 Task: Open a blank google sheet and write heading  Make a employee details data  Add 10 employee name:-  'Ethan Reynolds, Olivia Thompson, Benjamin Martinez, Emma Davis, Alexander Mitchell, Ava Rodriguez, Daniel Anderson, Mia Lewis, Christopher Scott, Sophia Harris.' in April Last week sales are  1000 to 1010. Department:-  Sales, HR, Finance,  Marketing,  IT,  Operations, Finance, HR, Sales, Marketing. Position:-  Sales Manager, HR Manager, Accountant, Marketing Specialist, IT Specialist, Operations Manager, Financial Analyst, HR Assistant, Sales Representative, Marketing Assistant.Salary (USD):-  5000,4500,4000, 3800, 4200, 5200, 3800, 2800, 3200, 2500.Start Date:-  1/15/2020,7/1/2019, 3/10/2021,2/5/2022, 11/30/2018,6/15/2020, 9/1/2021,4/20/2022, 2/10/2019,9/5/2020. Save page auditingSalesByPromotion_2022
Action: Mouse moved to (54, 155)
Screenshot: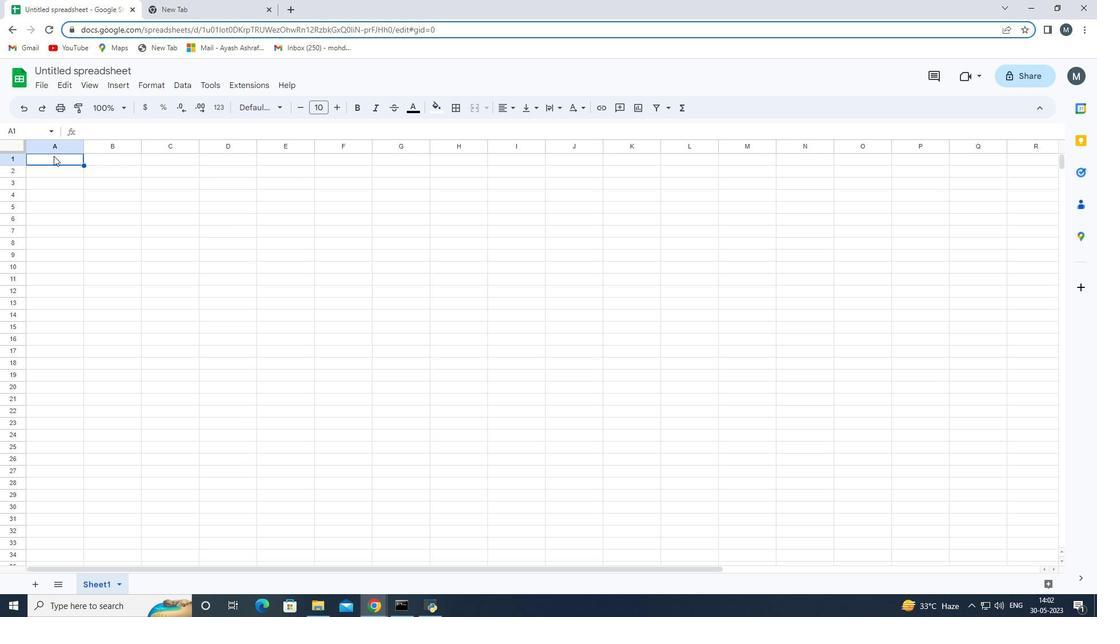 
Action: Mouse pressed left at (54, 155)
Screenshot: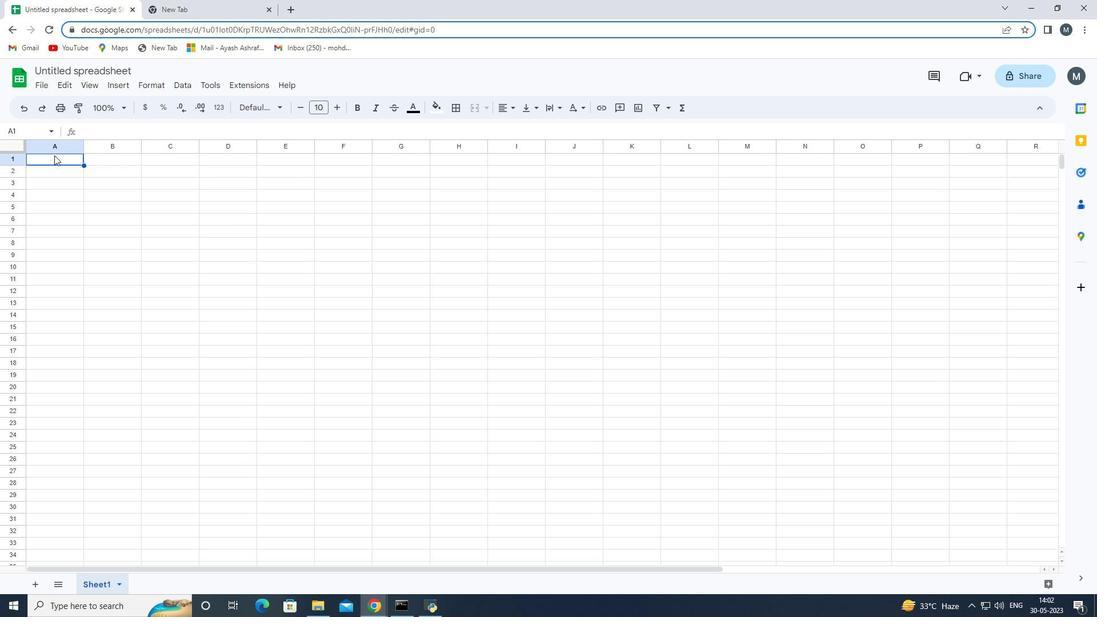 
Action: Mouse pressed left at (54, 155)
Screenshot: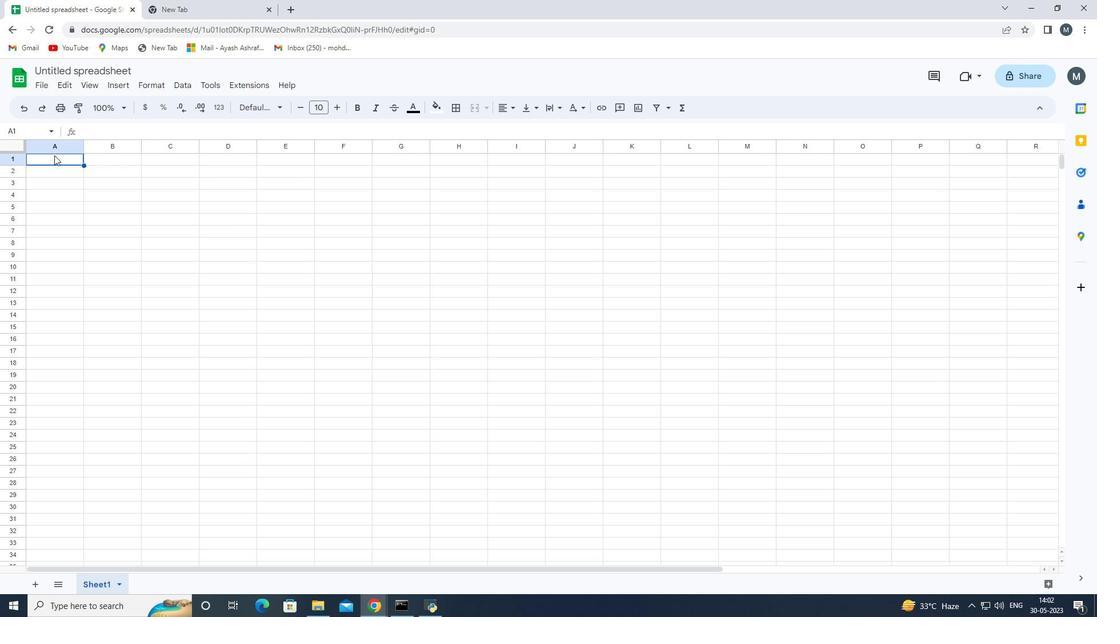 
Action: Key pressed <Key.shift><Key.shift><Key.shift><Key.shift>Employee<Key.space><Key.shift>Details<Key.space><Key.backspace><Key.backspace><Key.backspace><Key.backspace><Key.backspace><Key.backspace><Key.backspace><Key.backspace><Key.backspace><Key.backspace><Key.backspace><Key.backspace><Key.backspace><Key.backspace><Key.backspace><Key.backspace><Key.backspace><Key.backspace><Key.backspace><Key.backspace><Key.backspace><Key.backspace><Key.backspace><Key.backspace><Key.backspace><Key.backspace><Key.backspace><Key.backspace><Key.backspace><Key.backspace><Key.shift>Male<Key.space><Key.backspace><Key.backspace><Key.backspace>ke<Key.space>a<Key.space><Key.shift>Employee<Key.space><Key.shift>Details<Key.space><Key.shift>DAta<Key.space><Key.backspace><Key.backspace><Key.backspace><Key.backspace>ata<Key.enter><Key.shift>BA<Key.backspace><Key.backspace><Key.shift>NAme<Key.backspace><Key.backspace><Key.backspace>me<Key.enter><Key.up><Key.shift>Name<Key.enter><Key.shift>Ethan<Key.space><Key.shift><Key.shift><Key.shift><Key.shift><Key.shift><Key.shift><Key.shift><Key.shift><Key.shift><Key.shift><Key.shift><Key.shift><Key.shift><Key.shift><Key.shift><Key.shift><Key.shift><Key.shift>Reyolds<Key.enter><Key.shift_r><Key.shift_r><Key.shift_r><Key.shift_r><Key.shift_r><Key.shift_r><Key.shift_r><Key.shift_r><Key.shift_r><Key.shift_r>Olivia<Key.space><Key.shift><Key.shift><Key.shift><Key.shift><Key.shift>Thompson<Key.space><Key.enter><Key.shift_r><Key.shift_r><Key.shift_r><Key.shift_r><Key.shift_r><Key.shift_r><Key.shift_r><Key.shift_r><Key.shift_r><Key.shift_r><Key.shift_r><Key.shift_r><Key.shift_r><Key.shift_r><Key.shift_r><Key.shift_r><Key.shift_r><Key.shift_r><Key.shift_r><Key.shift_r><Key.shift_r><Key.shift_r><Key.shift_r><Key.shift_r><Key.shift_r>Benjamin<Key.space><Key.shift_r>Martinez<Key.space><Key.enter><Key.shift><Key.shift>Emma<Key.space><Key.shift>Davis<Key.enter><Key.shift>Alexander<Key.space><Key.shift_r>Mitchell<Key.enter><Key.shift>Ava<Key.space><Key.shift>Rodriguez<Key.enter><Key.shift>Daniel<Key.space><Key.shift>Anderson<Key.space><Key.enter><Key.shift_r><Key.shift_r><Key.shift_r><Key.shift_r>Mia<Key.space><Key.shift_r>Lewis<Key.enter><Key.shift_r><Key.shift_r><Key.shift_r><Key.shift_r><Key.shift_r><Key.shift_r><Key.shift_r><Key.shift_r><Key.shift_r><Key.shift_r><Key.shift_r><Key.shift_r><Key.shift_r><Key.shift_r><Key.shift_r><Key.shift_r><Key.shift><Key.shift><Key.shift><Key.shift><Key.shift><Key.shift><Key.shift><Key.shift><Key.shift><Key.shift><Key.shift><Key.shift><Key.shift><Key.shift><Key.shift><Key.shift><Key.shift>Christopher<Key.space><Key.shift>Scott<Key.enter><Key.shift>Sophia<Key.space><Key.shift><Key.shift><Key.shift><Key.shift><Key.shift><Key.shift><Key.shift><Key.shift><Key.shift><Key.shift><Key.shift><Key.shift><Key.shift>Harrr<Key.backspace>is<Key.enter>
Screenshot: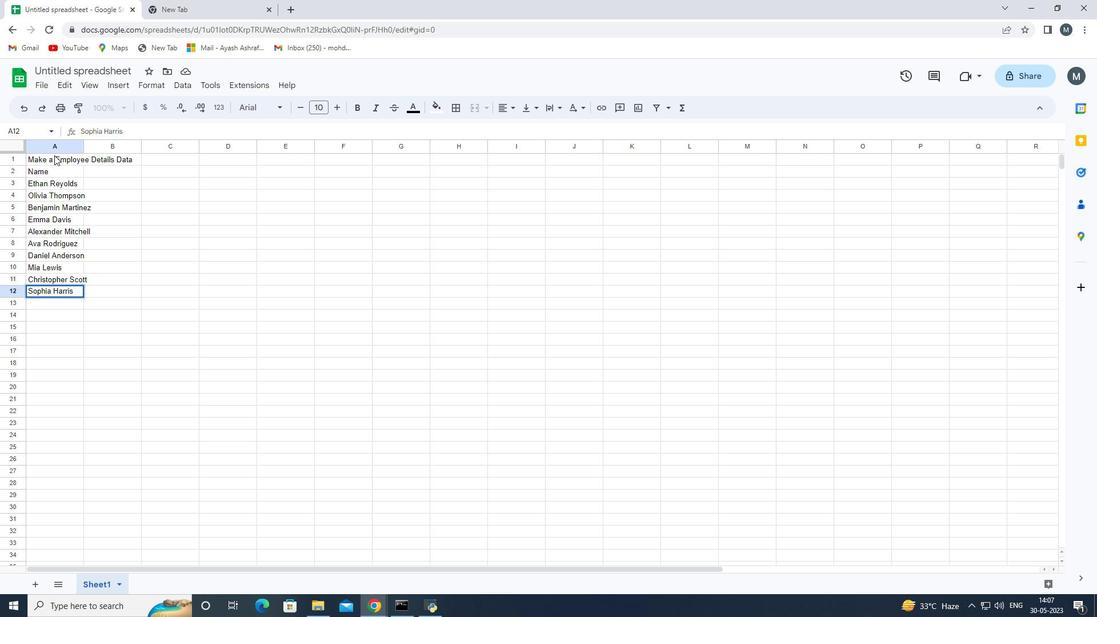 
Action: Mouse moved to (83, 147)
Screenshot: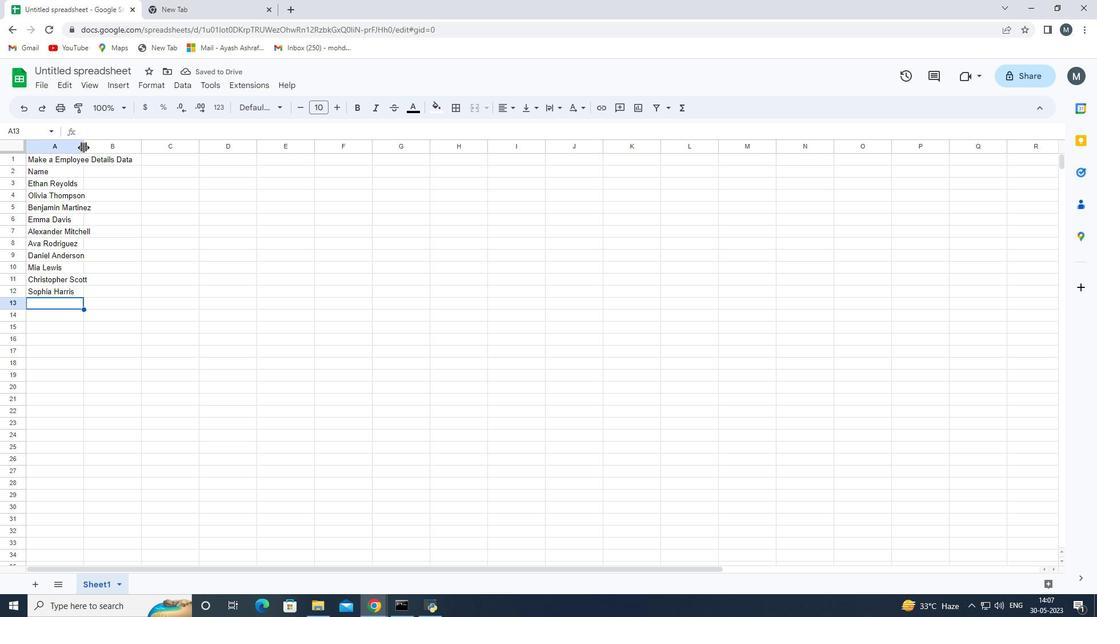 
Action: Mouse pressed left at (83, 147)
Screenshot: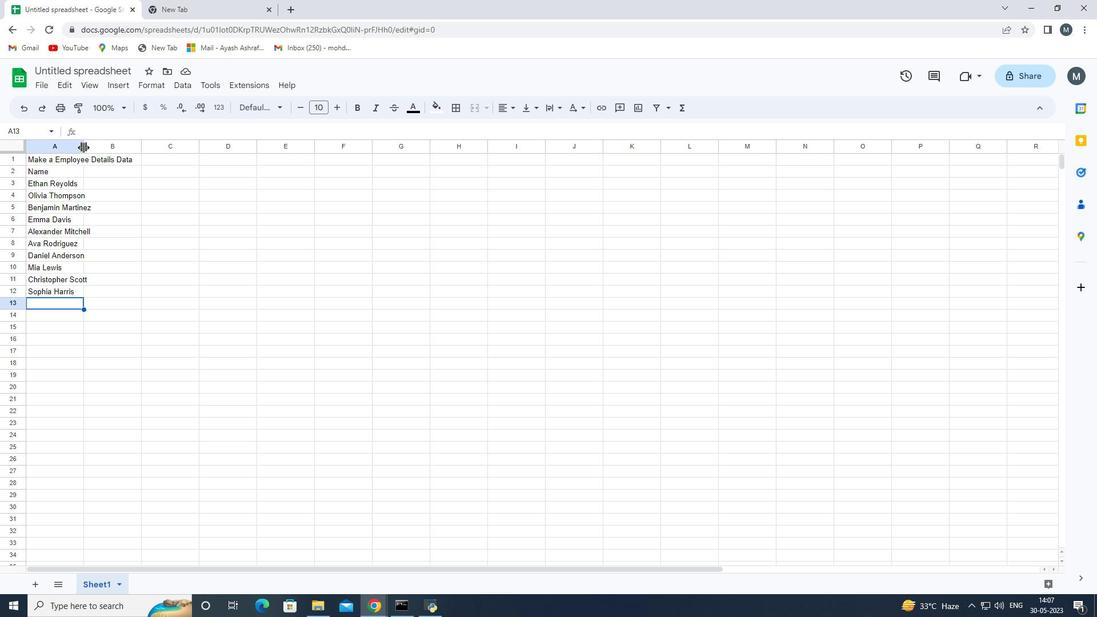 
Action: Mouse moved to (128, 172)
Screenshot: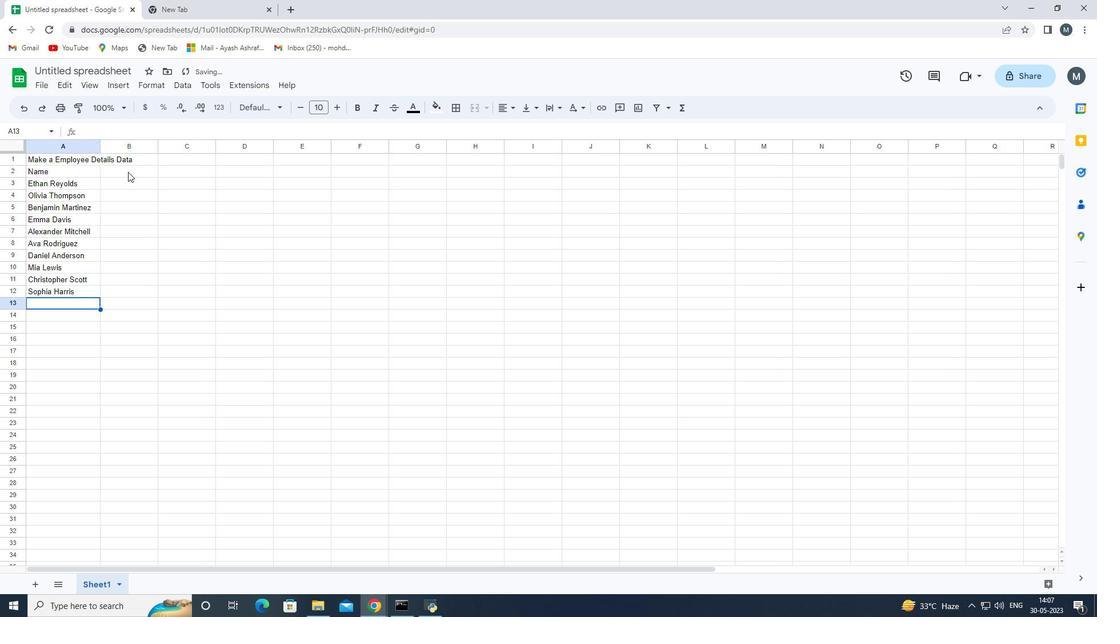 
Action: Mouse pressed left at (128, 172)
Screenshot: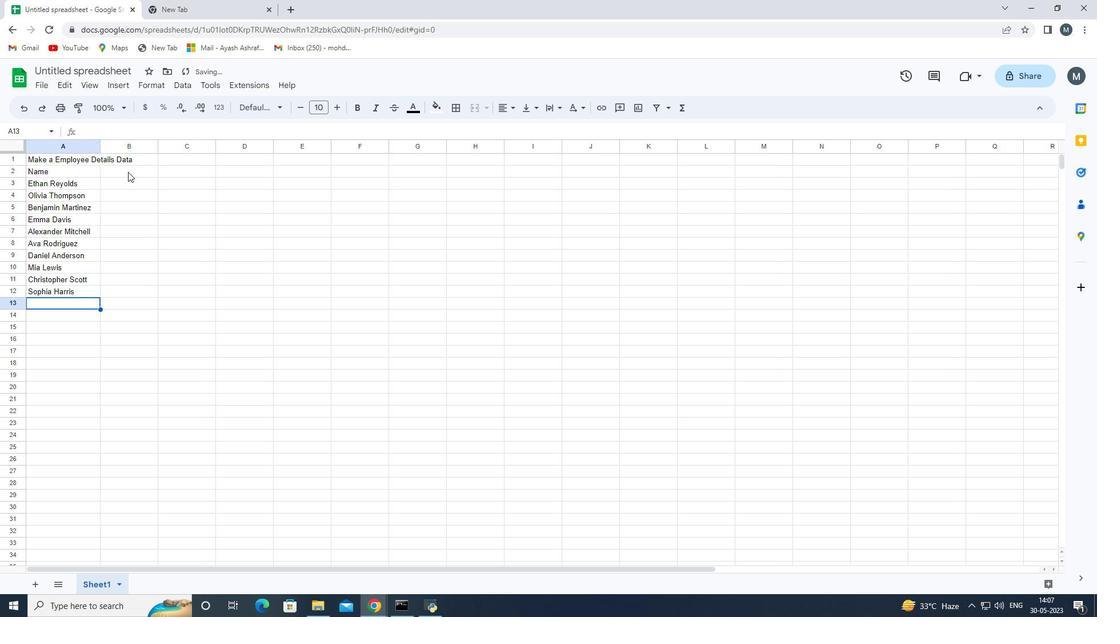 
Action: Mouse moved to (133, 167)
Screenshot: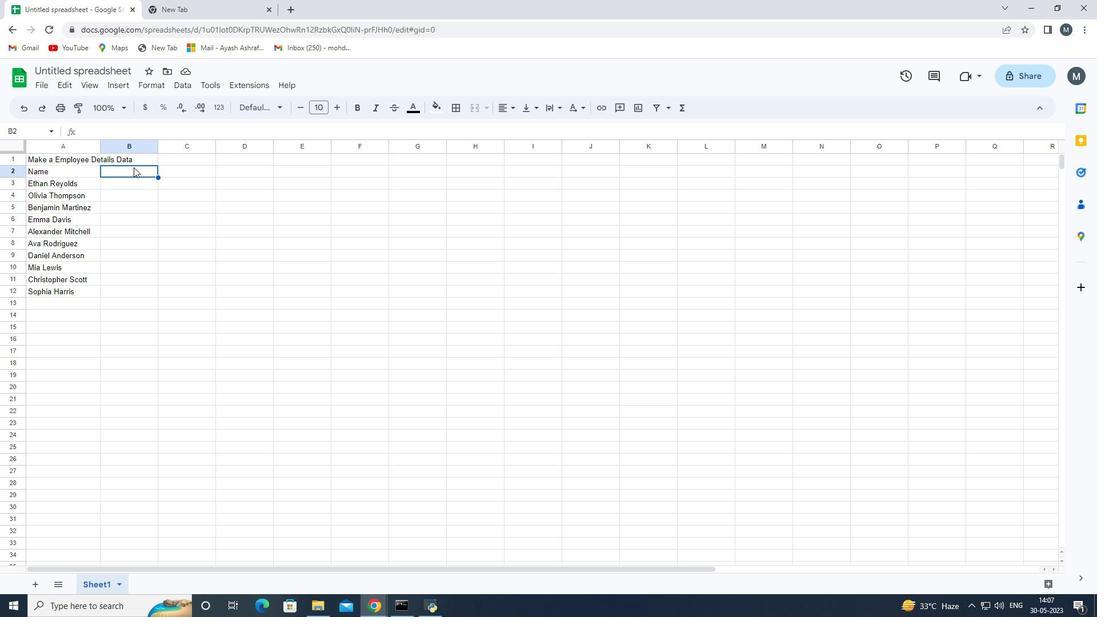 
Action: Mouse pressed left at (133, 167)
Screenshot: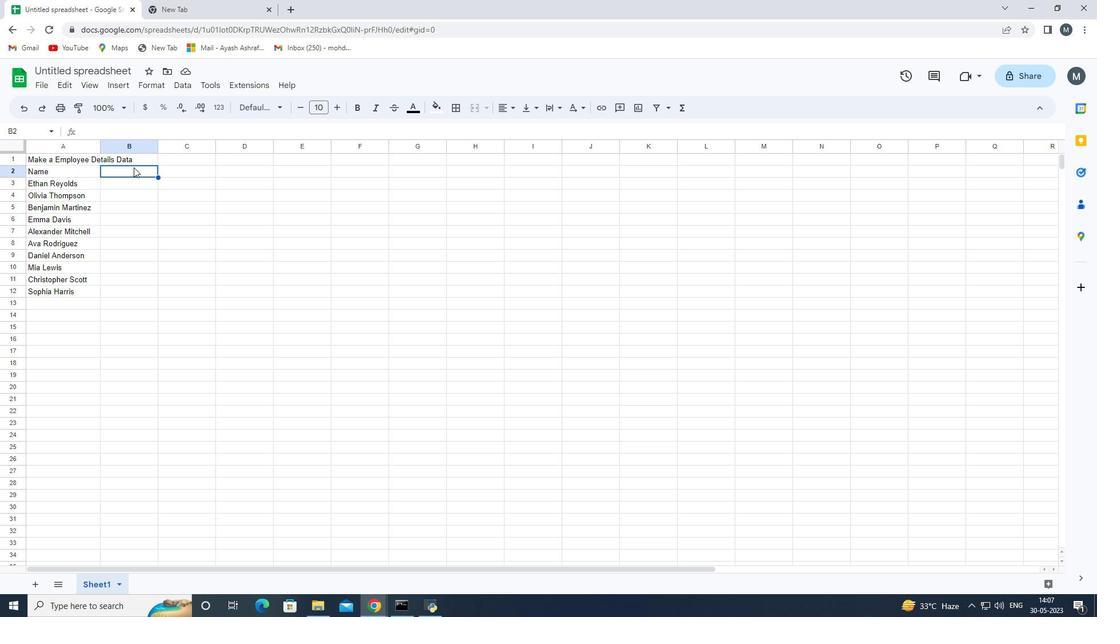 
Action: Mouse pressed left at (133, 167)
Screenshot: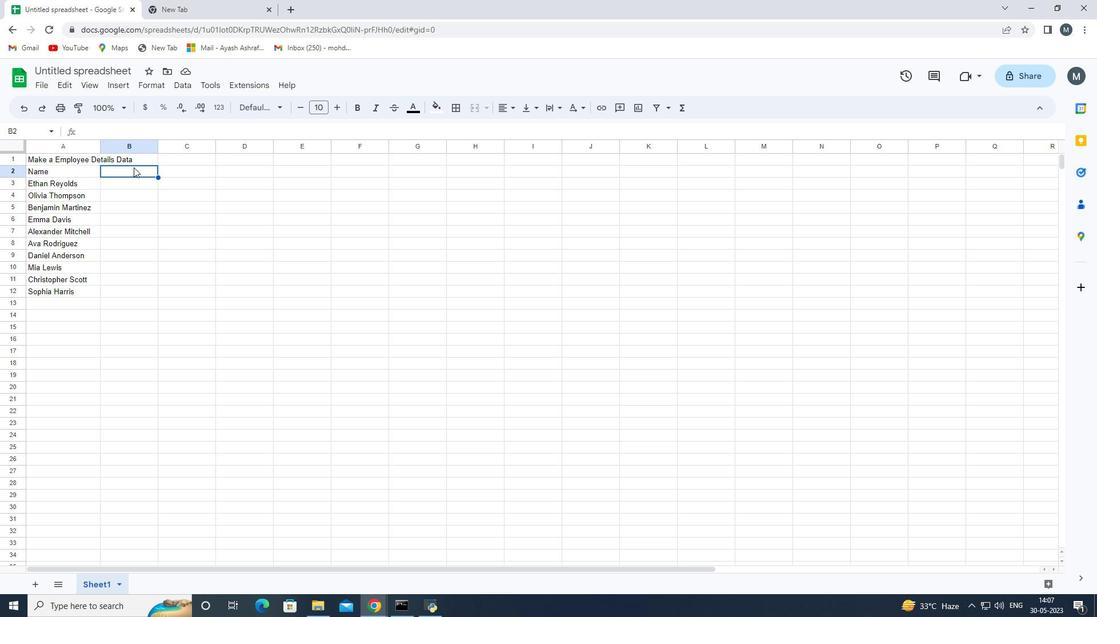 
Action: Key pressed <Key.shift>April<Key.space><Key.shift>Lat<Key.space><Key.backspace><Key.backspace>st<Key.space><Key.shift>week<Key.space><Key.enter>
Screenshot: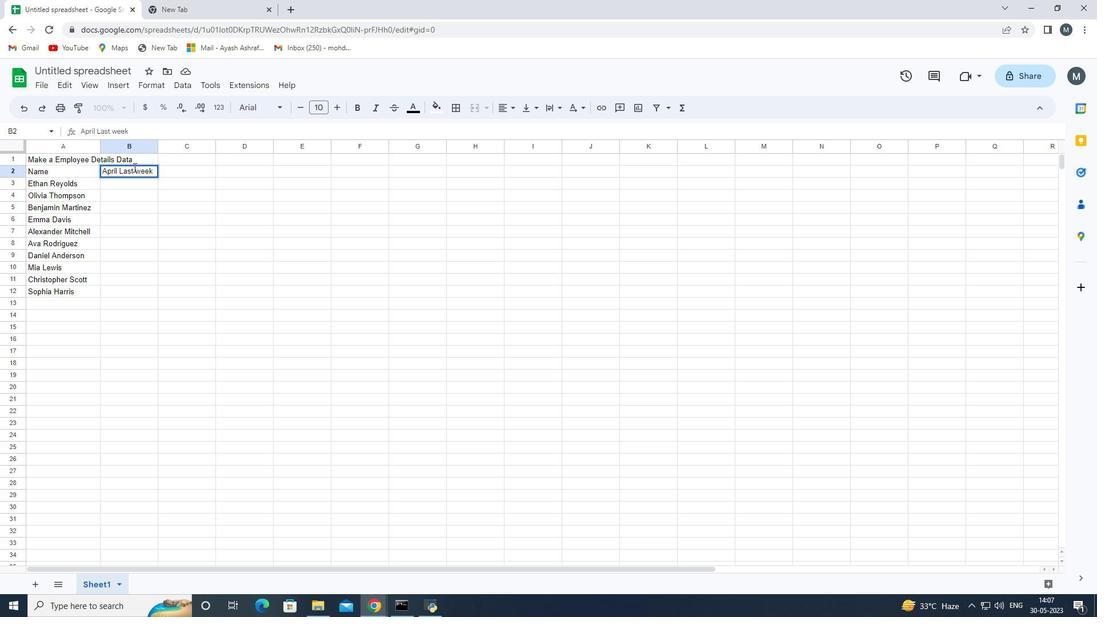 
Action: Mouse moved to (147, 173)
Screenshot: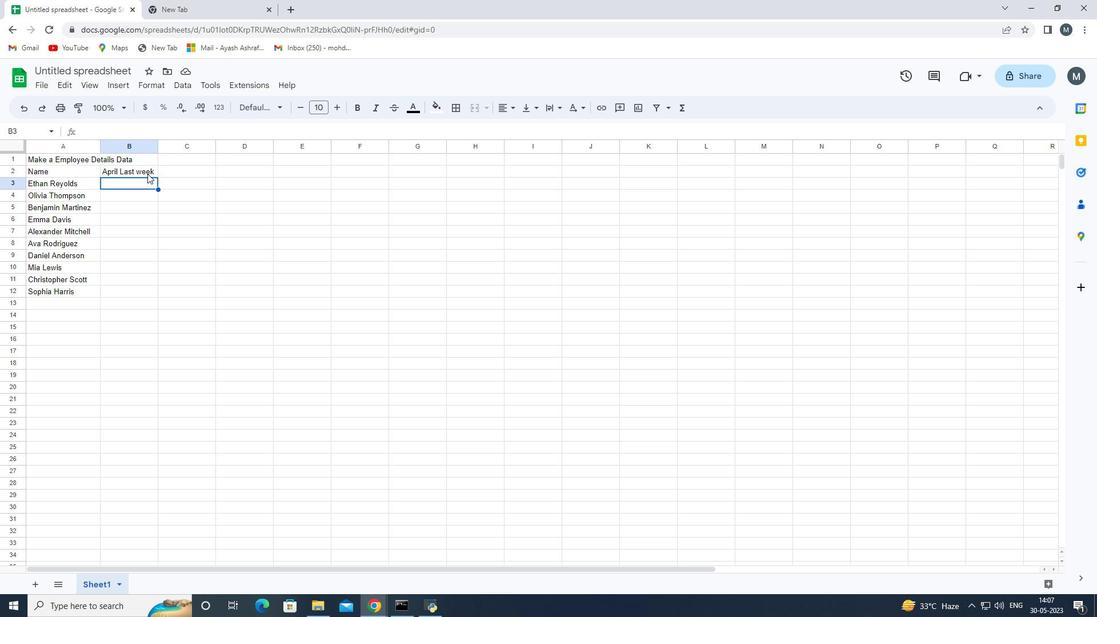 
Action: Mouse pressed left at (147, 173)
Screenshot: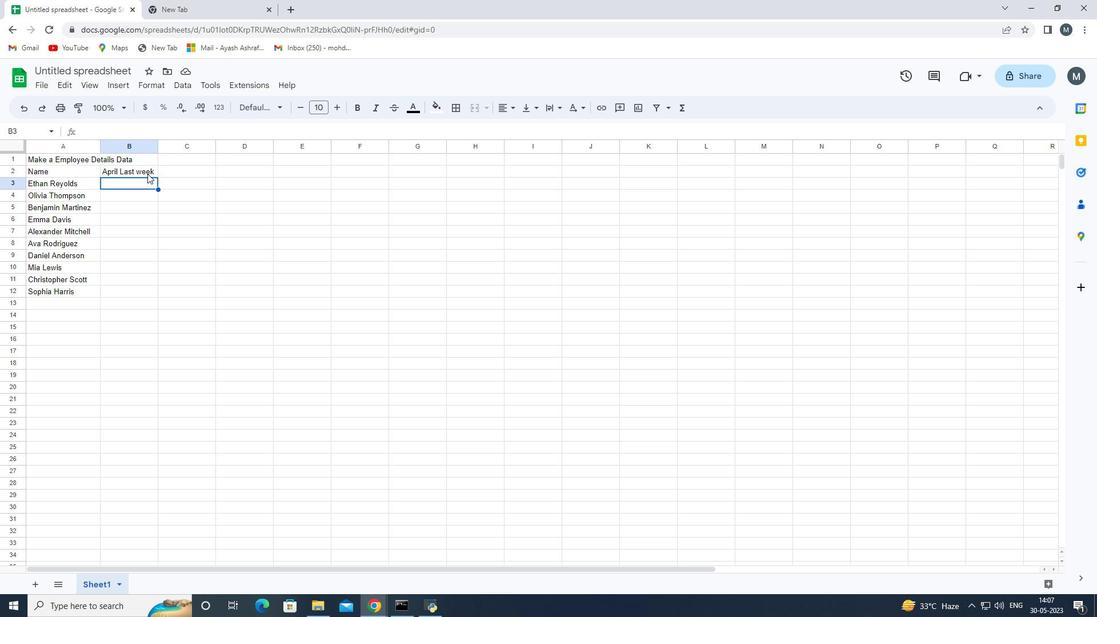 
Action: Mouse pressed left at (147, 173)
Screenshot: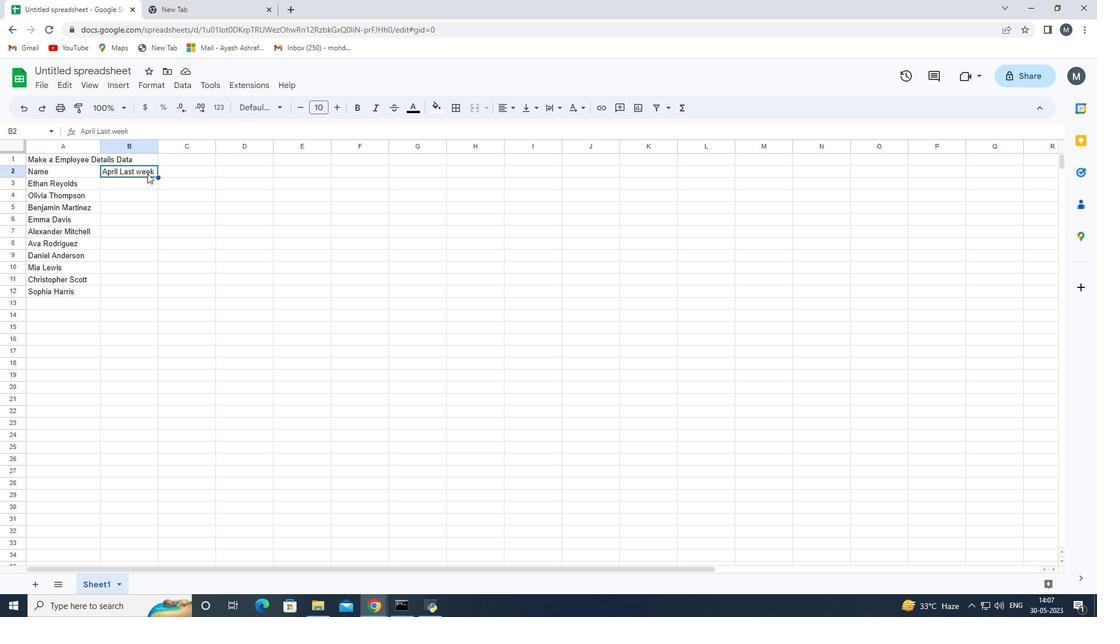 
Action: Mouse moved to (157, 173)
Screenshot: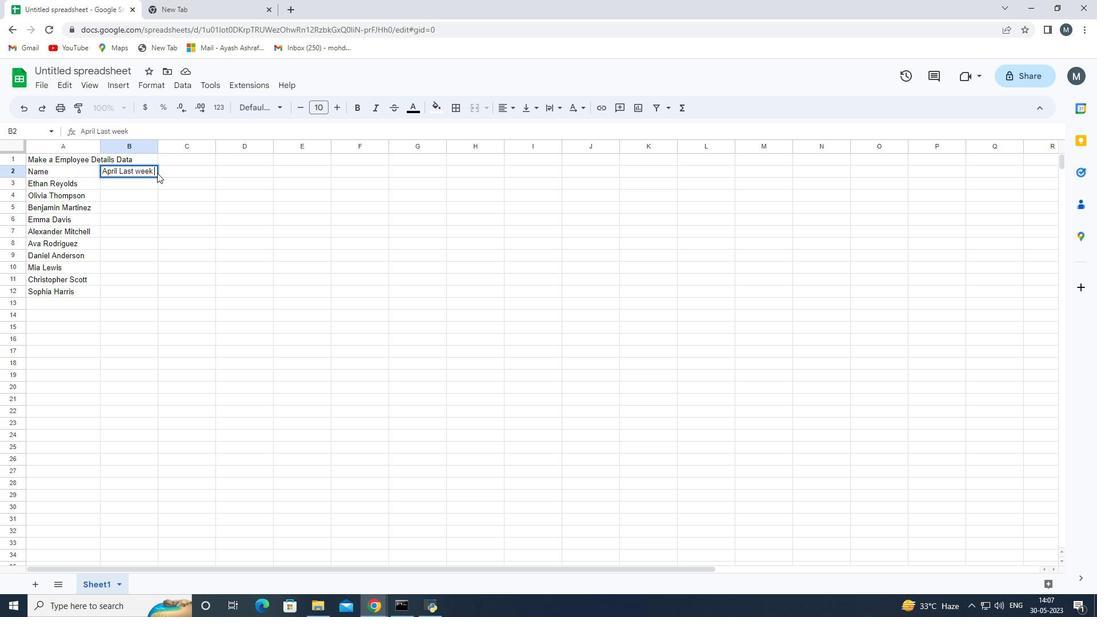 
Action: Key pressed <Key.shift>Sales<Key.enter>
Screenshot: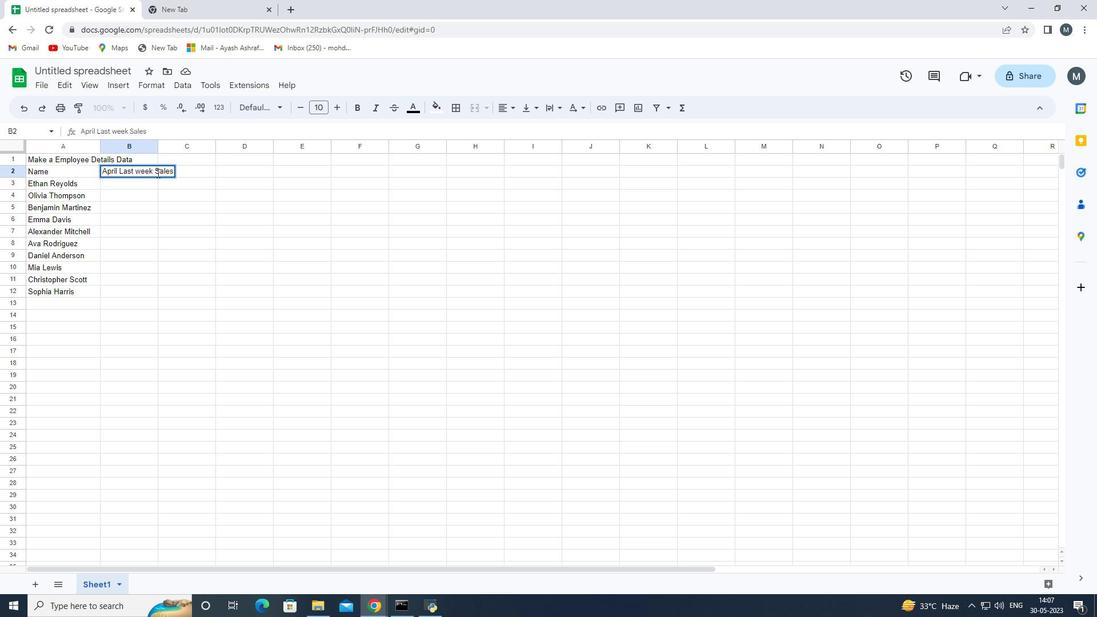 
Action: Mouse moved to (378, 162)
Screenshot: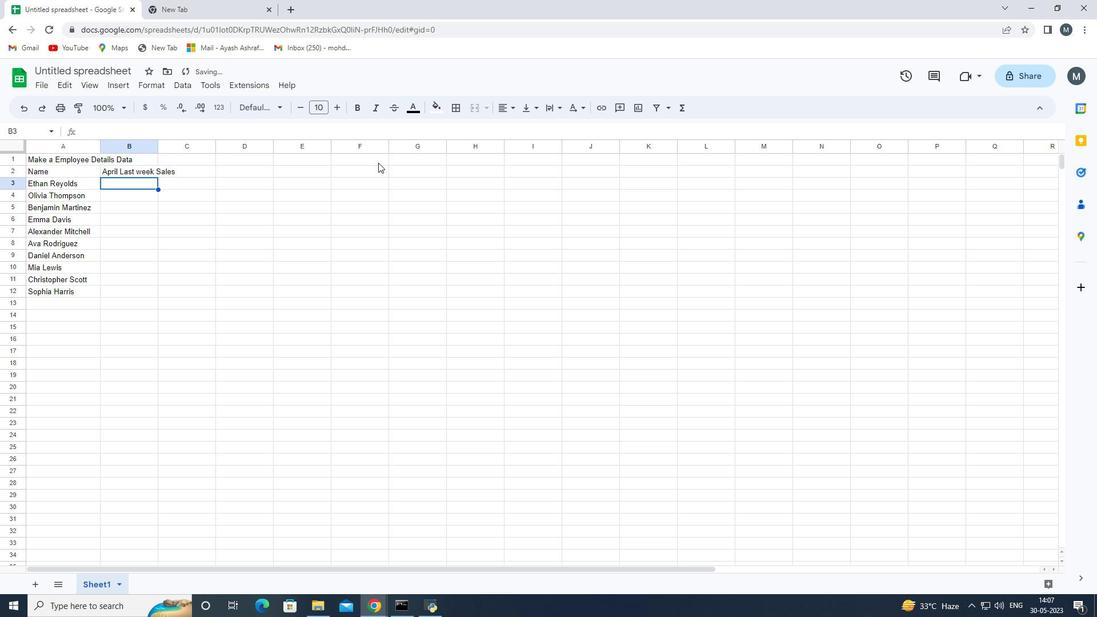 
Action: Key pressed 1000<Key.enter>
Screenshot: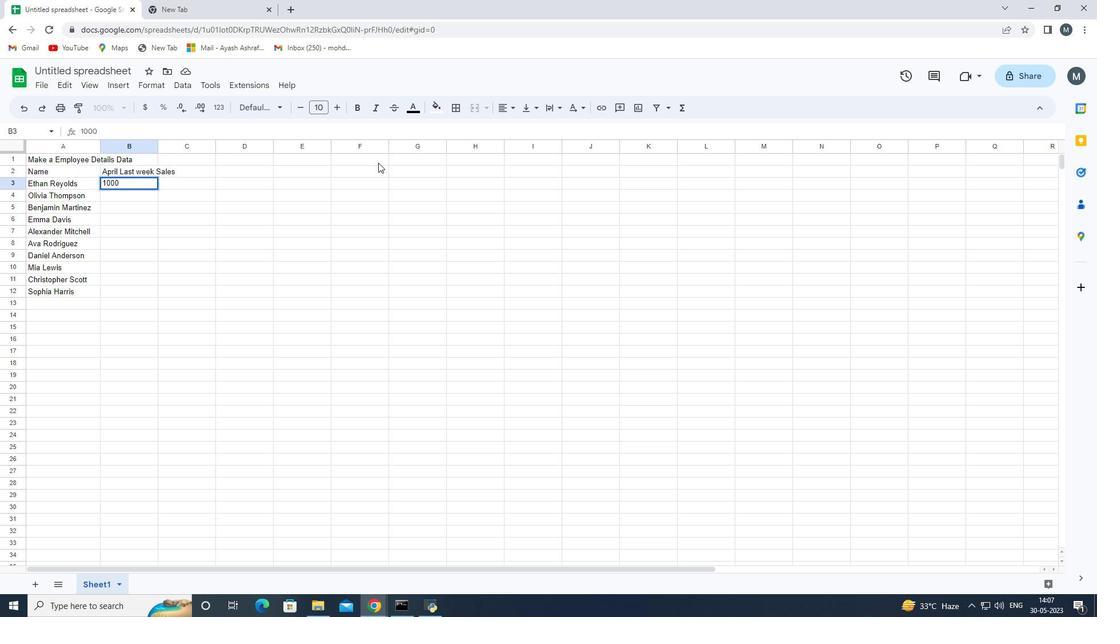 
Action: Mouse moved to (410, 176)
Screenshot: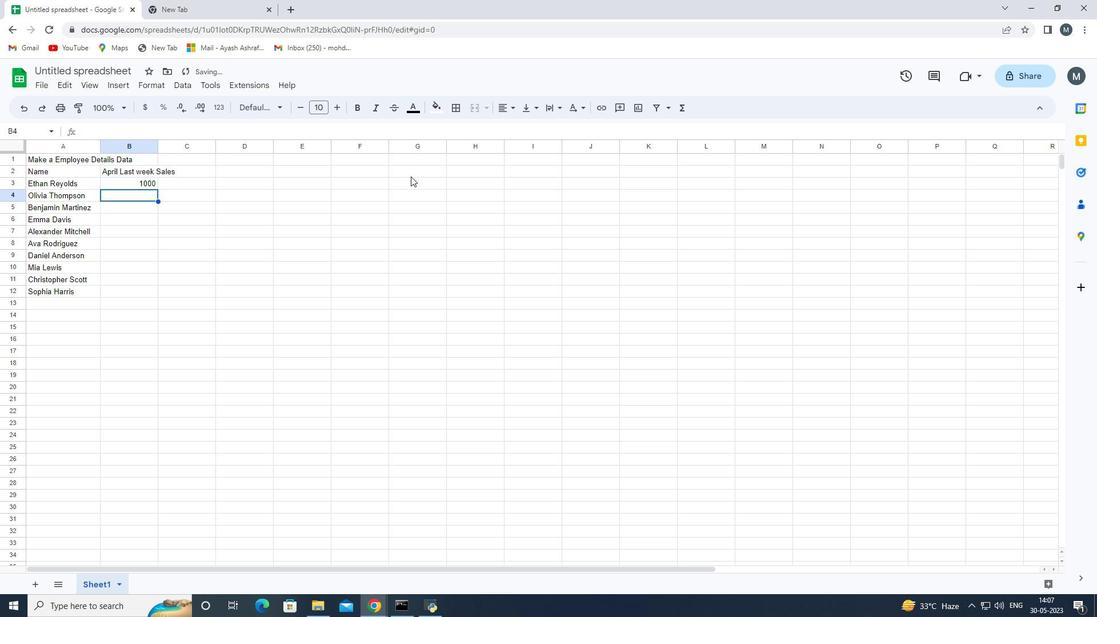 
Action: Key pressed 101<Key.backspace>01<Key.enter>
Screenshot: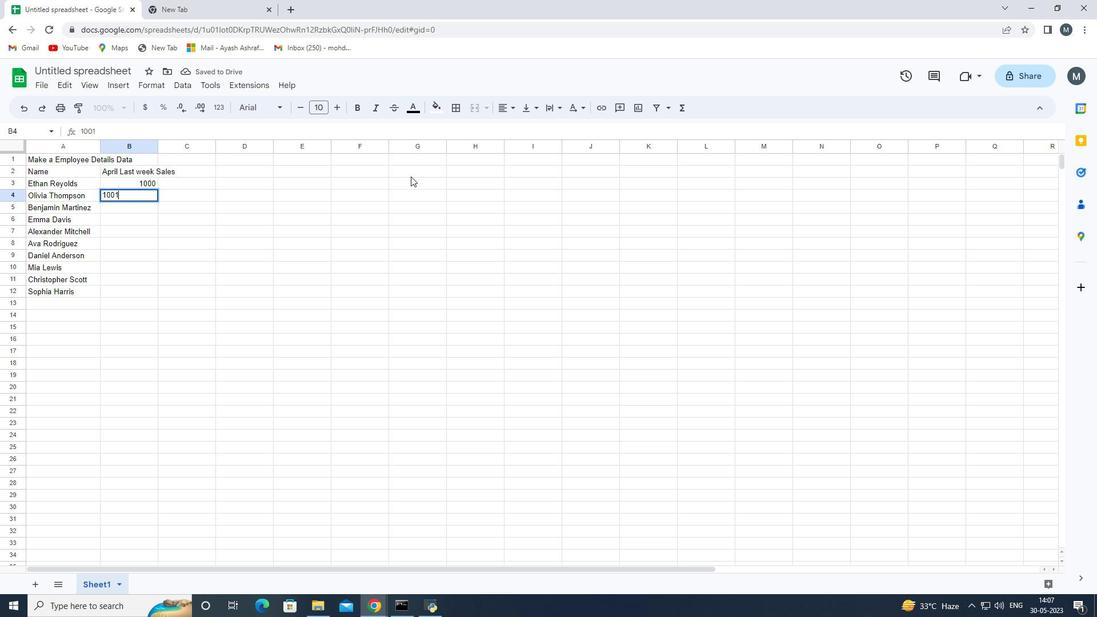 
Action: Mouse moved to (136, 192)
Screenshot: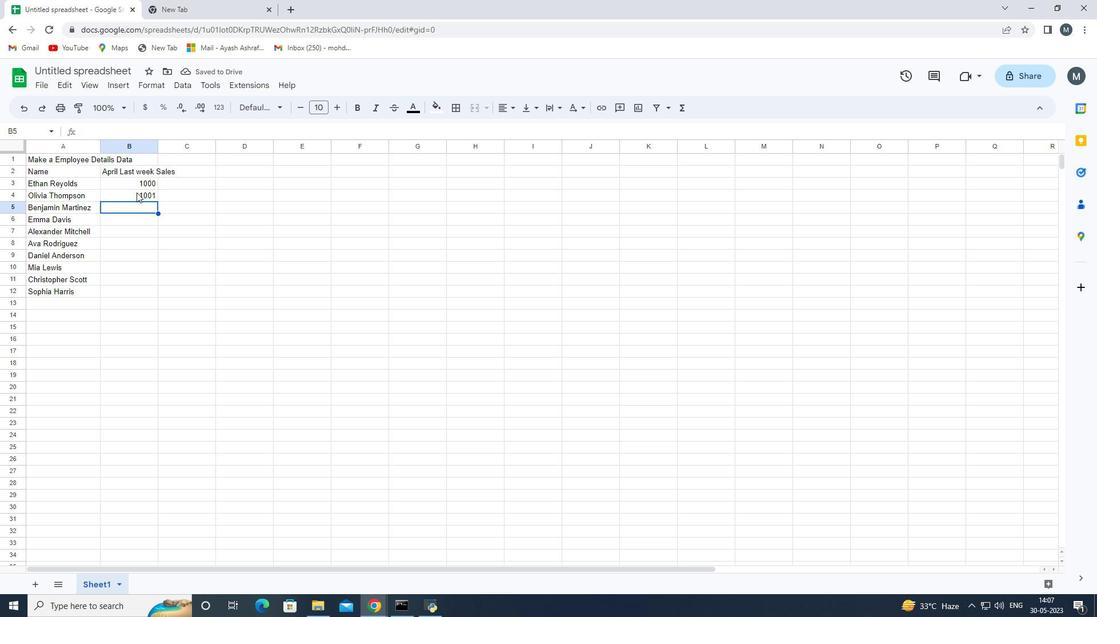 
Action: Mouse pressed left at (136, 192)
Screenshot: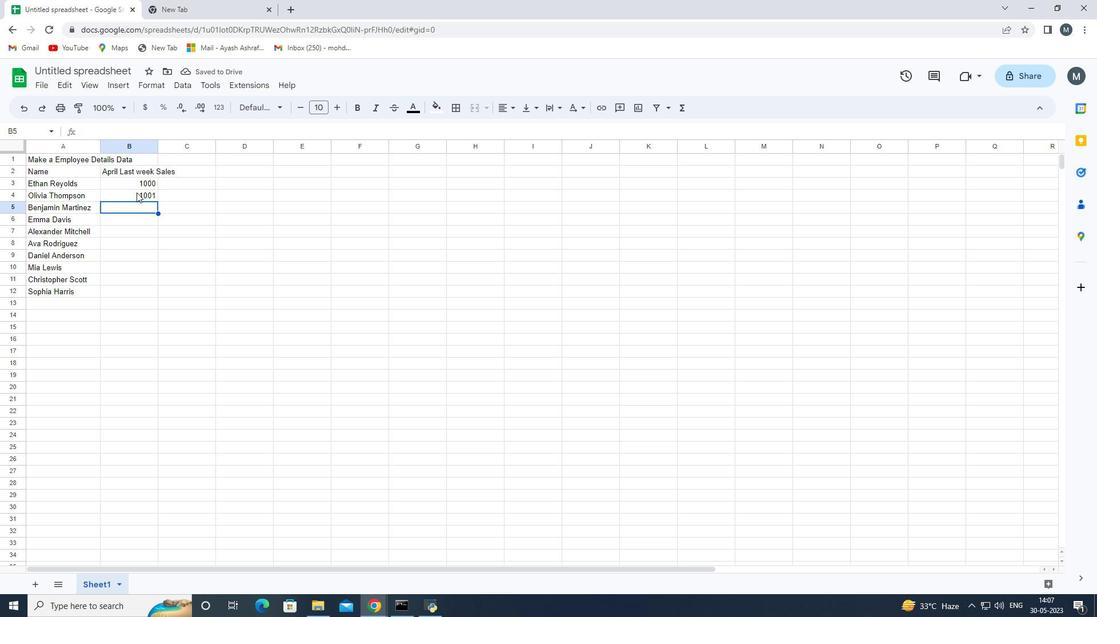 
Action: Mouse moved to (157, 200)
Screenshot: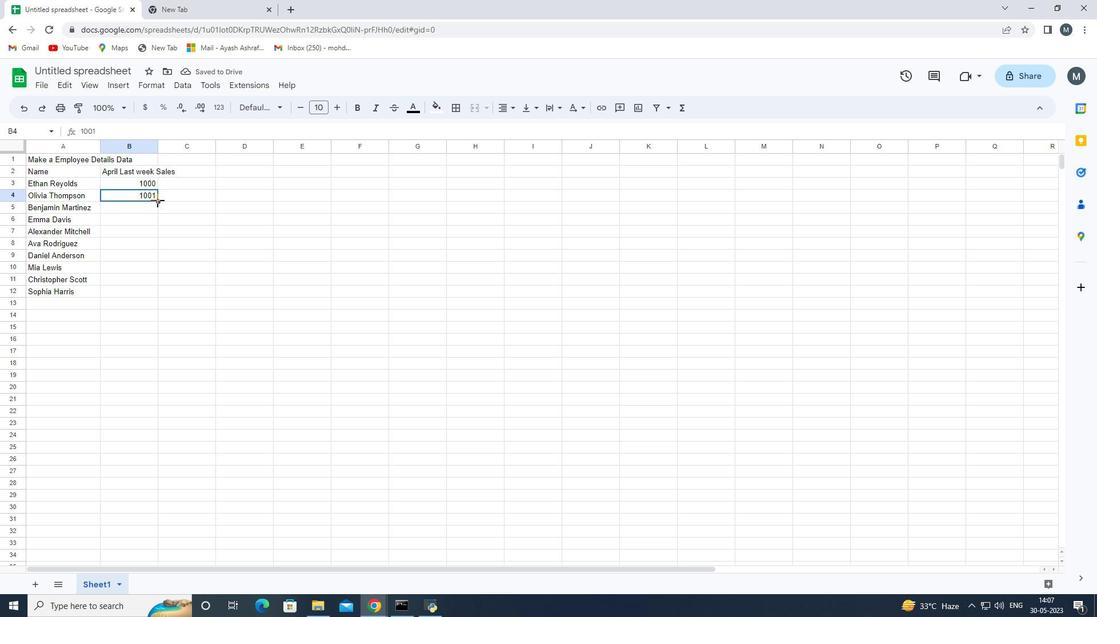 
Action: Mouse pressed left at (157, 200)
Screenshot: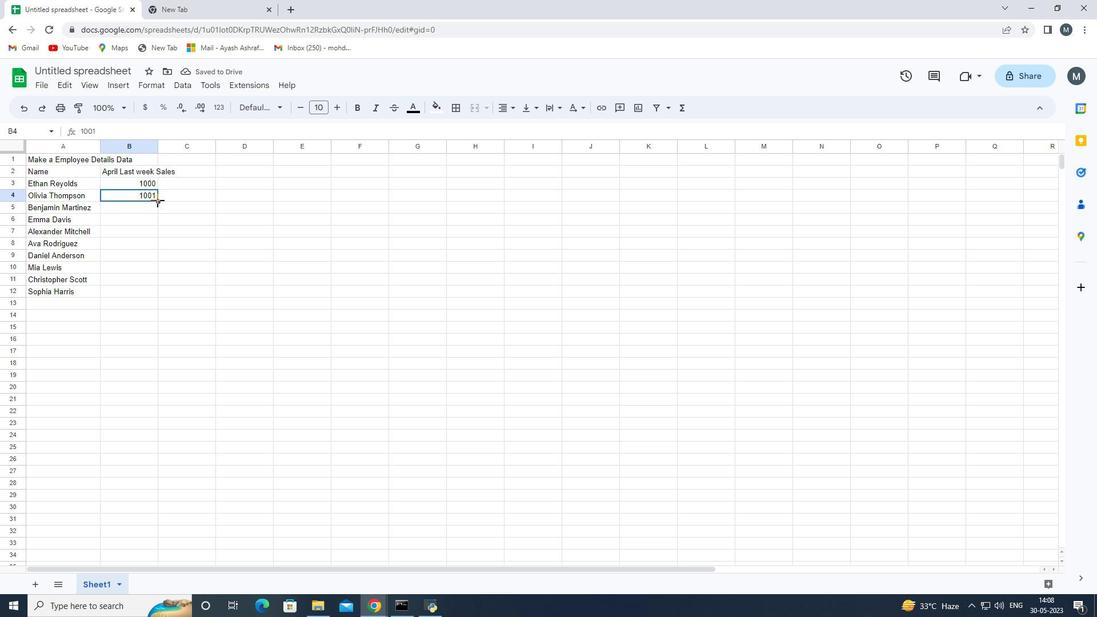 
Action: Mouse moved to (156, 290)
Screenshot: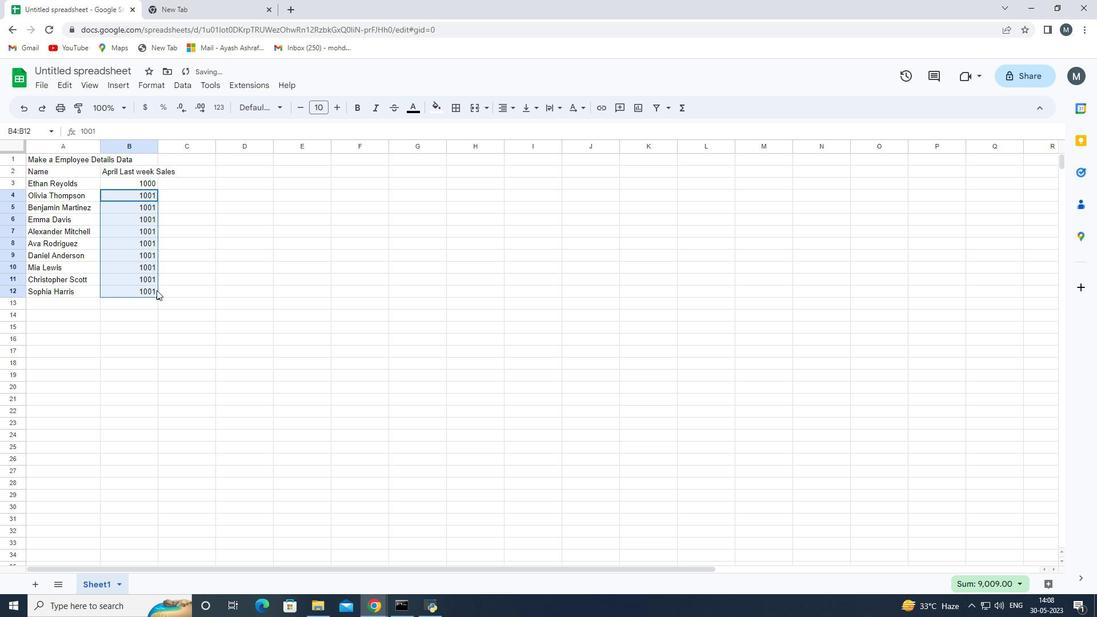 
Action: Key pressed ctrl+Z
Screenshot: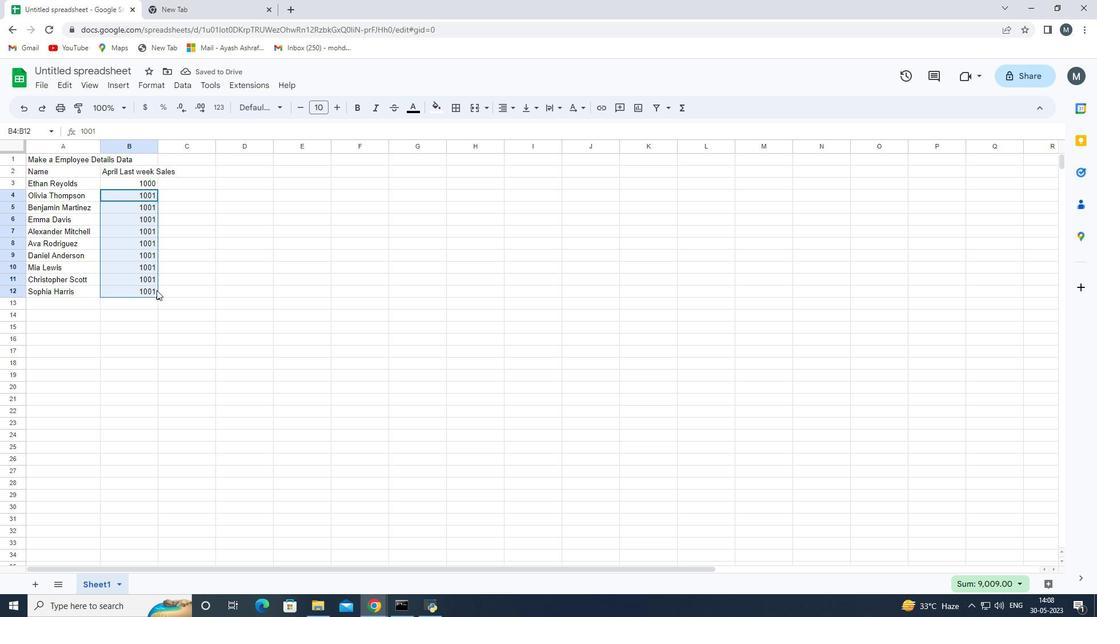 
Action: Mouse moved to (134, 196)
Screenshot: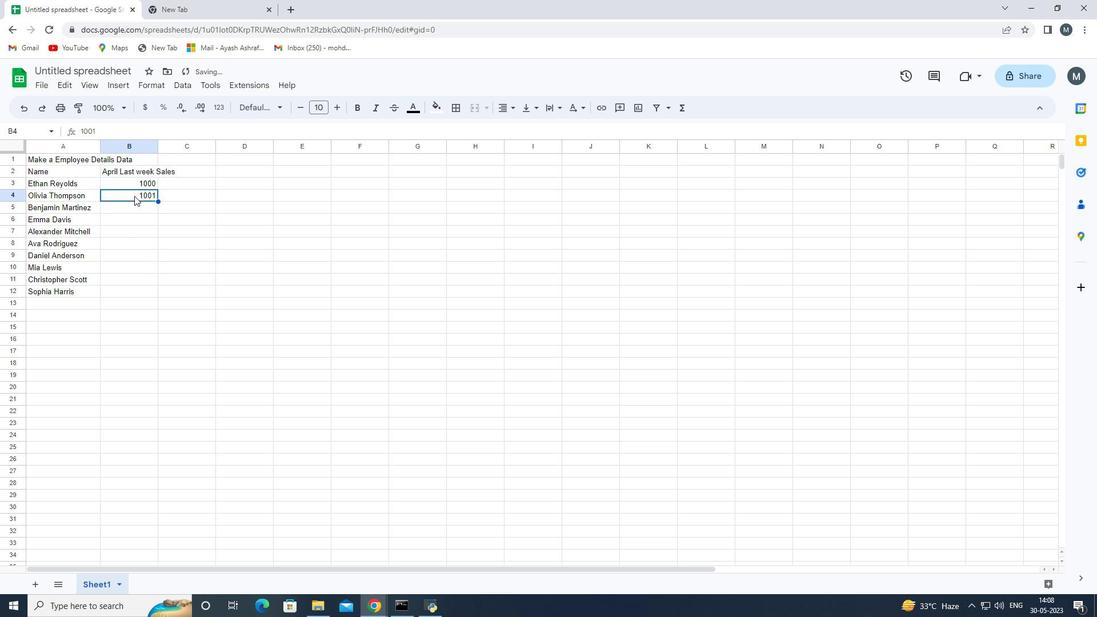 
Action: Mouse pressed left at (134, 196)
Screenshot: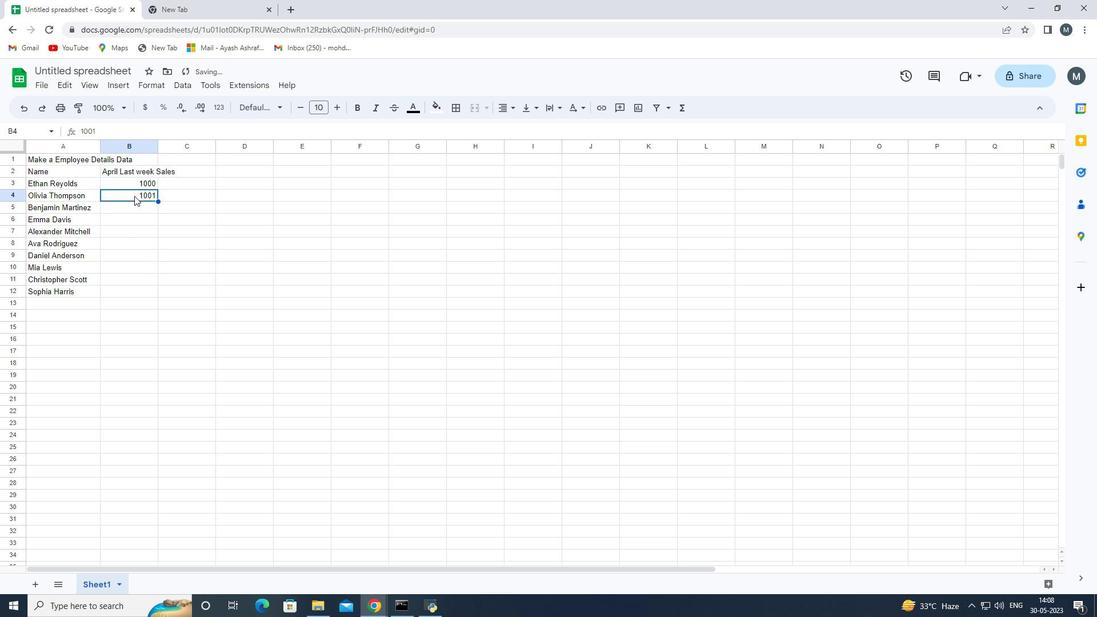 
Action: Key pressed <Key.shift_r><Key.down><Key.down><Key.down><Key.down><Key.down><Key.down><Key.down><Key.down><Key.down><Key.down><Key.down><Key.down><Key.down><Key.shift_r><Key.up><Key.up><Key.up><Key.up><Key.up><Key.enter><Key.enter>
Screenshot: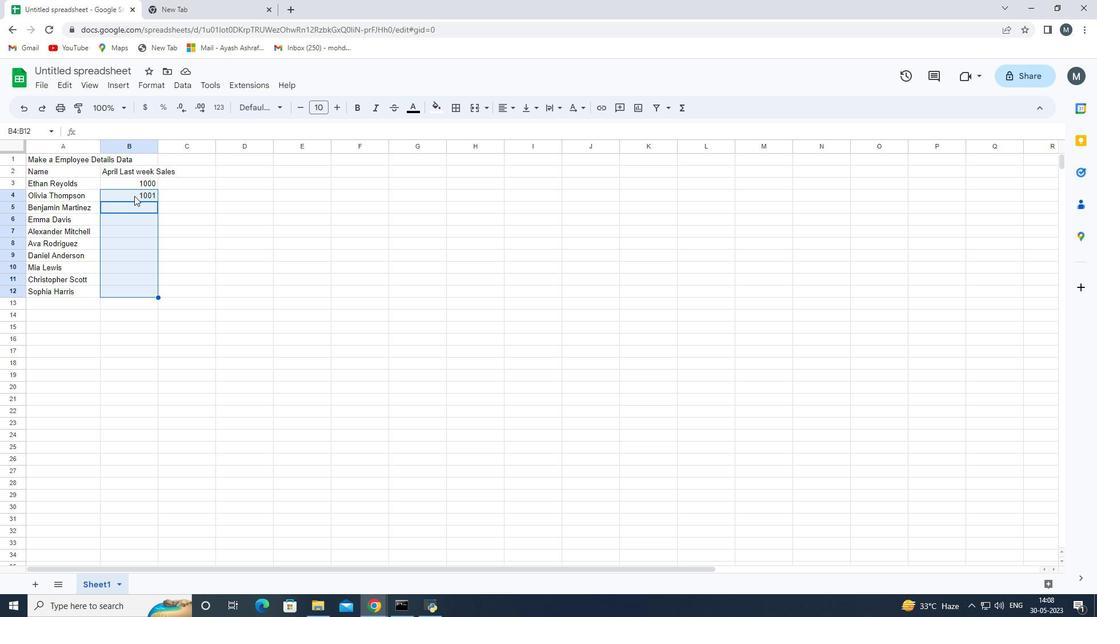 
Action: Mouse moved to (152, 309)
Screenshot: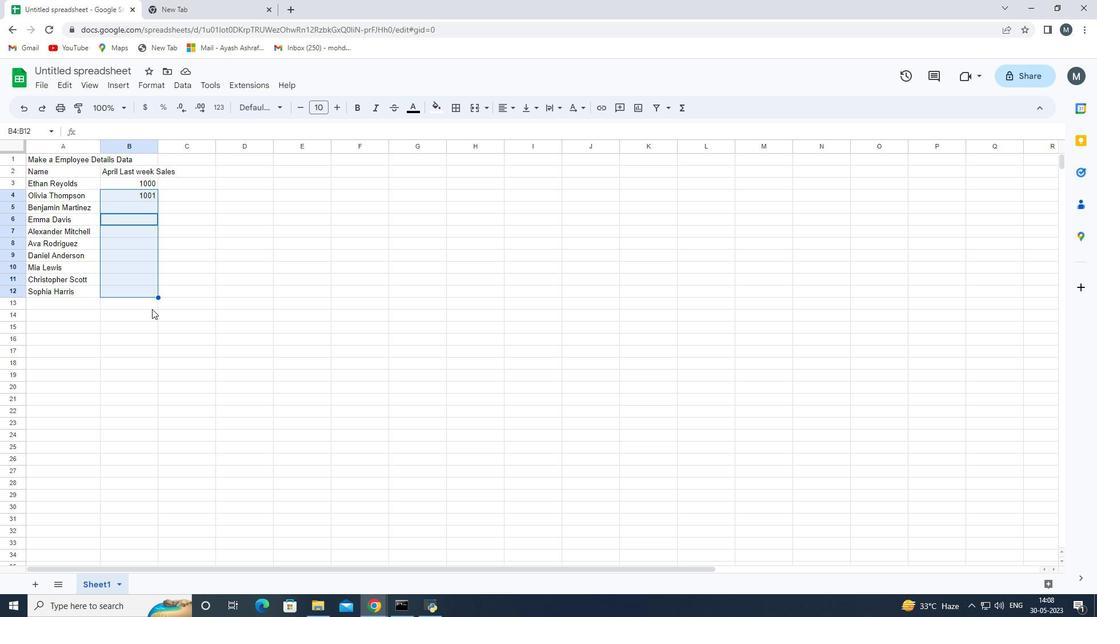 
Action: Mouse pressed left at (152, 309)
Screenshot: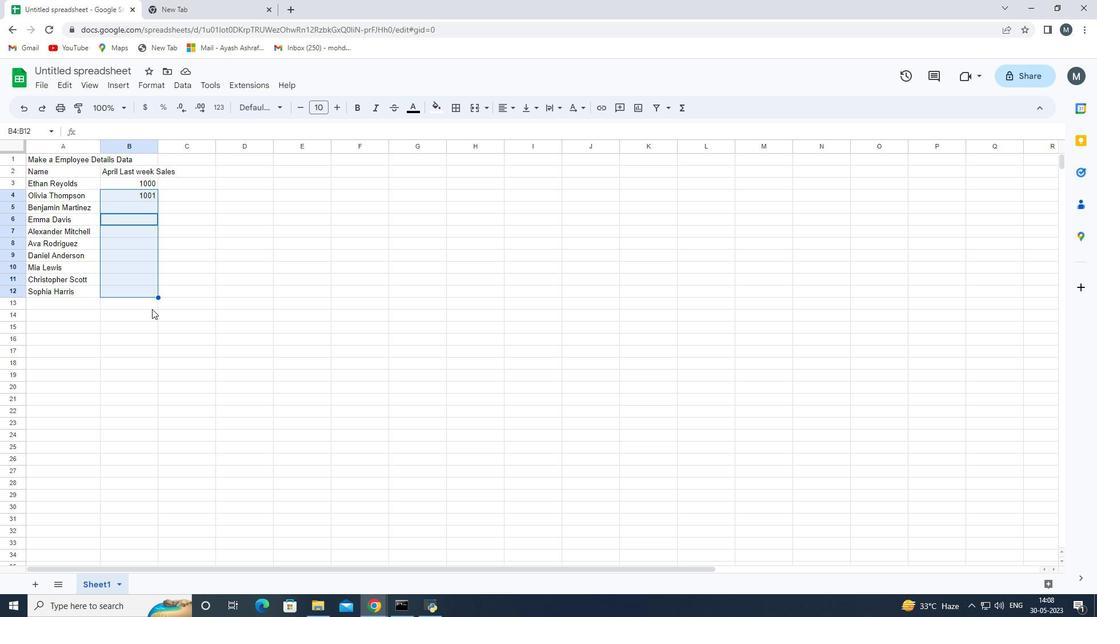 
Action: Mouse moved to (140, 202)
Screenshot: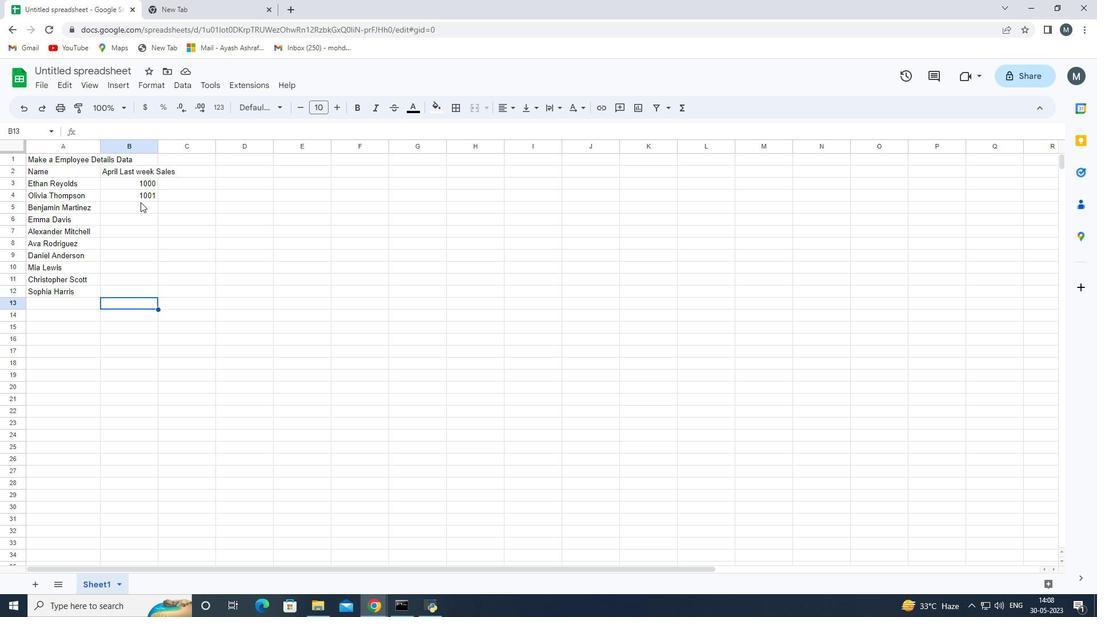 
Action: Mouse pressed left at (140, 202)
Screenshot: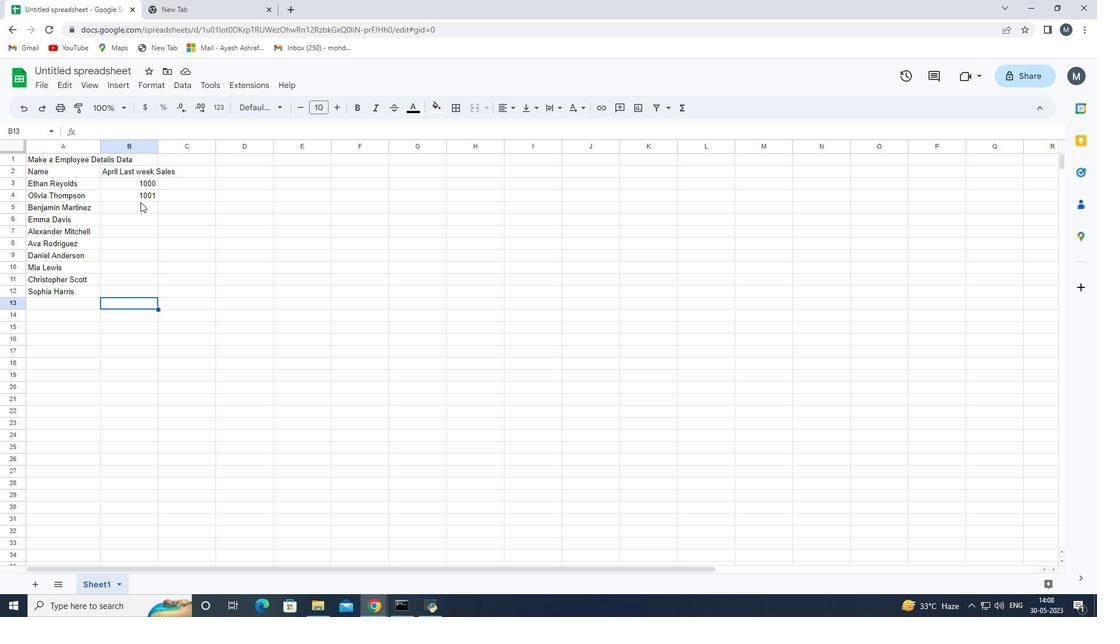 
Action: Mouse moved to (149, 193)
Screenshot: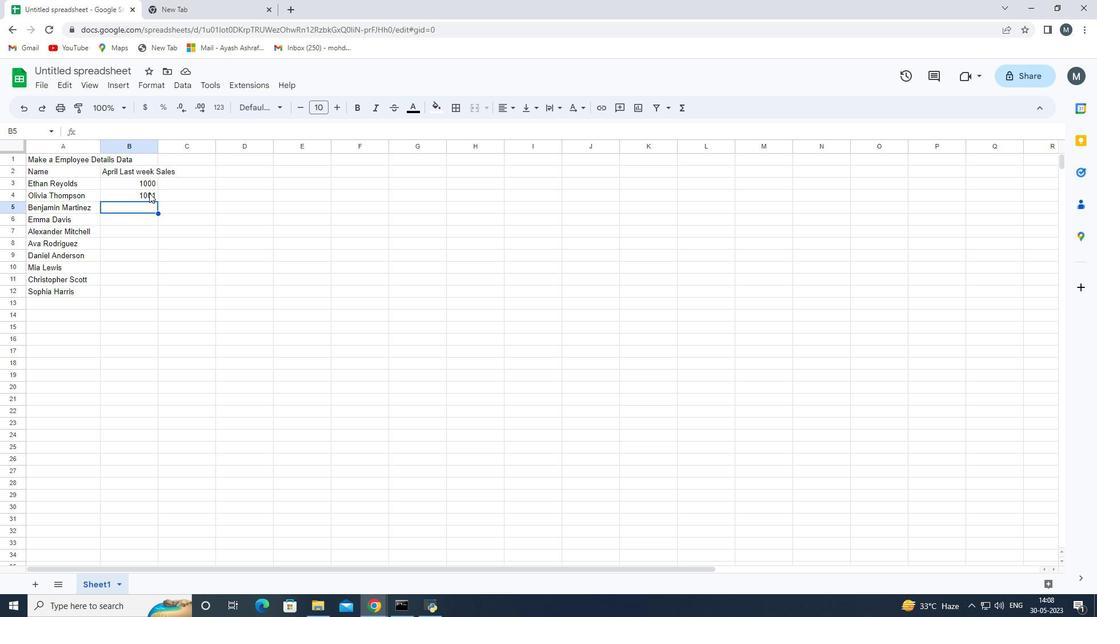 
Action: Mouse pressed left at (149, 193)
Screenshot: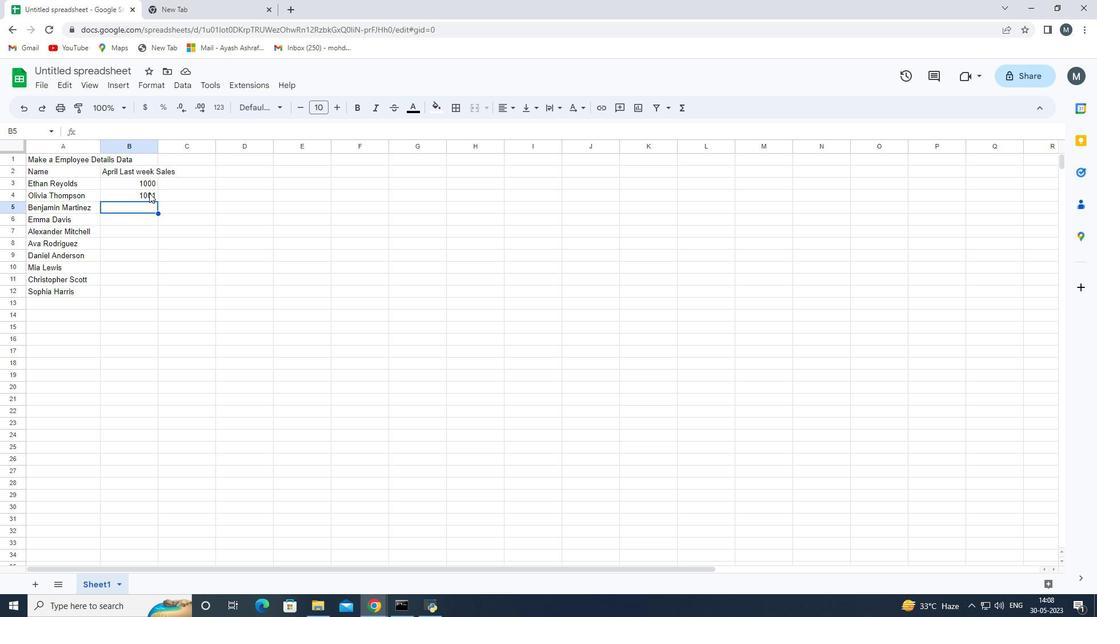 
Action: Mouse moved to (154, 180)
Screenshot: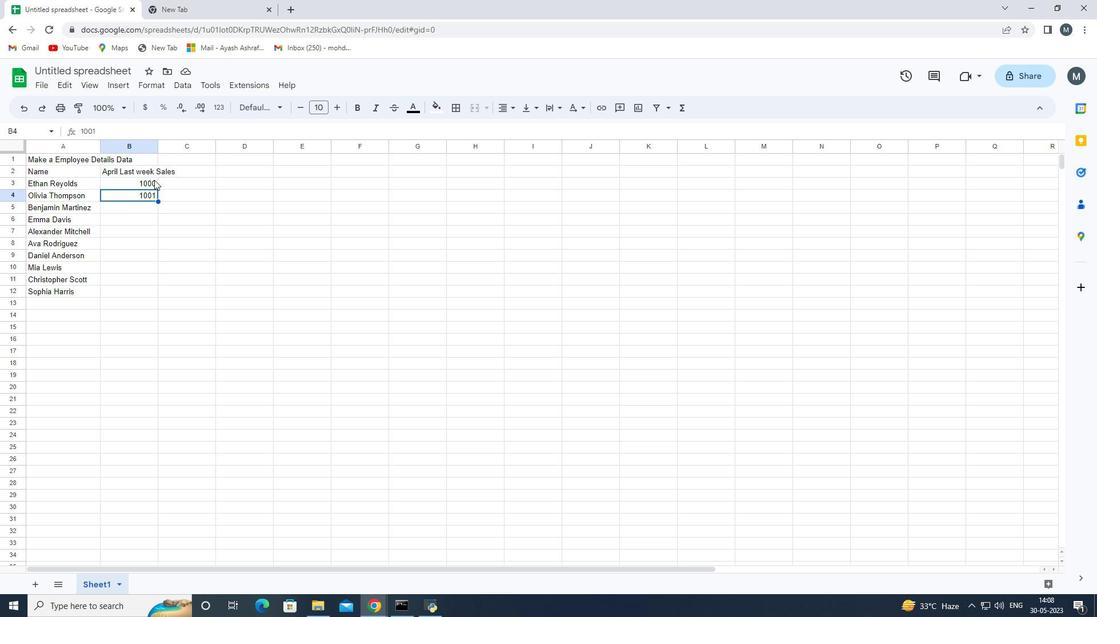 
Action: Mouse pressed left at (154, 180)
Screenshot: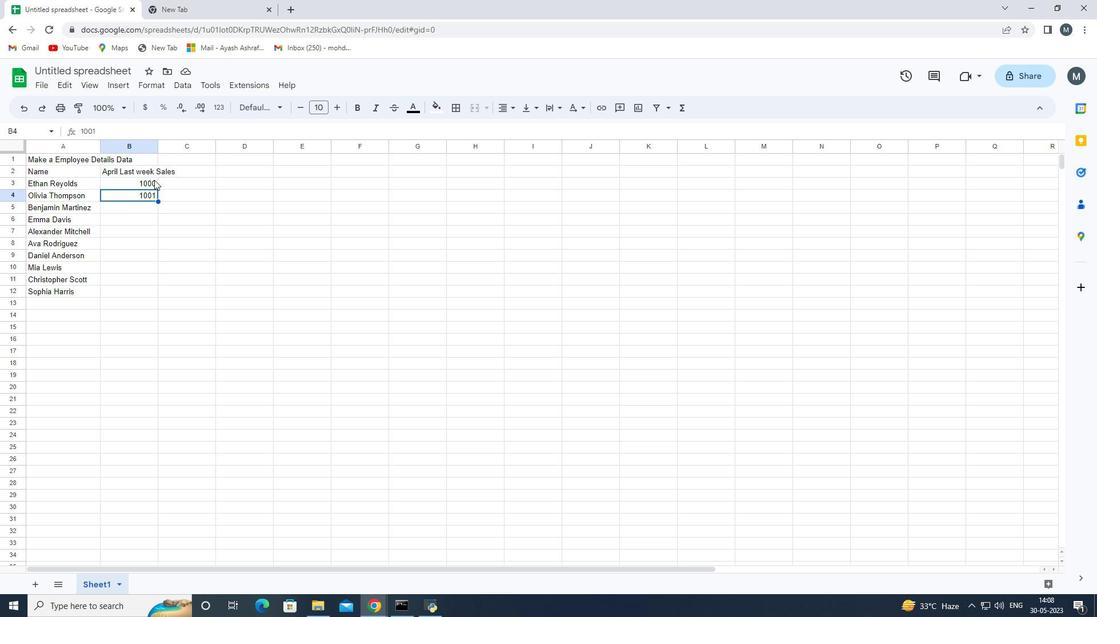 
Action: Mouse moved to (150, 200)
Screenshot: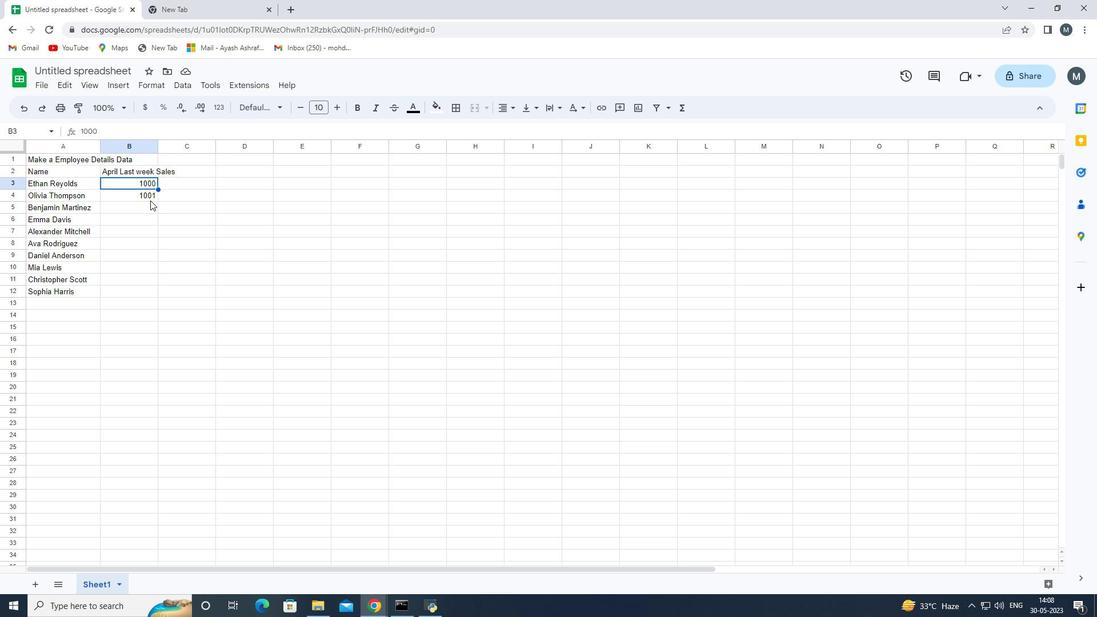
Action: Key pressed <Key.shift_r><Key.down>
Screenshot: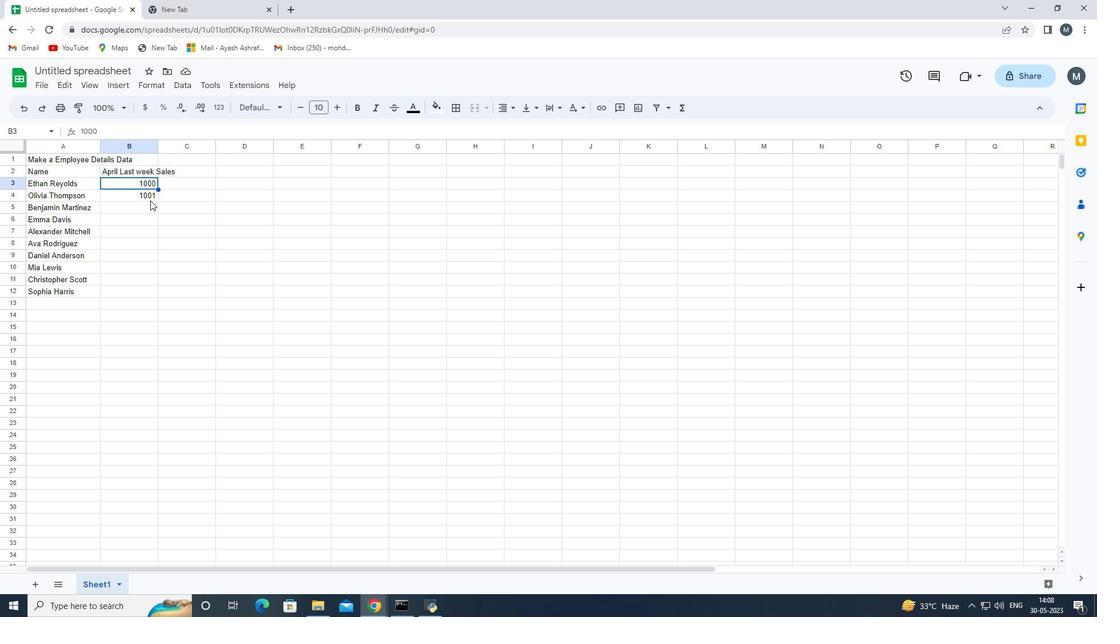 
Action: Mouse moved to (158, 203)
Screenshot: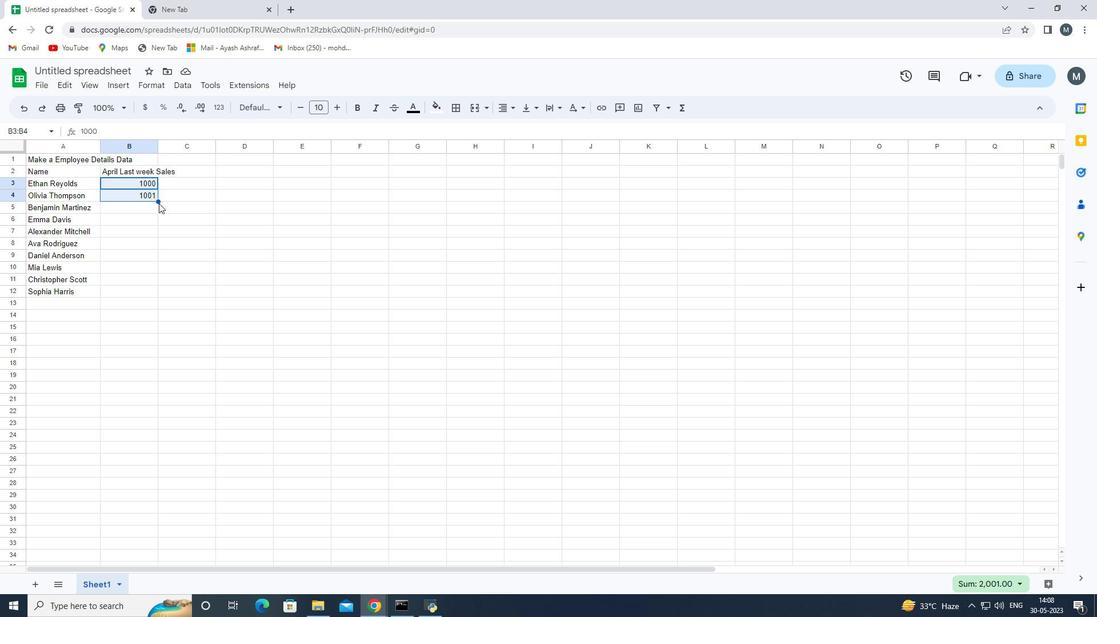 
Action: Key pressed <Key.shift_r><Key.down><Key.down><Key.down><Key.down><Key.down><Key.down><Key.down><Key.down><Key.enter><Key.enter><Key.enter><Key.enter>
Screenshot: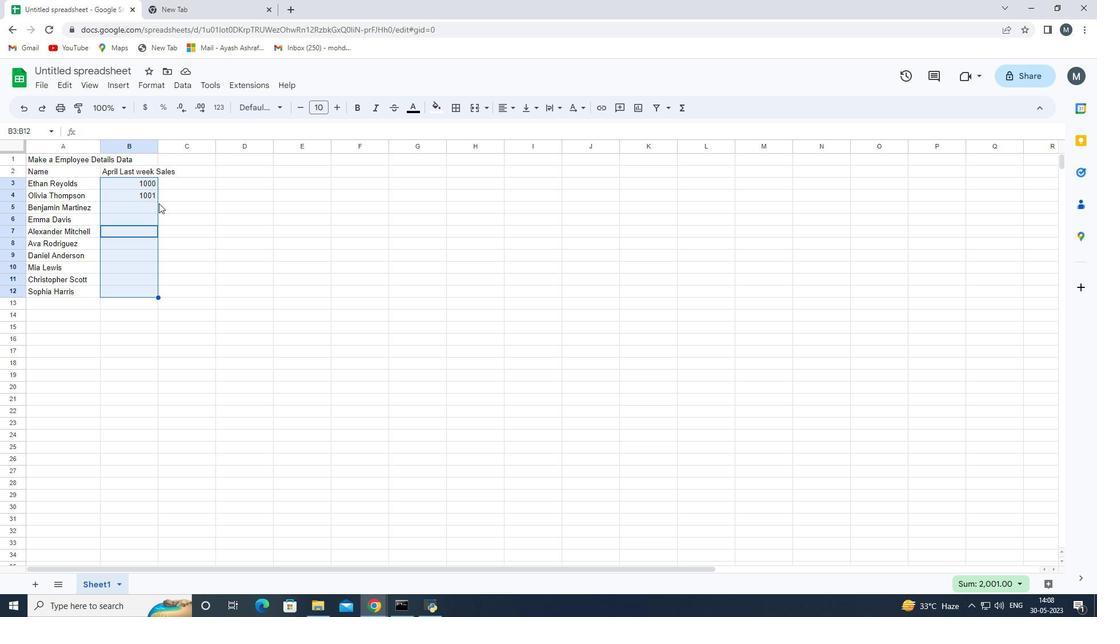 
Action: Mouse moved to (145, 185)
Screenshot: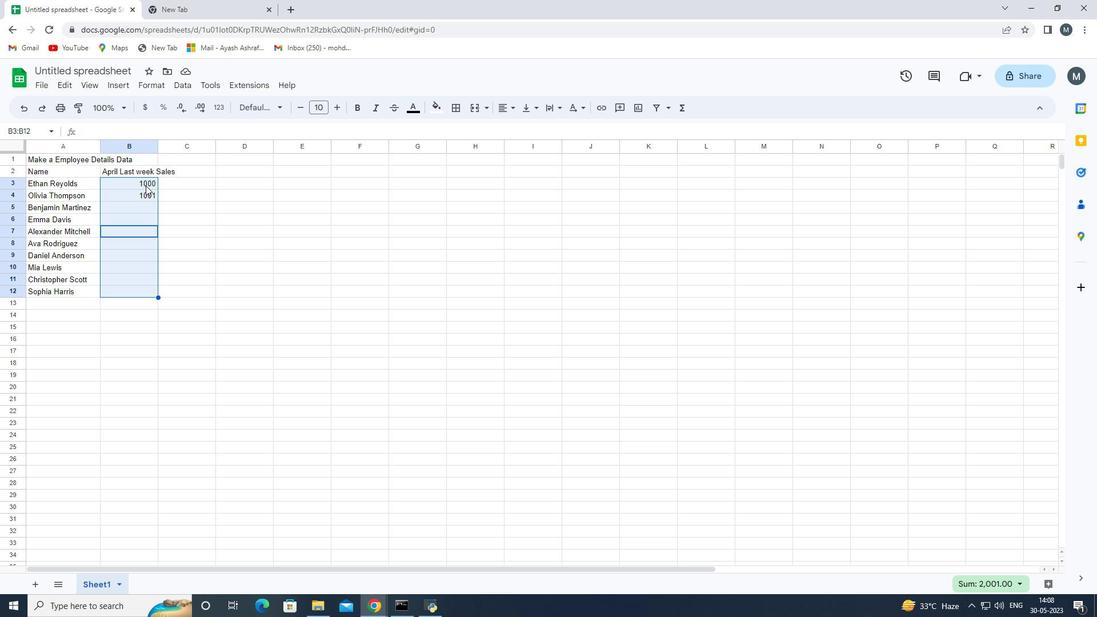 
Action: Mouse pressed left at (145, 185)
Screenshot: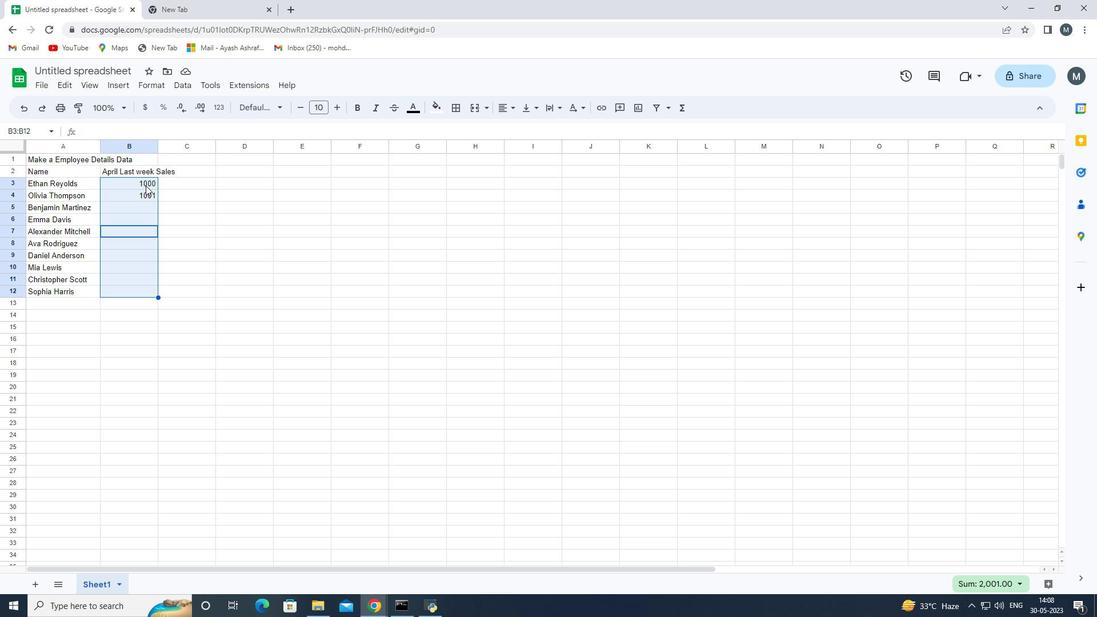 
Action: Mouse moved to (147, 183)
Screenshot: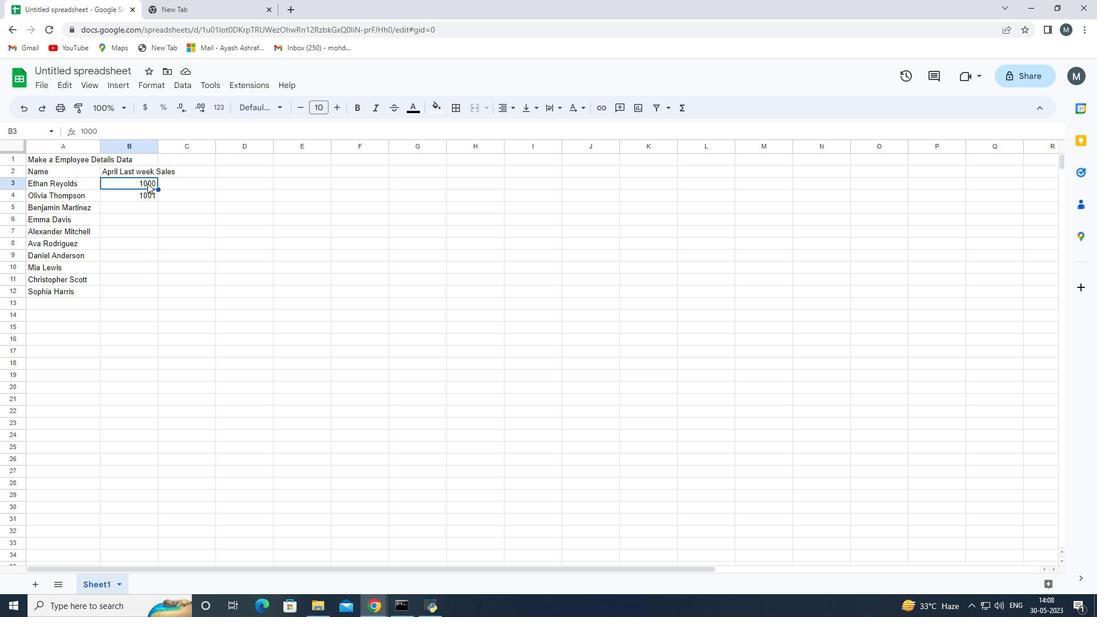 
Action: Key pressed <Key.shift_r><Key.shift_r><Key.down>
Screenshot: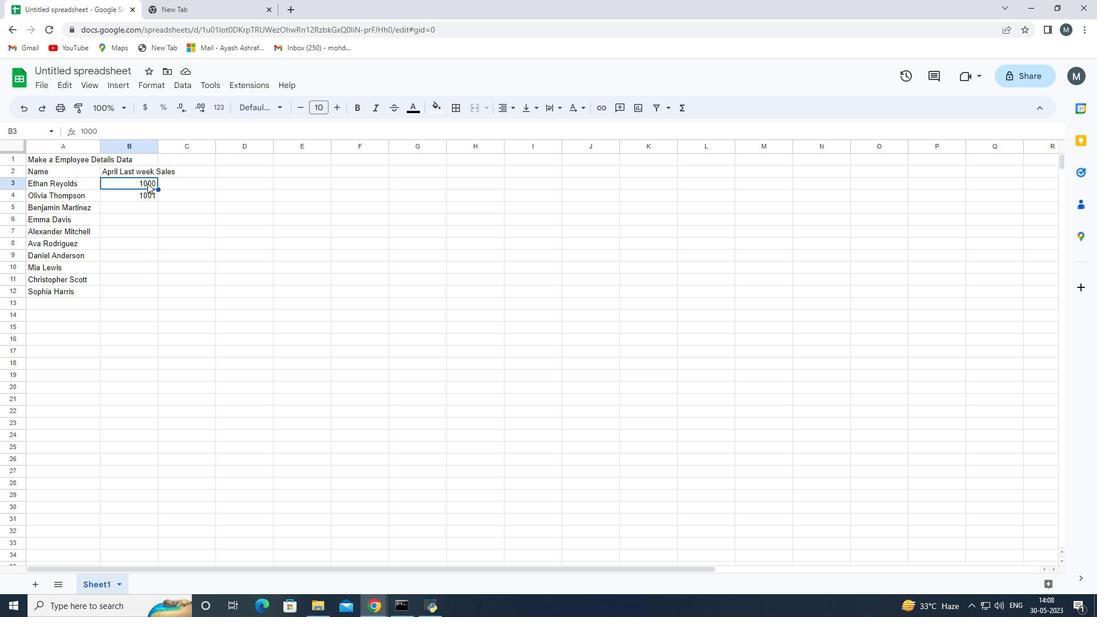 
Action: Mouse moved to (158, 201)
Screenshot: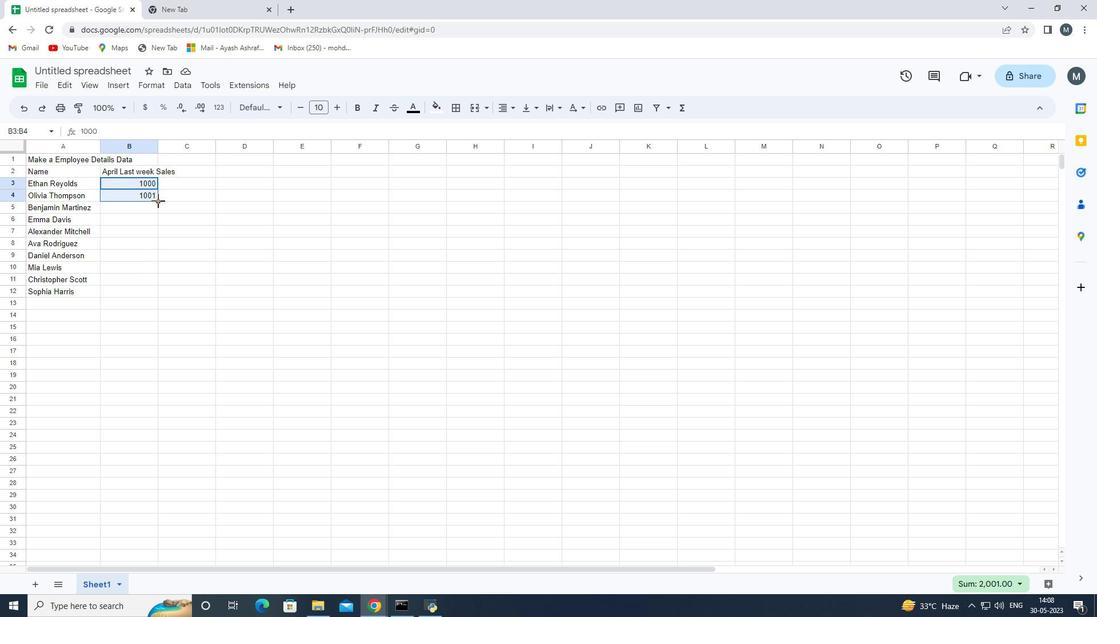 
Action: Mouse pressed left at (158, 201)
Screenshot: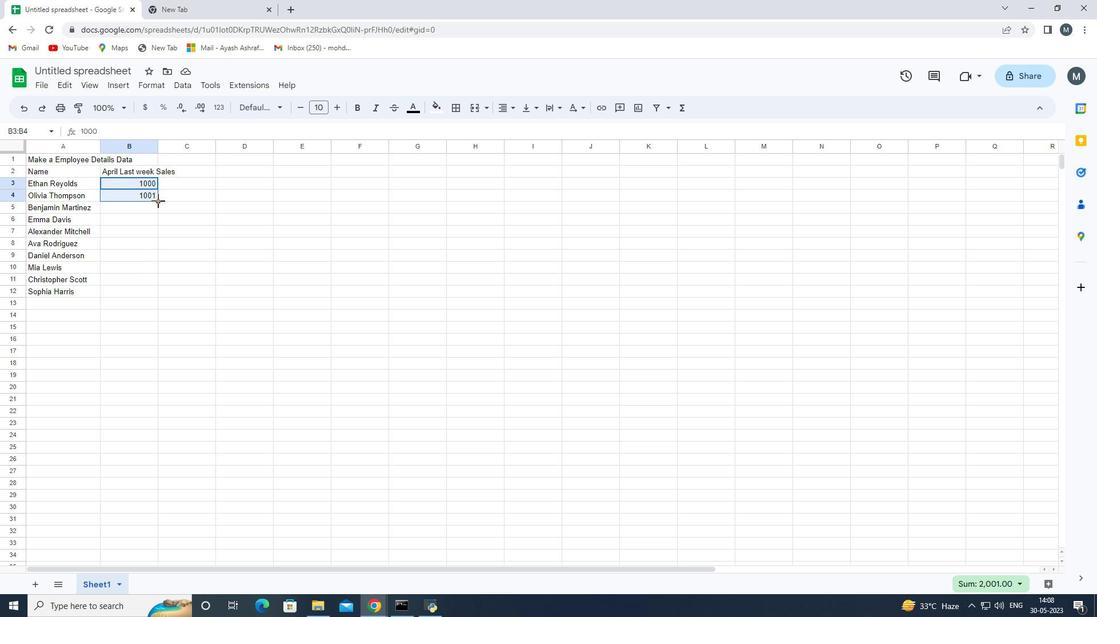 
Action: Mouse moved to (146, 292)
Screenshot: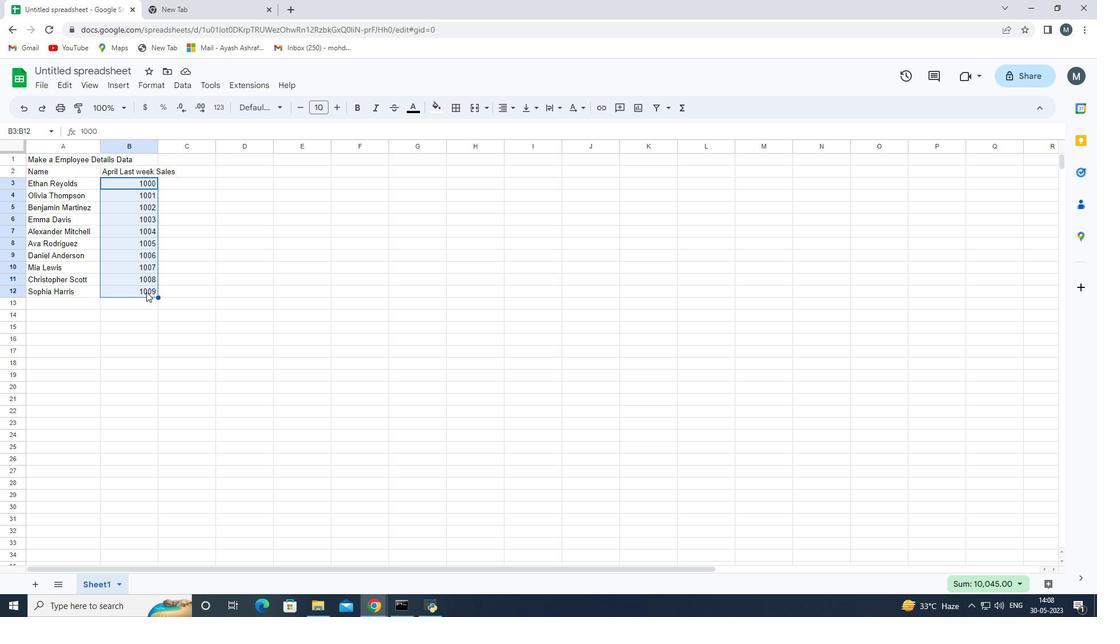 
Action: Mouse pressed left at (146, 292)
Screenshot: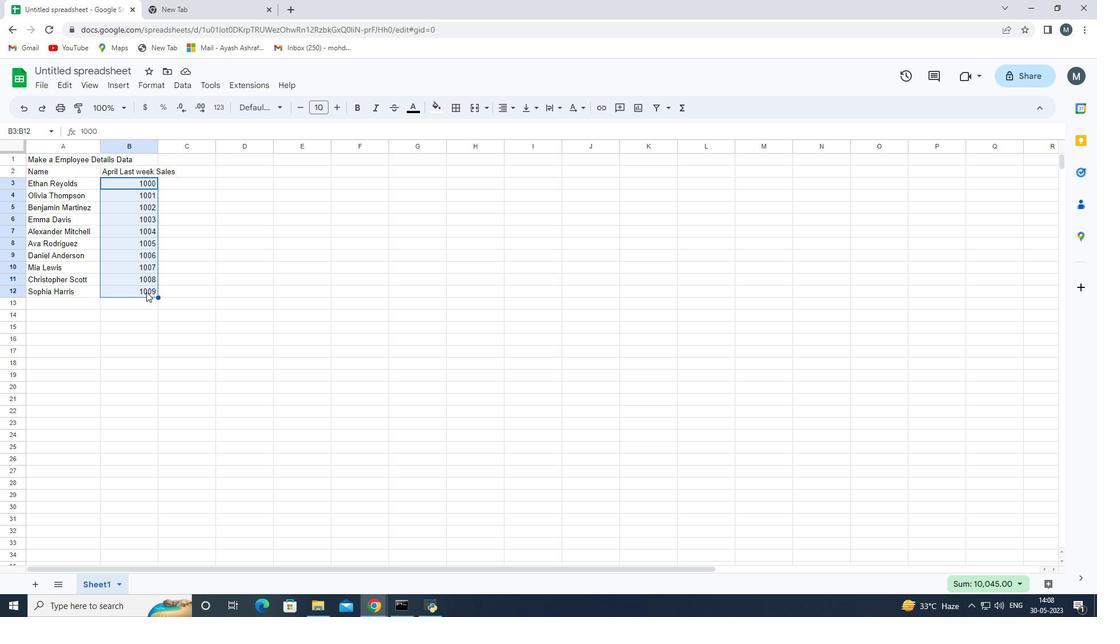 
Action: Mouse pressed left at (146, 292)
Screenshot: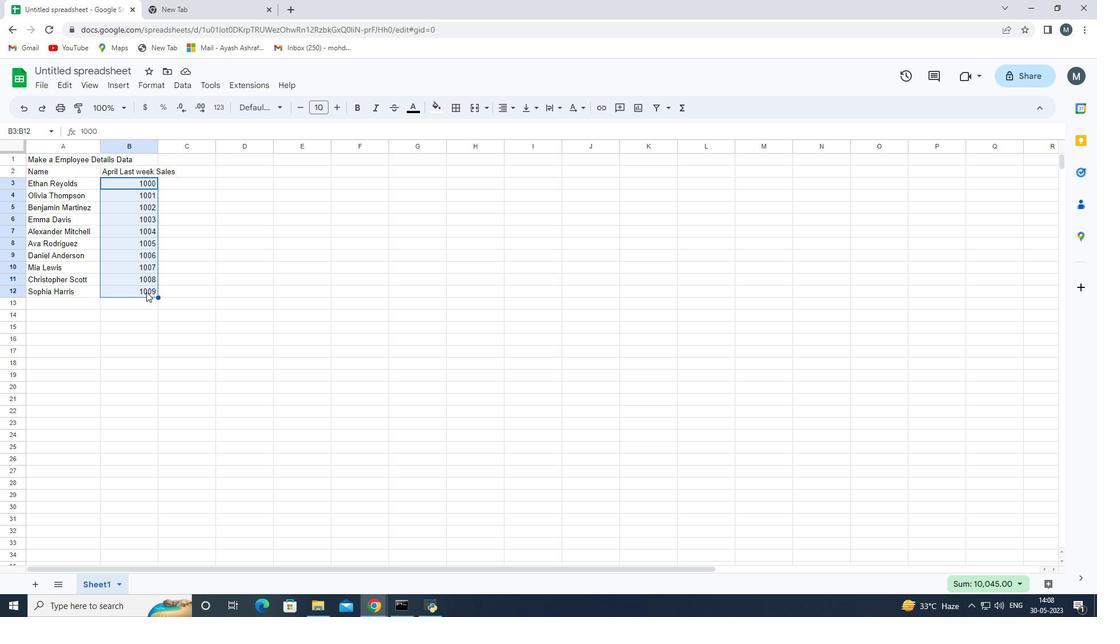 
Action: Key pressed <Key.backspace><Key.backspace>10<Key.enter>
Screenshot: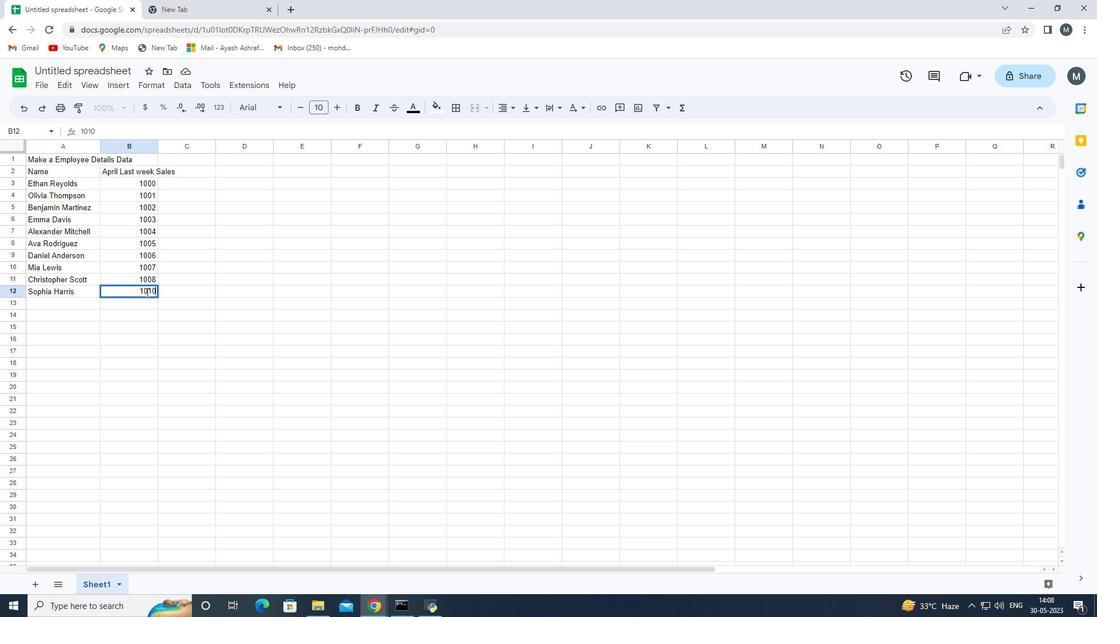 
Action: Mouse moved to (158, 142)
Screenshot: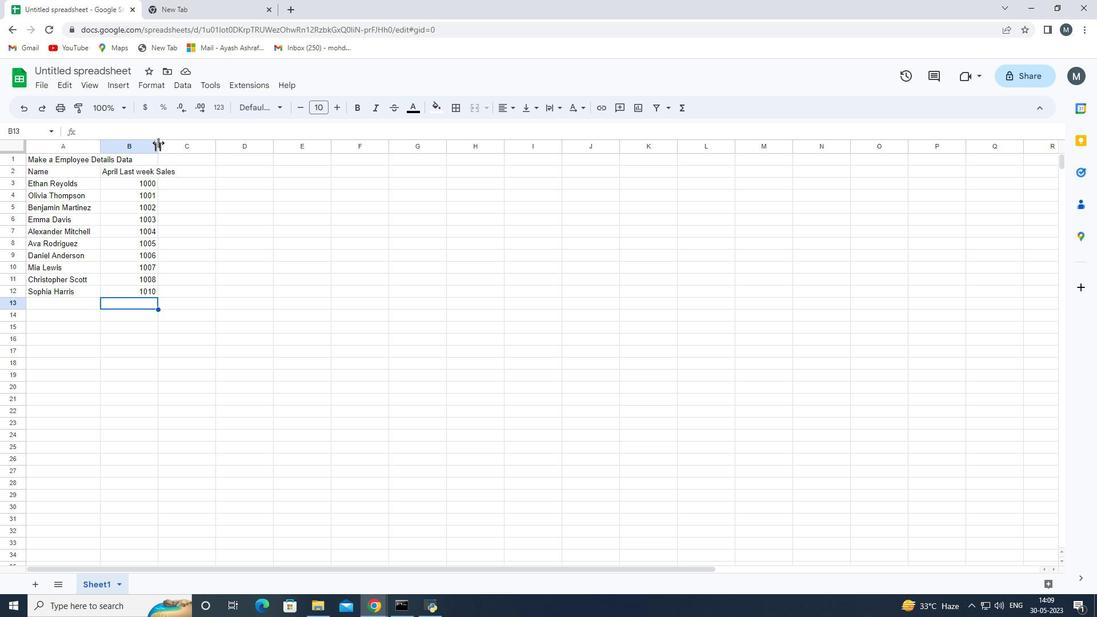 
Action: Mouse pressed left at (158, 142)
Screenshot: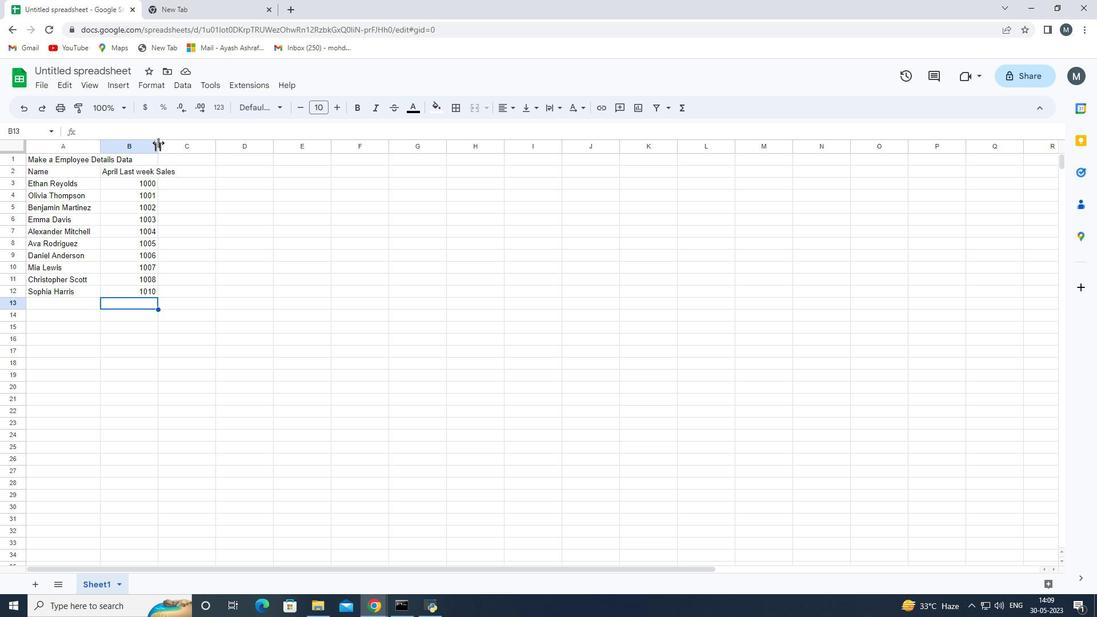 
Action: Mouse moved to (210, 156)
Screenshot: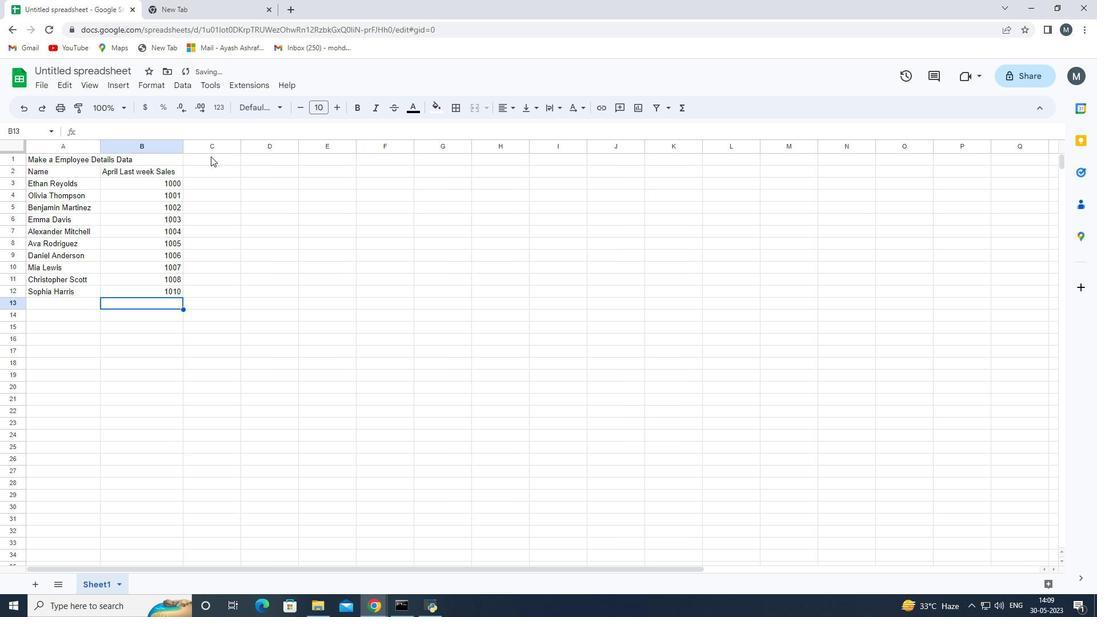 
Action: Mouse pressed left at (210, 156)
Screenshot: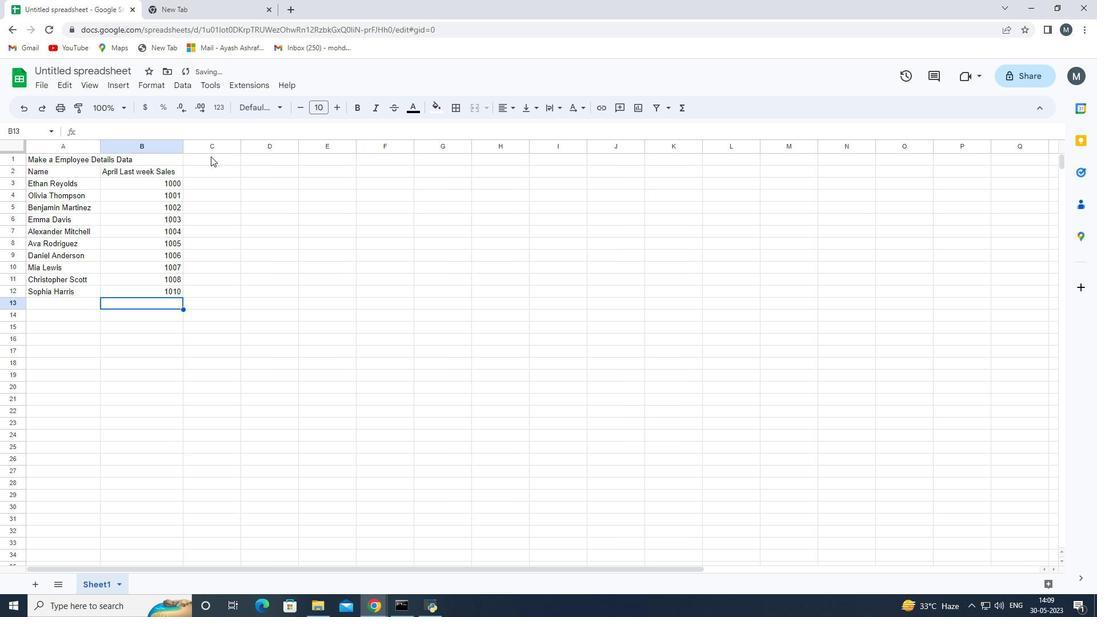 
Action: Mouse pressed left at (210, 156)
Screenshot: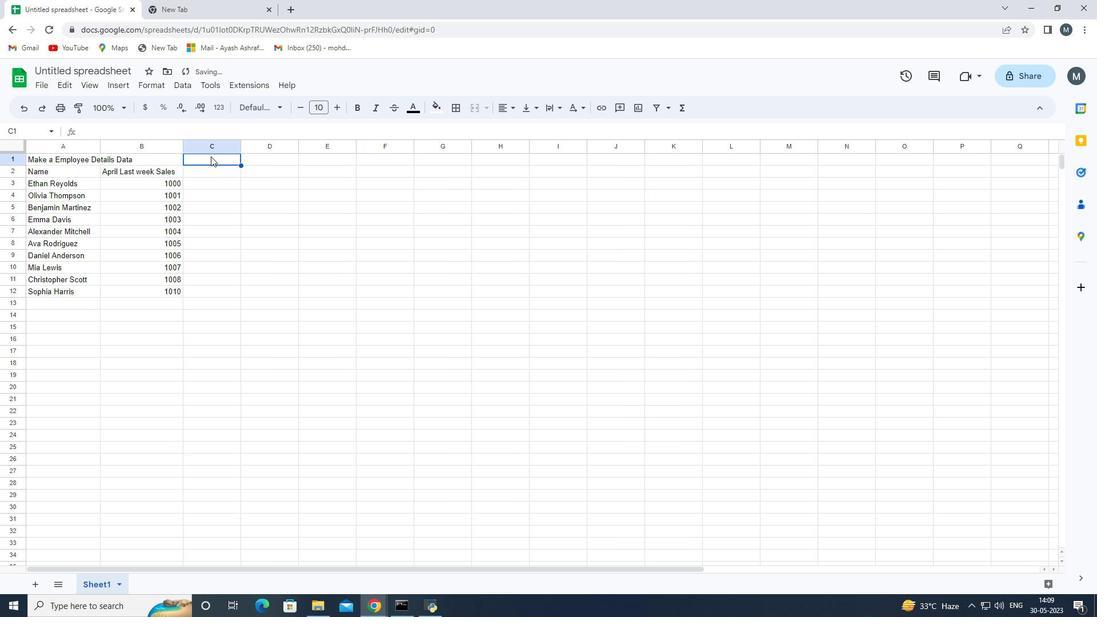 
Action: Mouse moved to (212, 171)
Screenshot: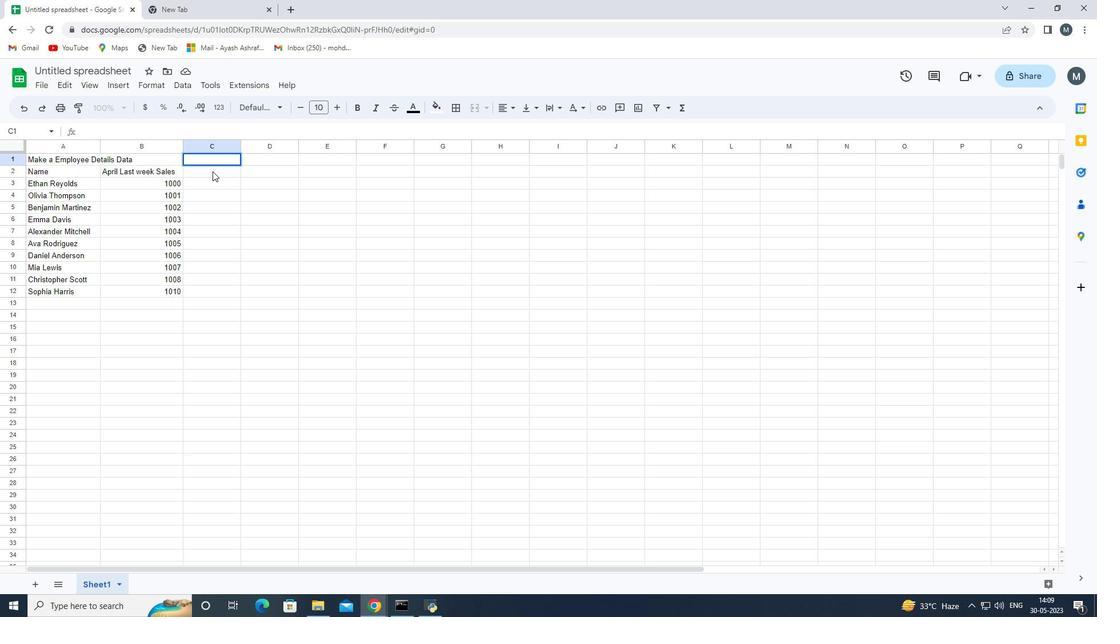 
Action: Mouse pressed left at (212, 171)
Screenshot: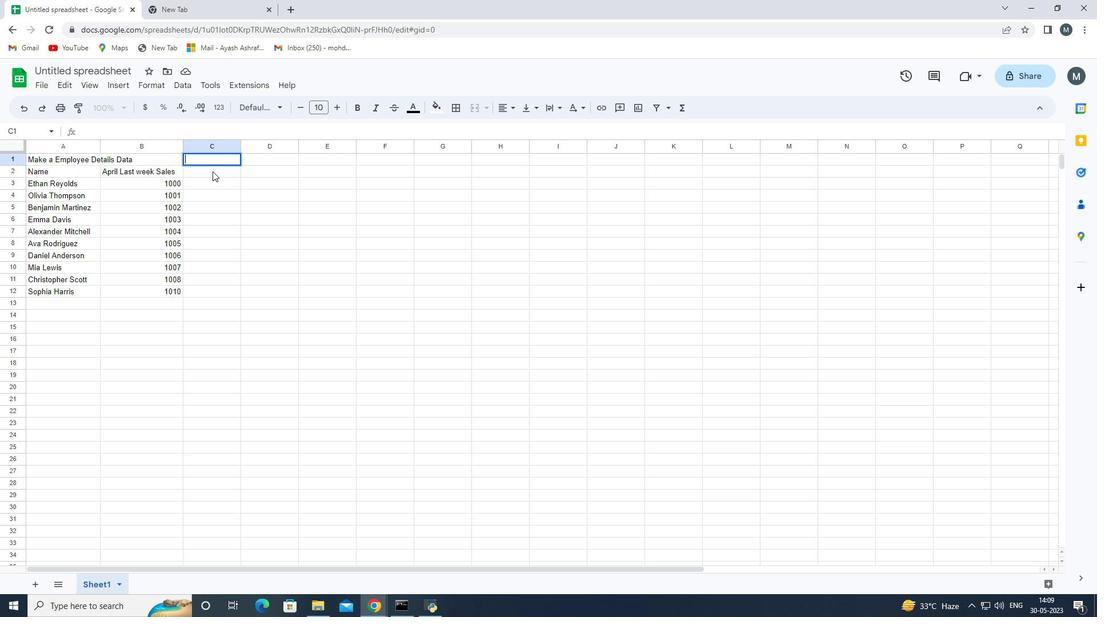 
Action: Mouse pressed left at (212, 171)
Screenshot: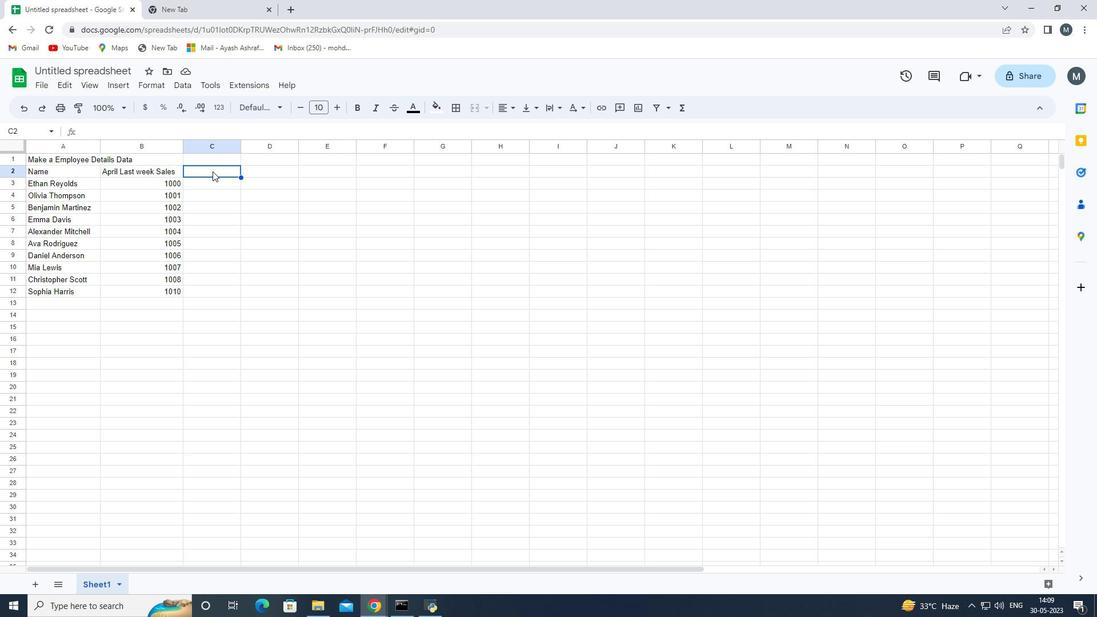 
Action: Mouse moved to (213, 171)
Screenshot: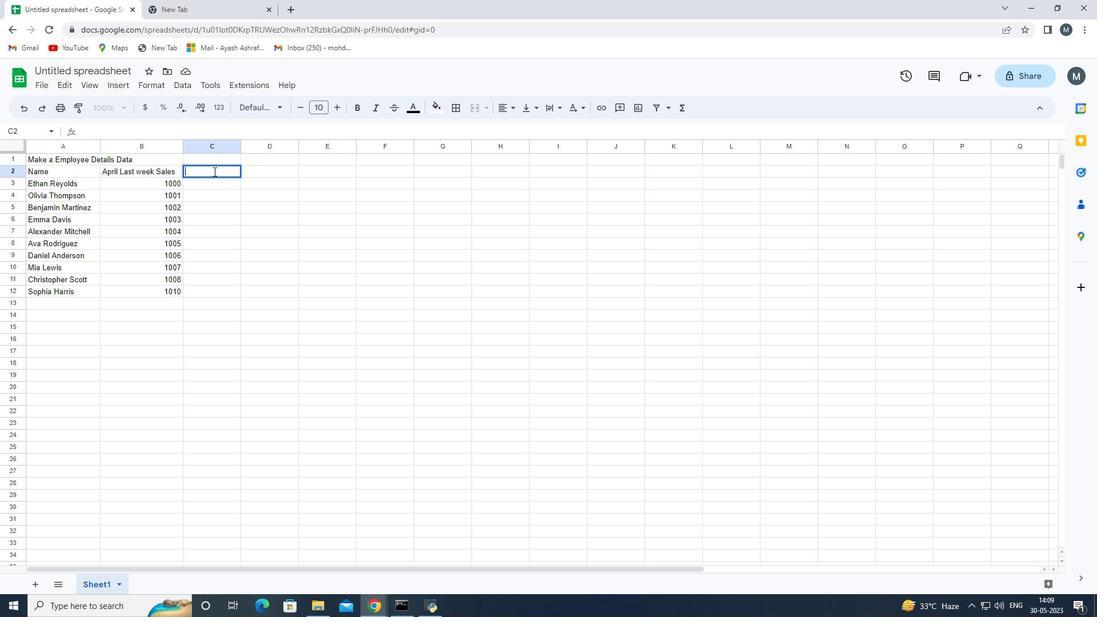 
Action: Key pressed <Key.shift>Department<Key.space>
Screenshot: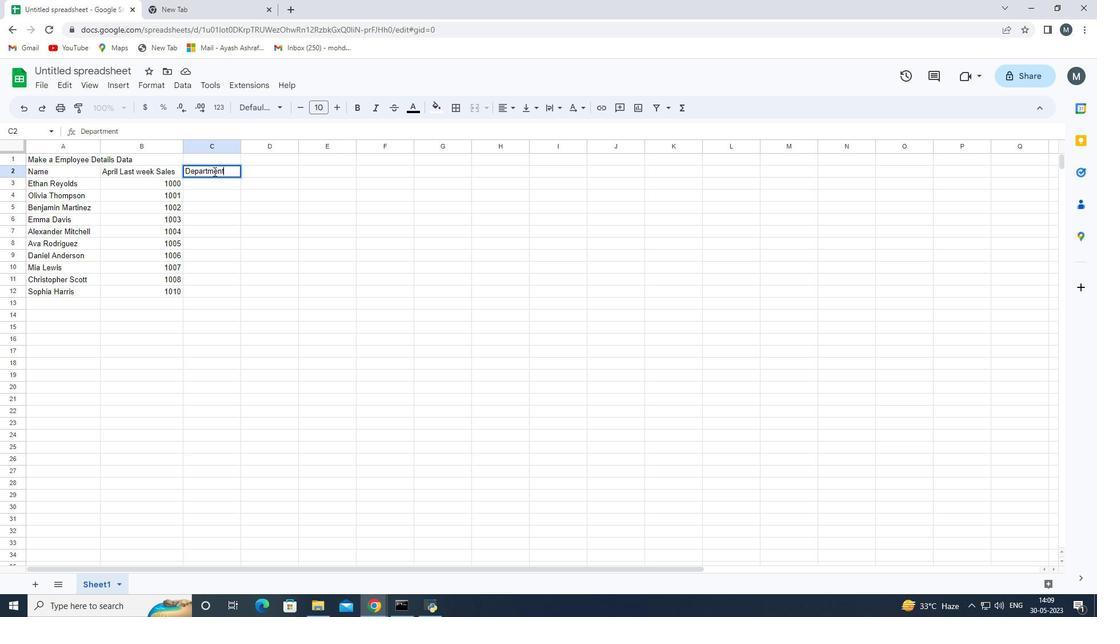
Action: Mouse moved to (213, 182)
Screenshot: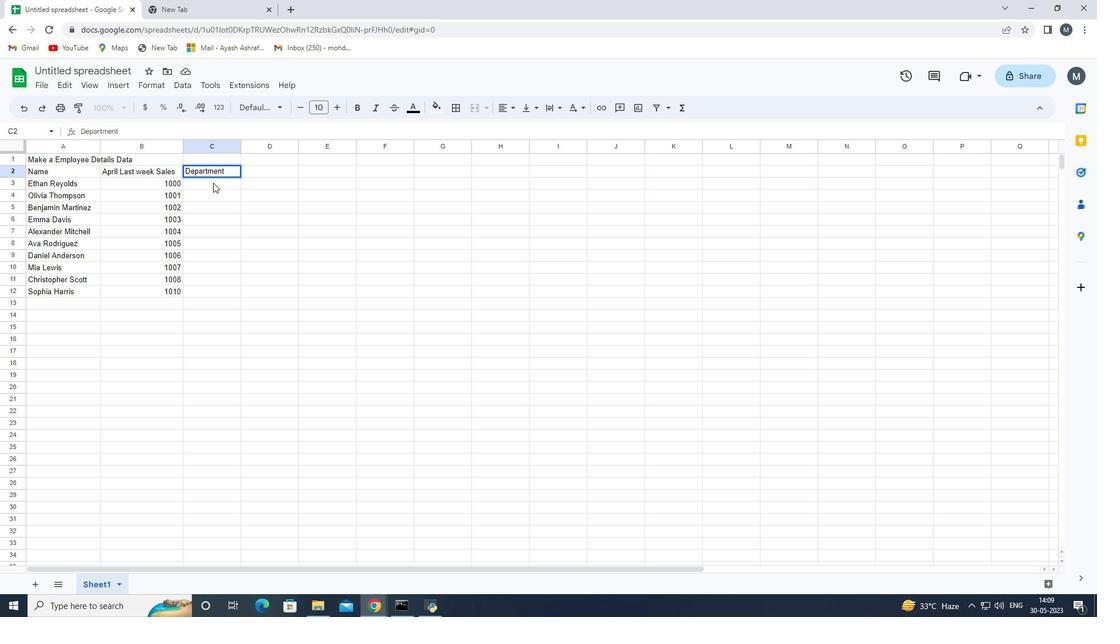 
Action: Mouse pressed left at (213, 182)
Screenshot: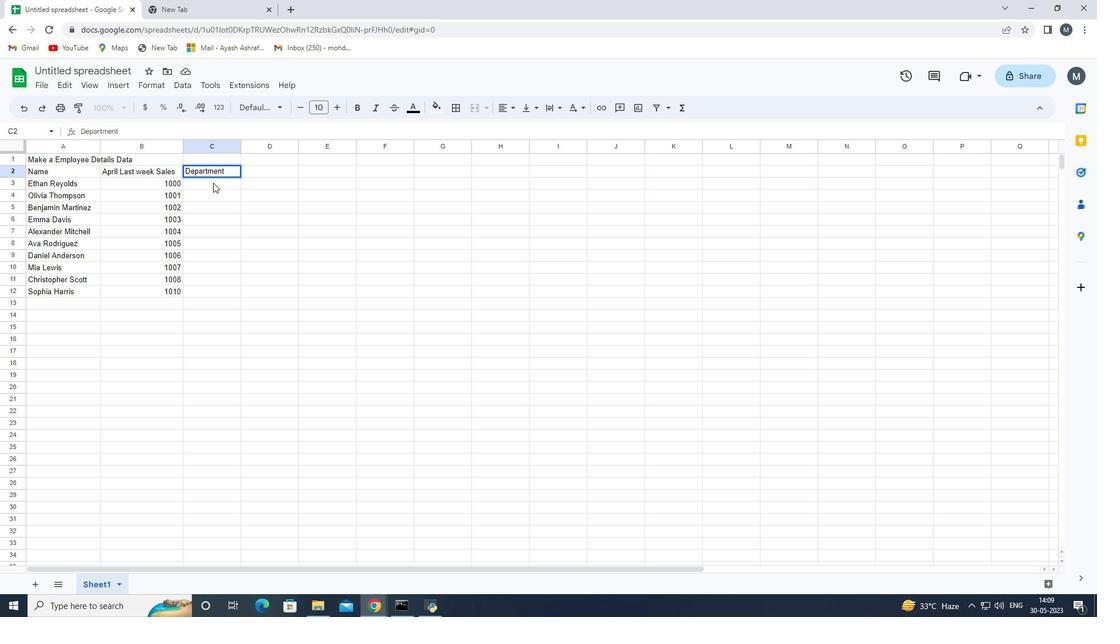 
Action: Key pressed <Key.shift>Sales<Key.space><Key.enter><Key.shift>Hr<Key.enter><Key.shift>Finance<Key.enter><Key.shift>Marketing<Key.enter><Key.shift><Key.caps_lock>IT<Key.enter><Key.caps_lock><Key.shift><Key.shift><Key.shift><Key.shift><Key.shift><Key.shift><Key.shift><Key.shift><Key.shift><Key.shift>Operations<Key.enter><Key.shift>F<Key.enter><Key.shift>Hr<Key.backspace><Key.shift>R<Key.space><Key.shift>Sales<Key.space><Key.backspace><Key.backspace><Key.backspace><Key.backspace><Key.backspace><Key.backspace><Key.backspace><Key.backspace><Key.shift>R<Key.enter><Key.shift>Finance<Key.space><Key.enter><Key.shift>Sales<Key.enter>
Screenshot: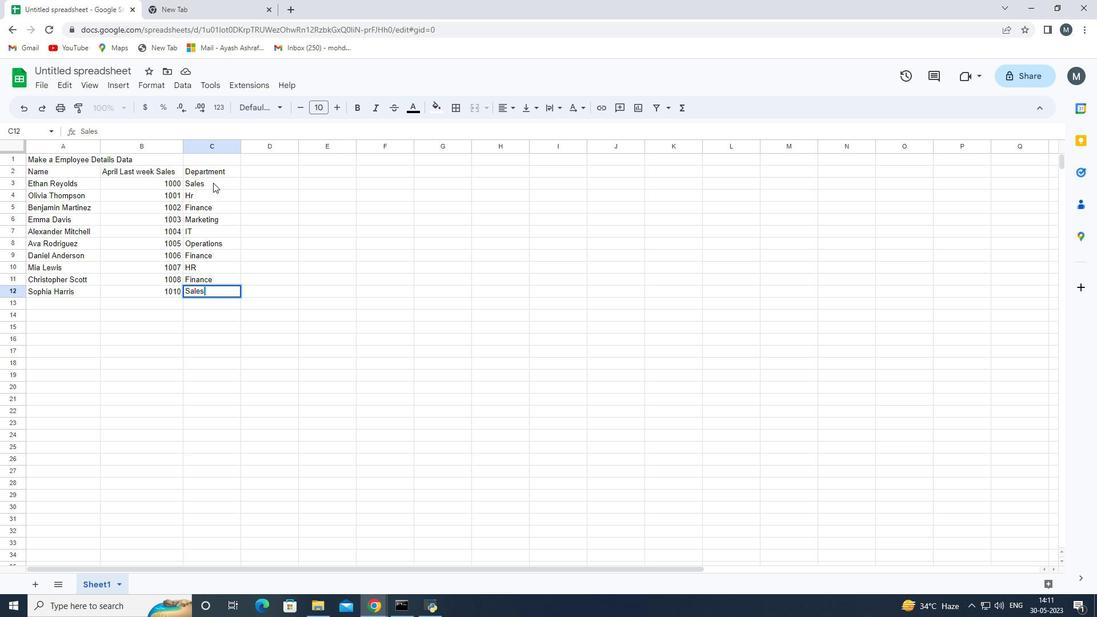 
Action: Mouse moved to (264, 180)
Screenshot: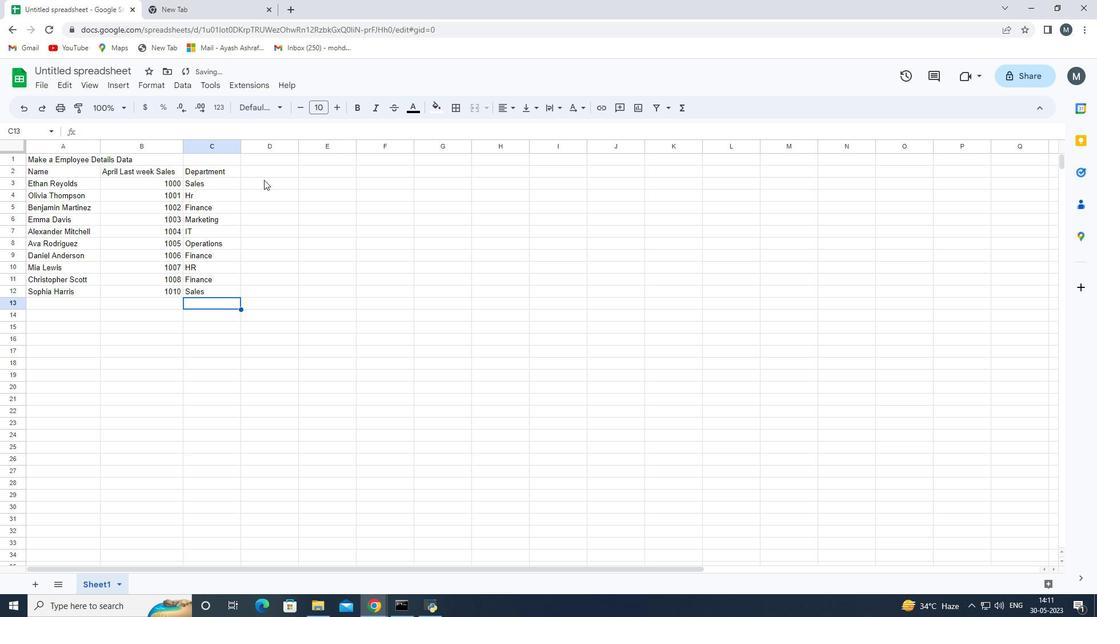 
Action: Mouse pressed left at (264, 180)
Screenshot: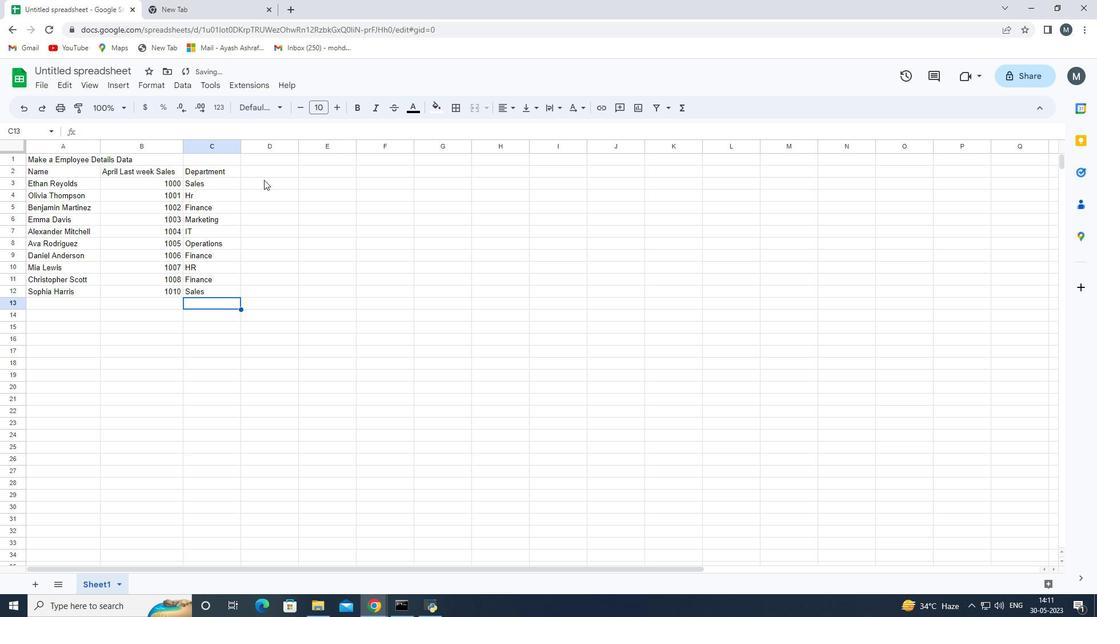 
Action: Mouse moved to (265, 173)
Screenshot: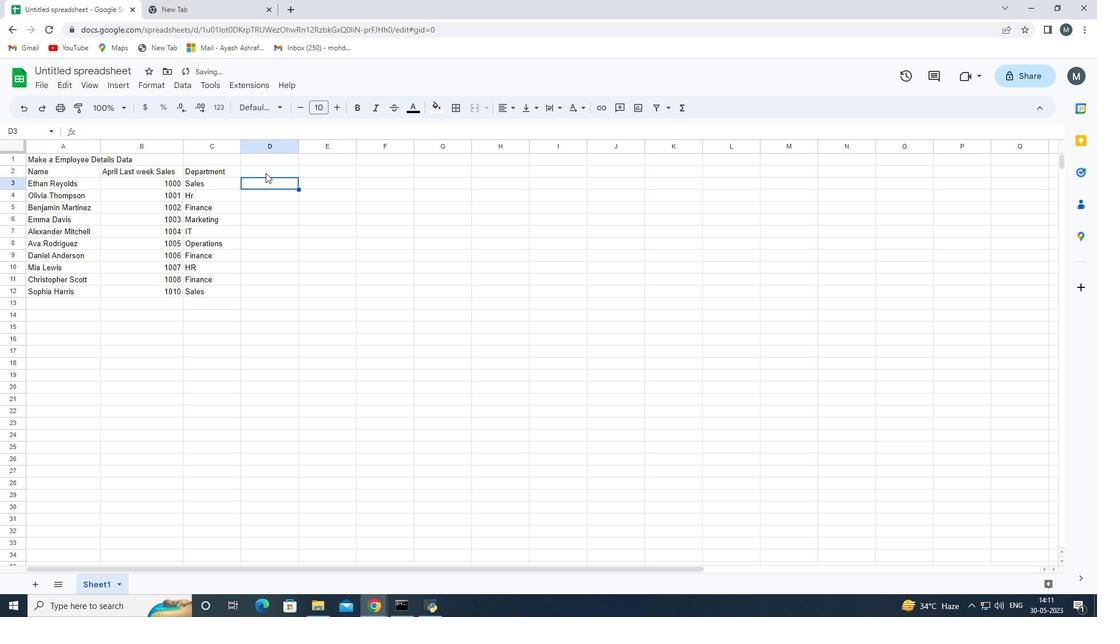 
Action: Mouse pressed left at (265, 173)
Screenshot: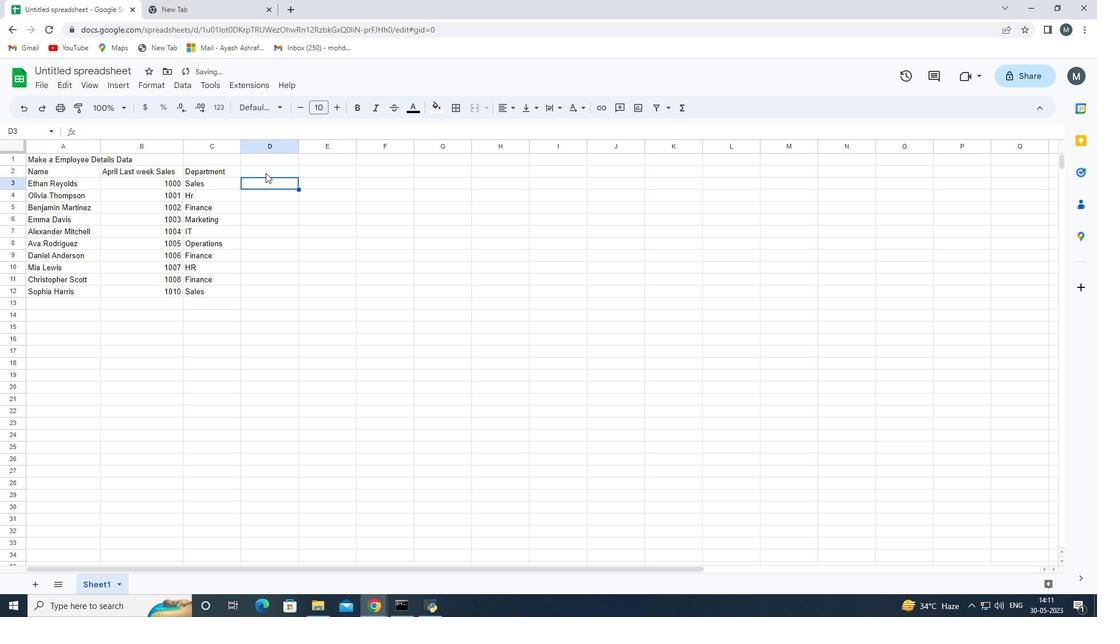 
Action: Key pressed <Key.shift>Na<Key.backspace><Key.backspace><Key.shift>MArketing<Key.space><Key.backspace><Key.backspace><Key.backspace><Key.backspace><Key.backspace><Key.backspace><Key.backspace><Key.backspace><Key.backspace>arketing<Key.space><Key.shift>position<Key.enter>
Screenshot: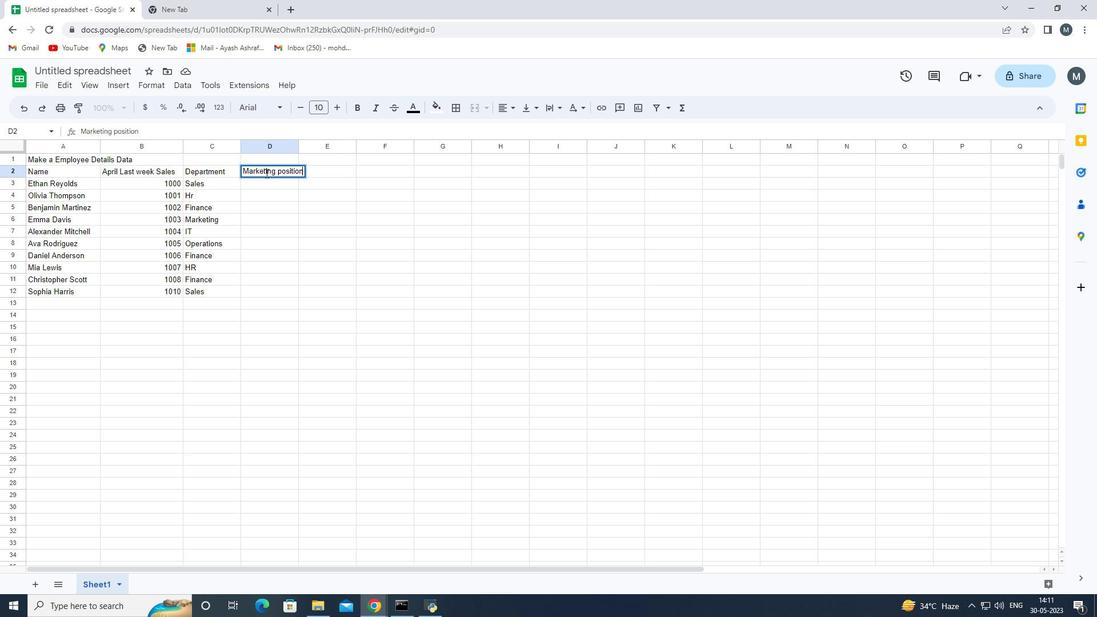 
Action: Mouse moved to (285, 170)
Screenshot: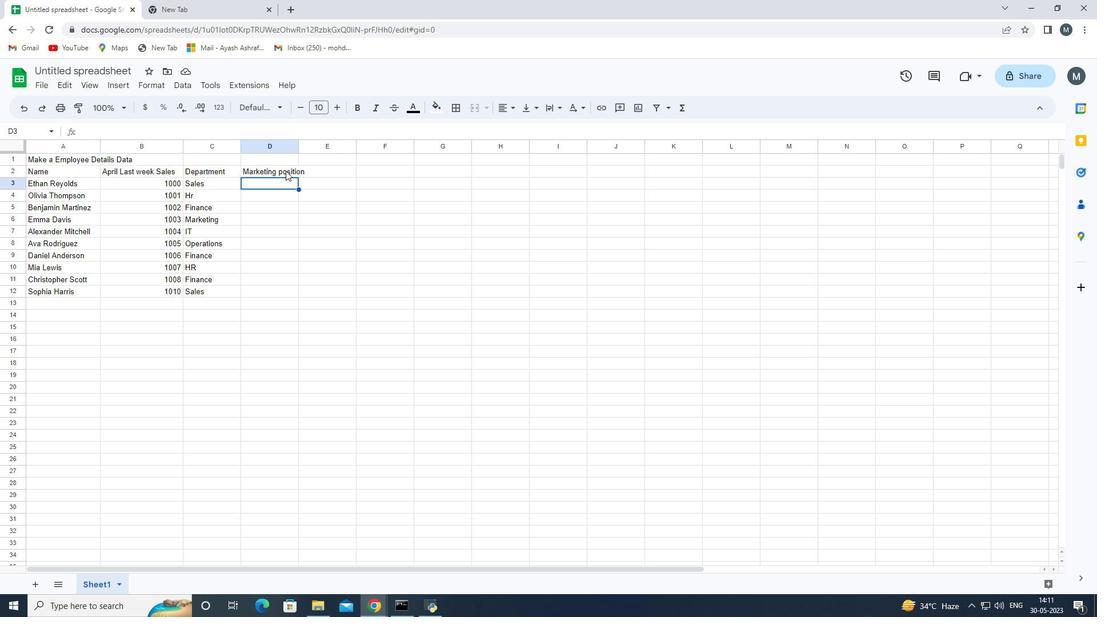 
Action: Mouse pressed left at (285, 170)
Screenshot: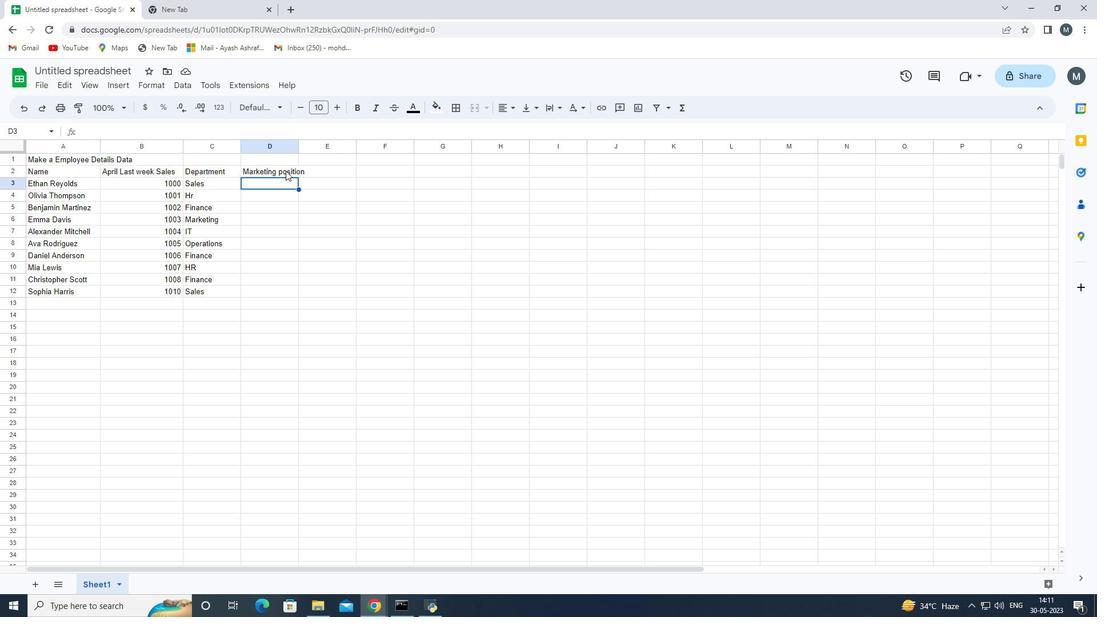 
Action: Mouse moved to (284, 172)
Screenshot: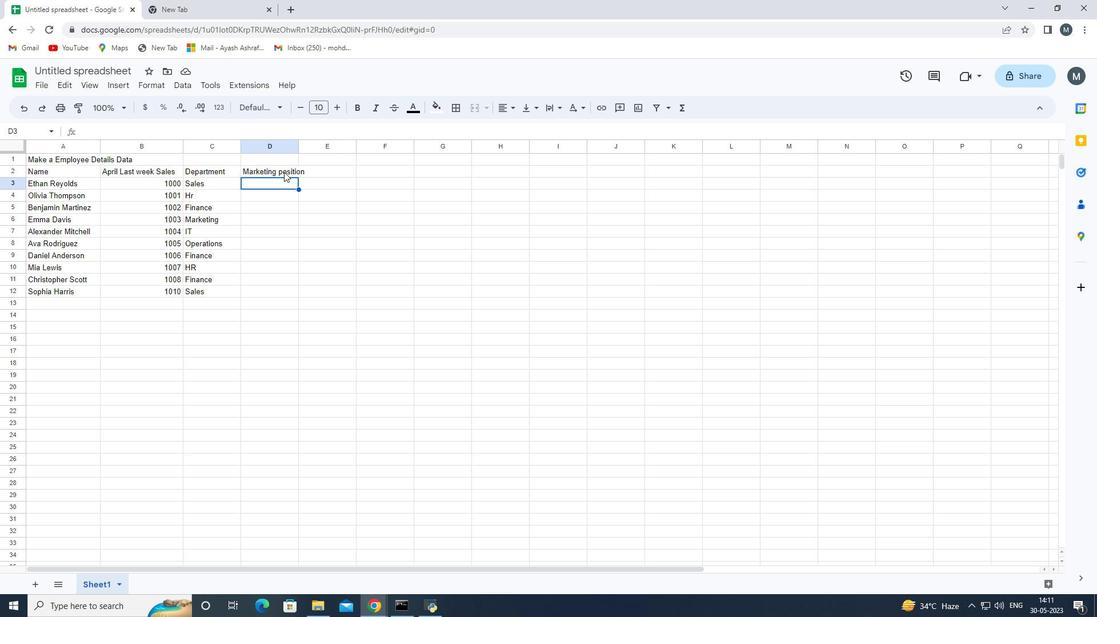 
Action: Mouse pressed left at (284, 172)
Screenshot: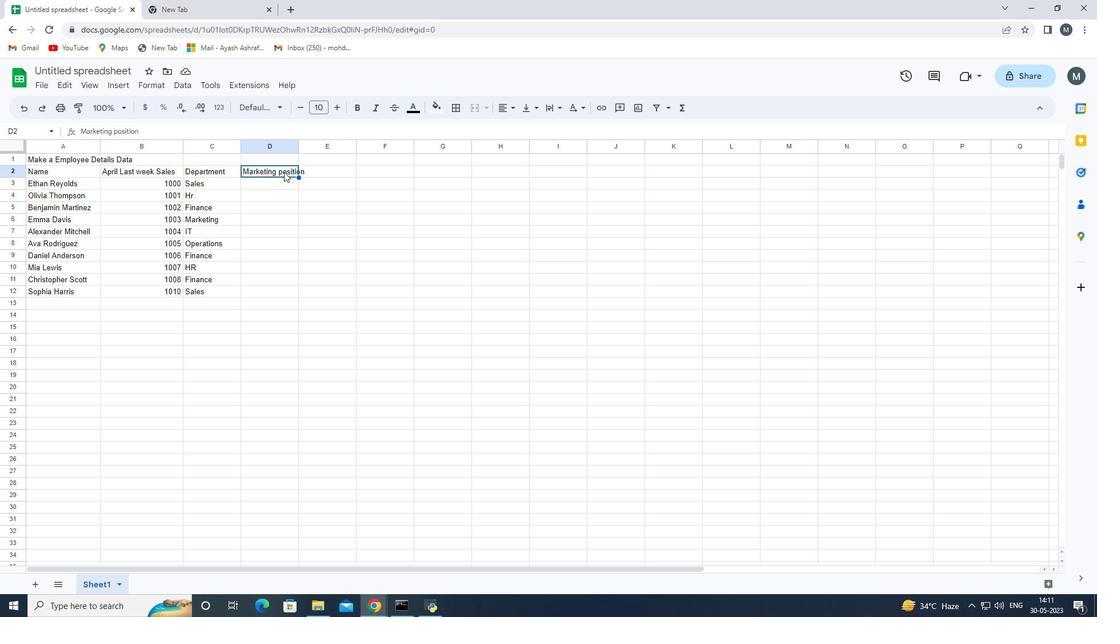 
Action: Mouse moved to (282, 169)
Screenshot: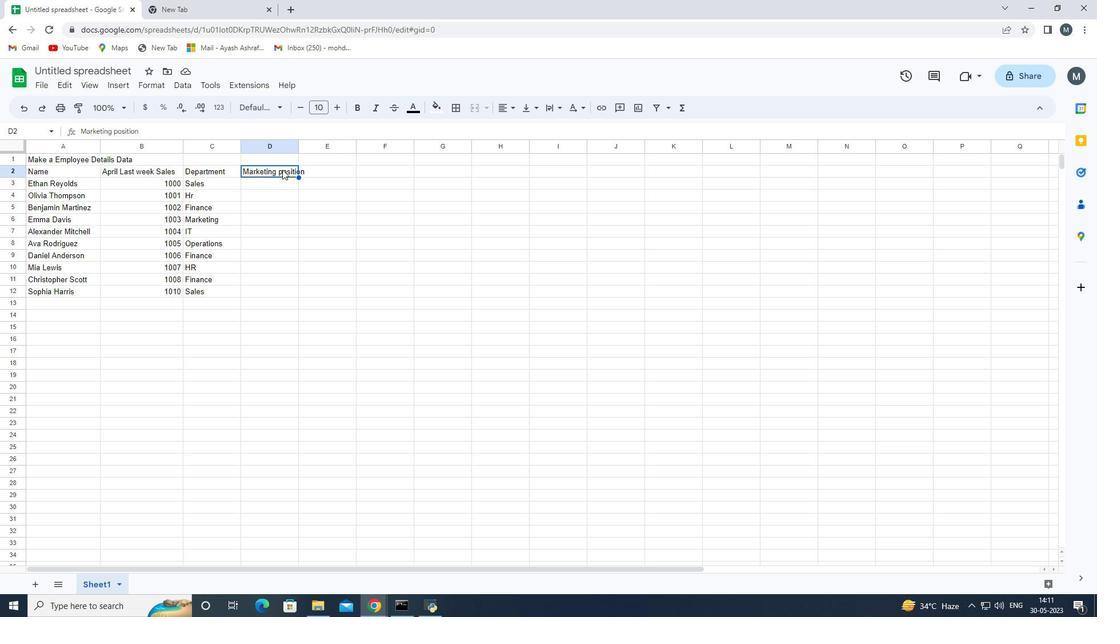 
Action: Mouse pressed left at (282, 169)
Screenshot: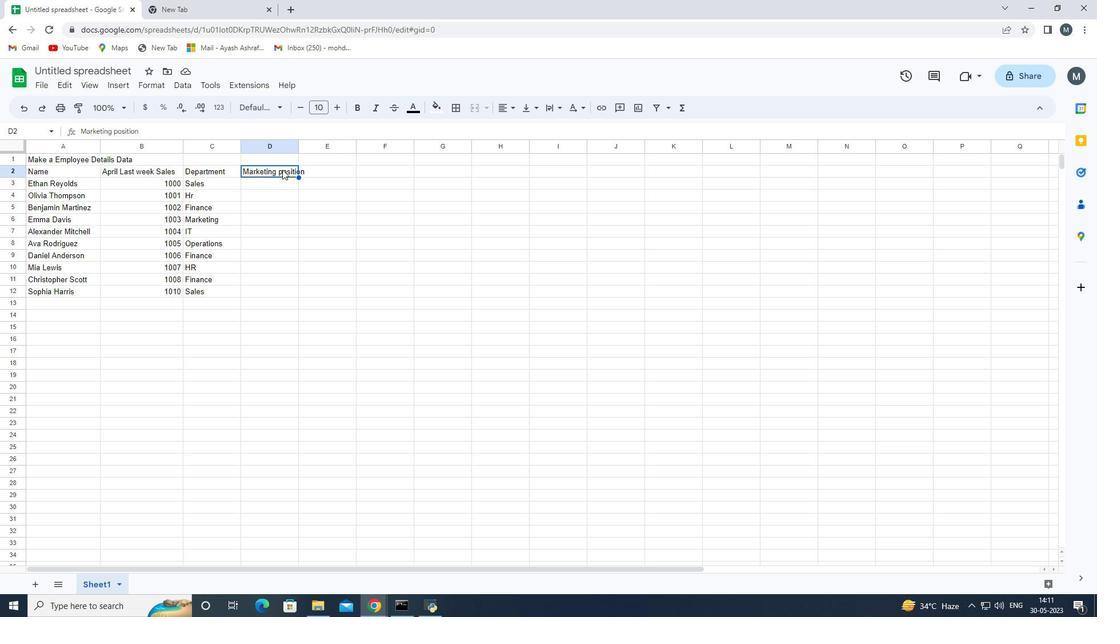 
Action: Mouse moved to (283, 174)
Screenshot: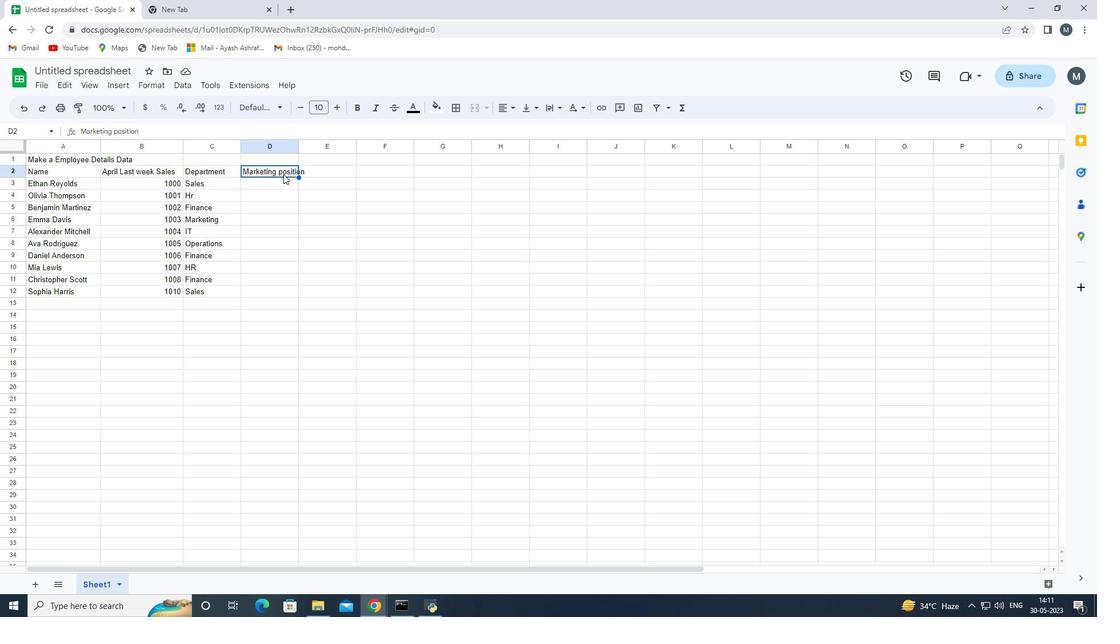 
Action: Mouse pressed left at (283, 174)
Screenshot: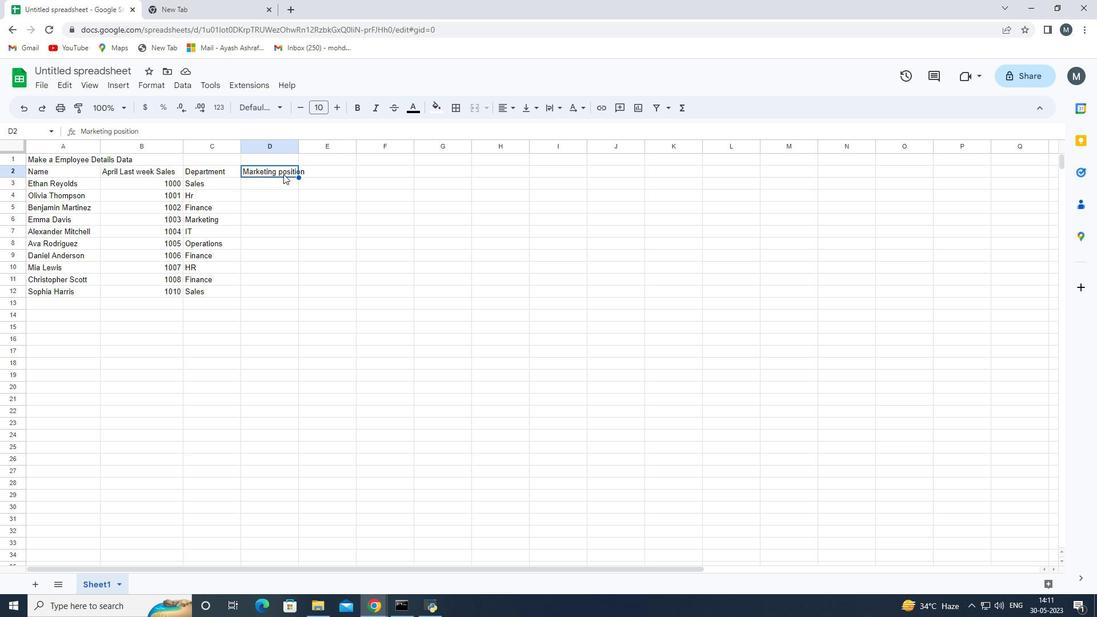 
Action: Mouse moved to (282, 174)
Screenshot: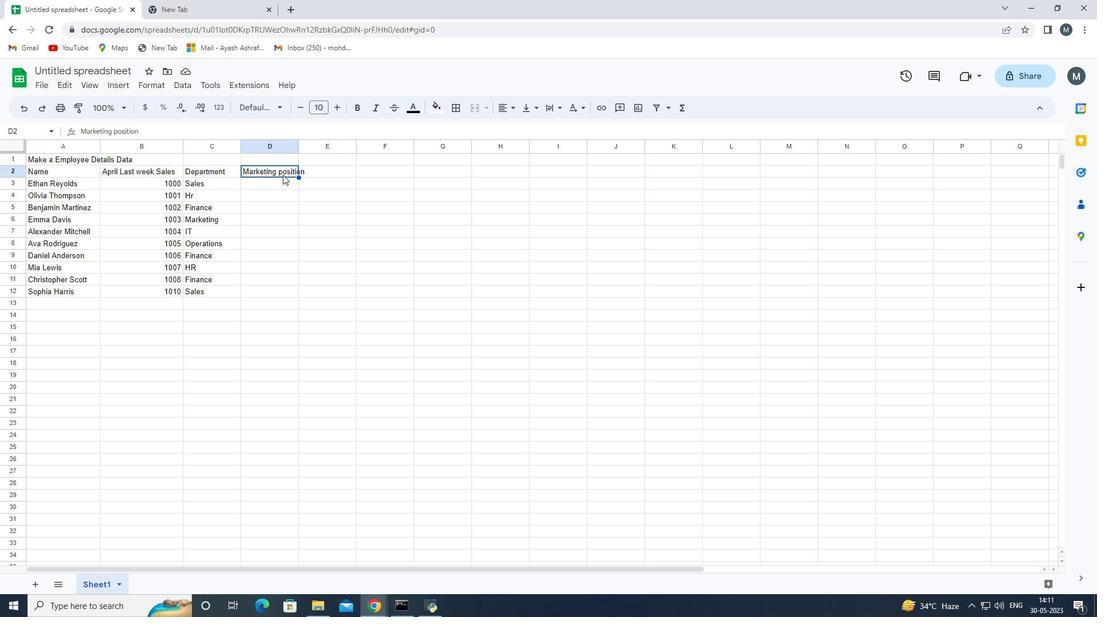 
Action: Mouse pressed left at (282, 174)
Screenshot: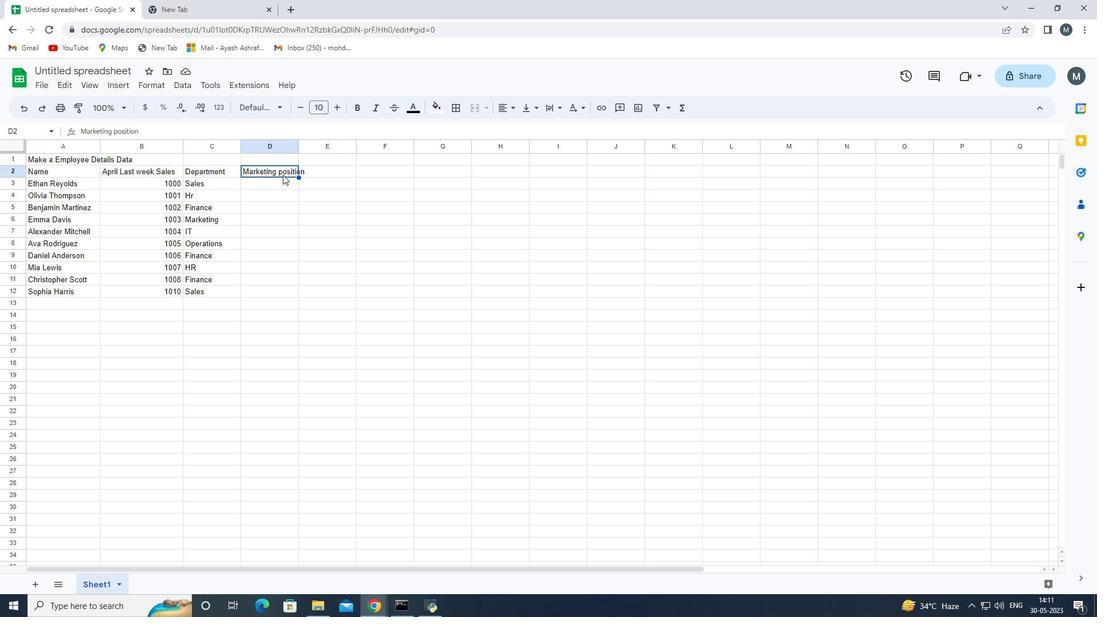 
Action: Mouse moved to (282, 173)
Screenshot: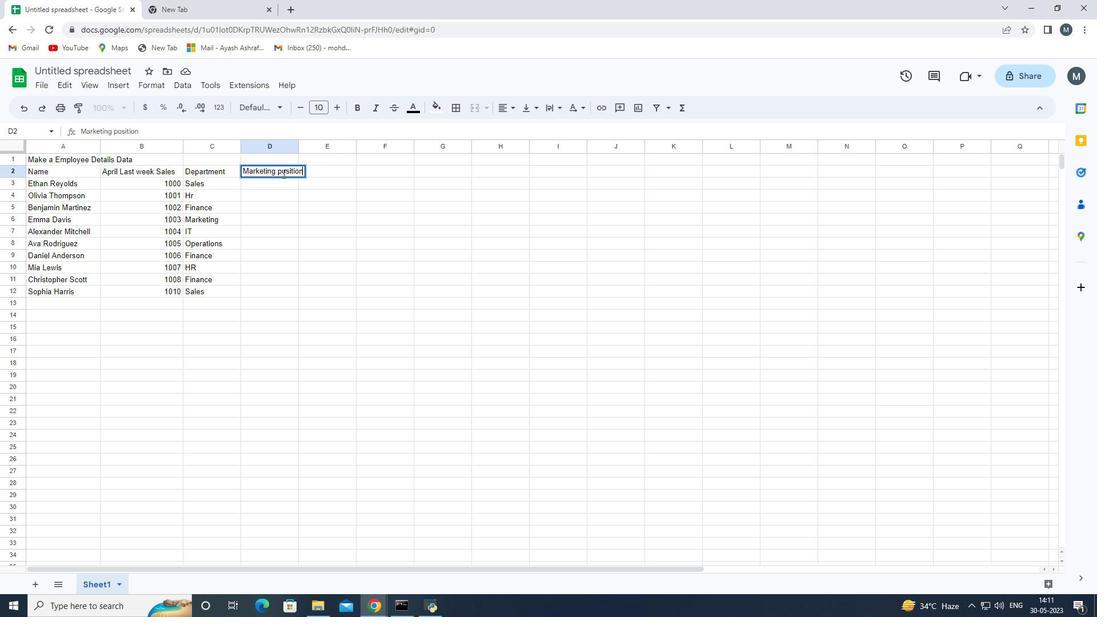 
Action: Mouse pressed left at (282, 173)
Screenshot: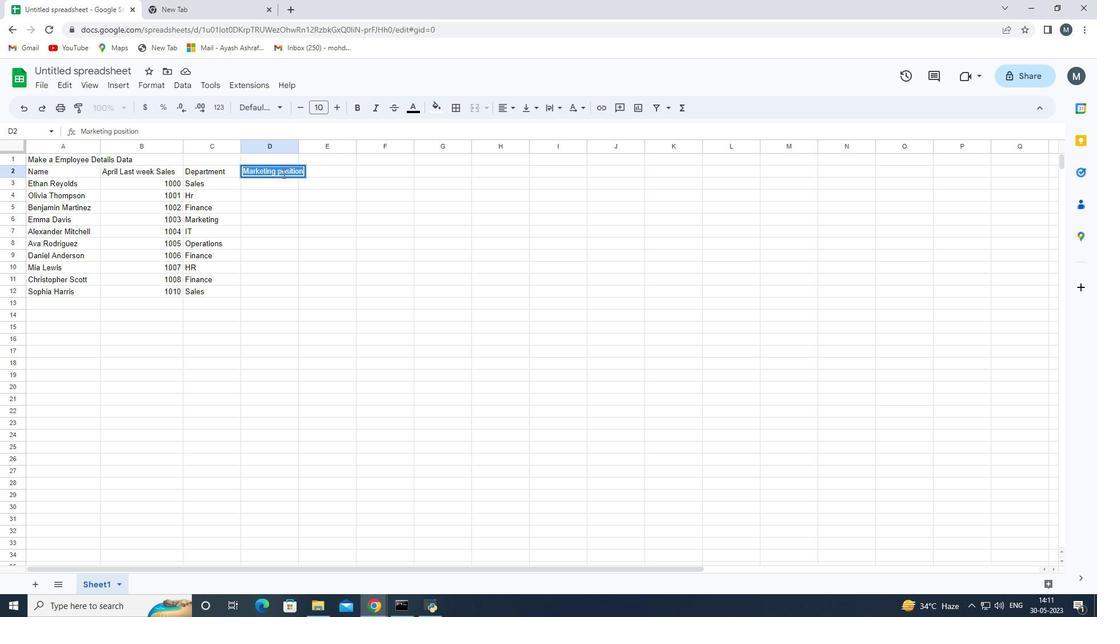 
Action: Mouse moved to (281, 169)
Screenshot: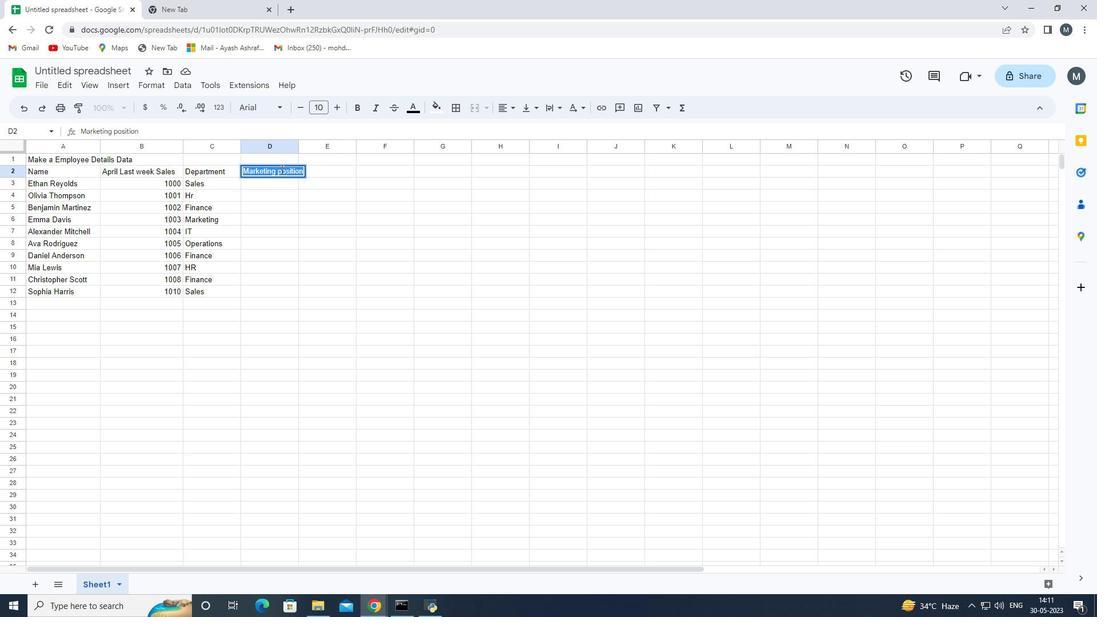 
Action: Mouse pressed left at (281, 169)
Screenshot: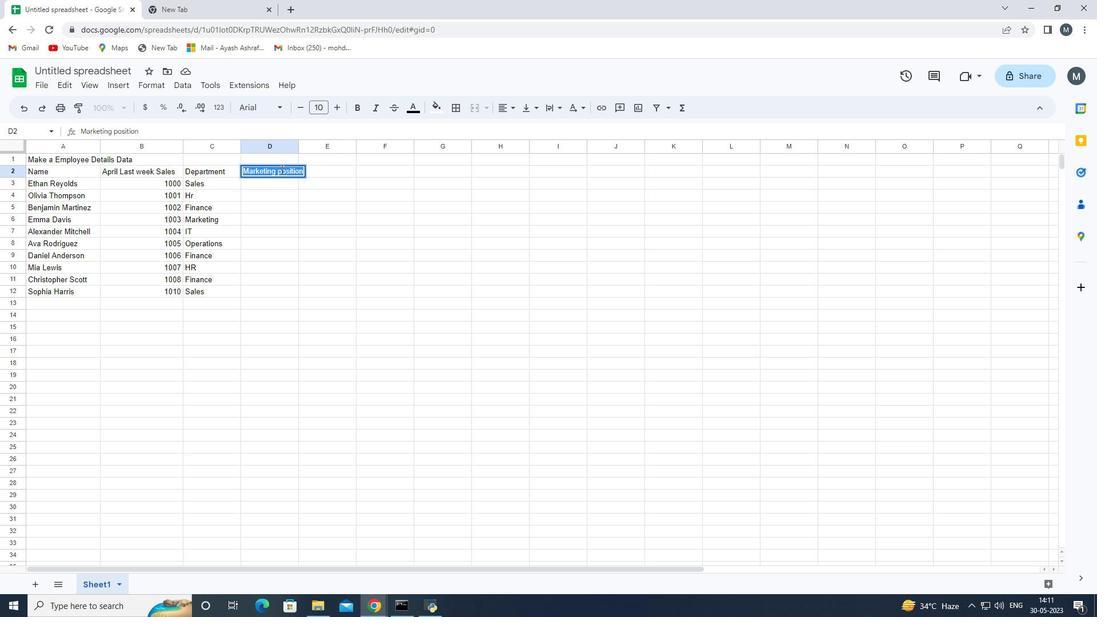 
Action: Mouse moved to (286, 176)
Screenshot: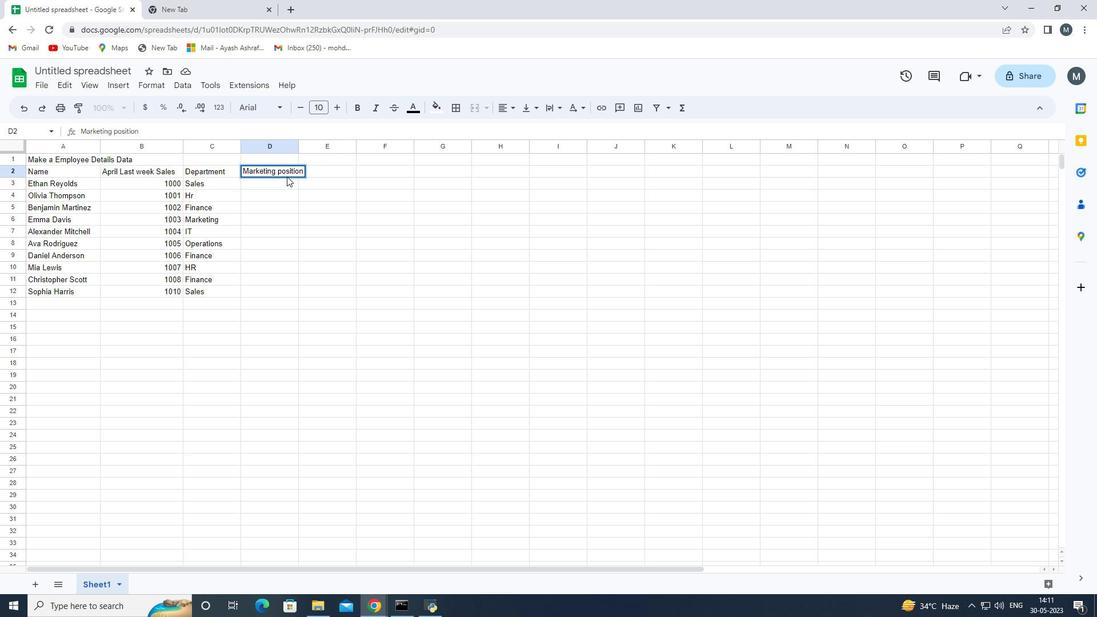 
Action: Key pressed <Key.backspace><Key.shift>O<Key.backspace><Key.shift>P
Screenshot: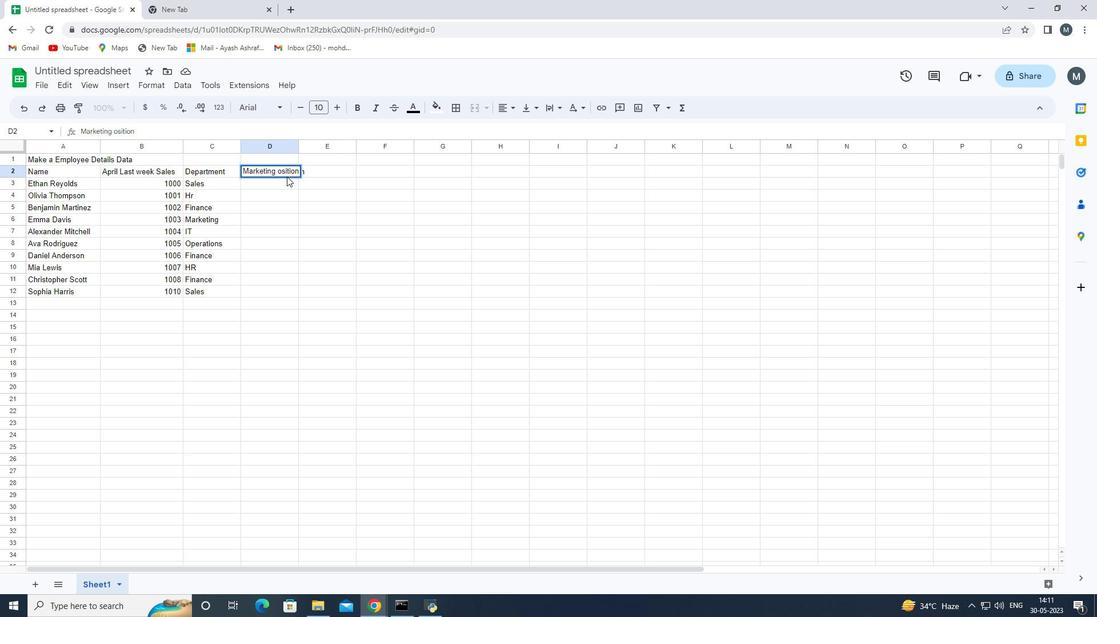 
Action: Mouse moved to (256, 179)
Screenshot: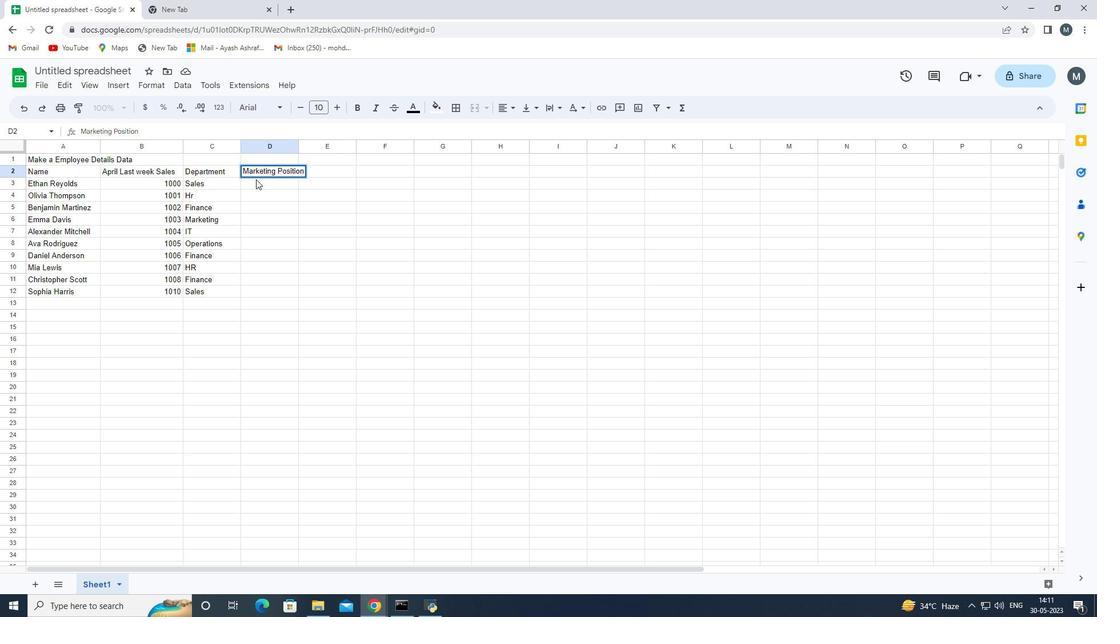 
Action: Mouse pressed left at (256, 179)
Screenshot: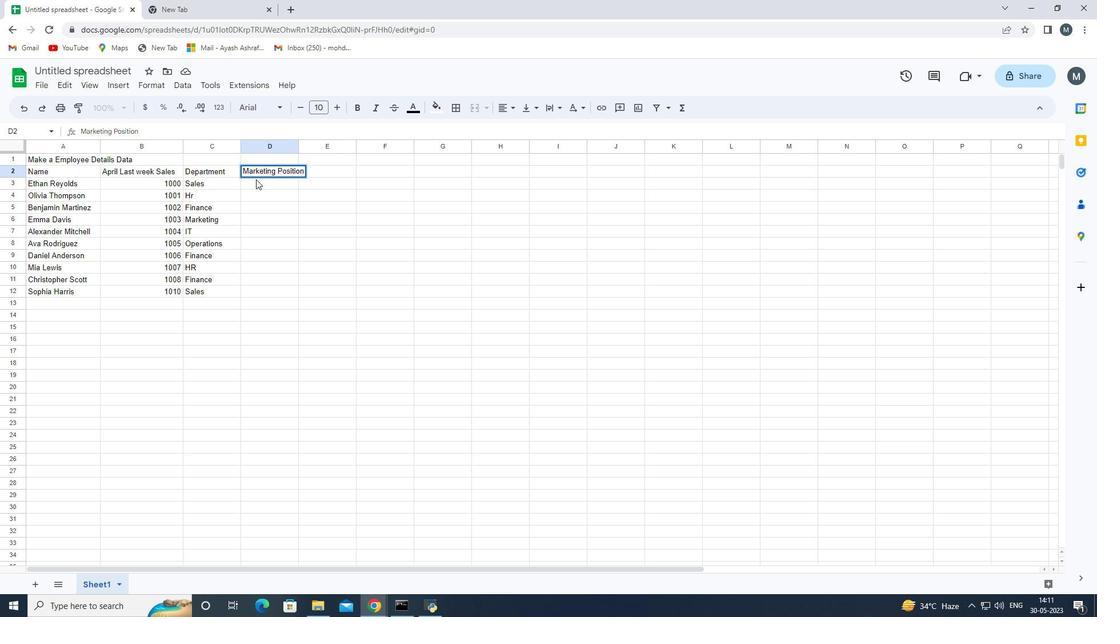 
Action: Mouse moved to (258, 182)
Screenshot: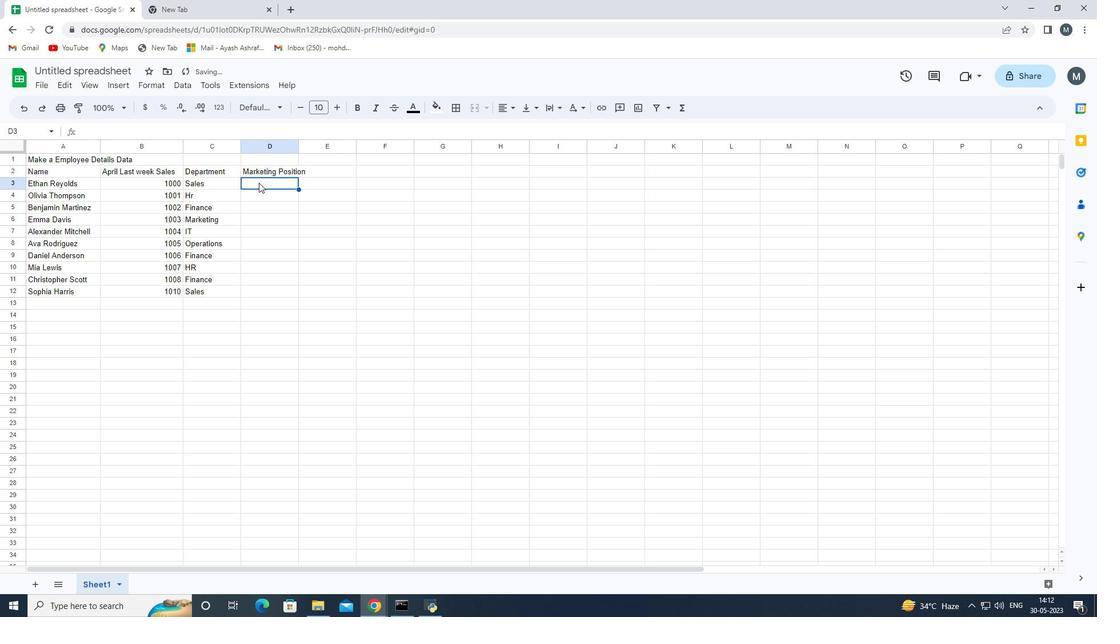 
Action: Key pressed <Key.shift>Sales<Key.space><Key.shift>Manager<Key.enter><Key.shift>Hr<Key.backspace><Key.shift>R<Key.space><Key.shift>Manager<Key.enter><Key.shift>Accountant<Key.enter><Key.shift>Markting<Key.backspace><Key.backspace><Key.backspace><Key.backspace>eting<Key.space><Key.shift>Specialist<Key.enter><Key.shift><Key.shift><Key.shift>It<Key.backspace><Key.backspace><Key.backspace><Key.shift>IT<Key.space><Key.shift>Specialist<Key.enter><Key.shift>oper<Key.backspace><Key.backspace><Key.backspace><Key.backspace><Key.backspace><Key.backspace><Key.backspace><Key.backspace><Key.backspace><Key.backspace><Key.backspace><Key.backspace><Key.backspace><Key.backspace><Key.backspace><Key.backspace><Key.backspace><Key.backspace><Key.shift>Operations<Key.space><Key.shift><Key.shift>Manager<Key.enter><Key.shift>Financil<Key.backspace>al<Key.space><Key.shift><Key.shift><Key.shift><Key.shift><Key.shift><Key.shift><Key.shift><Key.shift><Key.shift><Key.shift><Key.shift><Key.shift><Key.shift>Analyst<Key.enter><Key.shift>Hr<Key.space><Key.shift>Assistant<Key.enter><Key.shift>Oper<Key.enter>
Screenshot: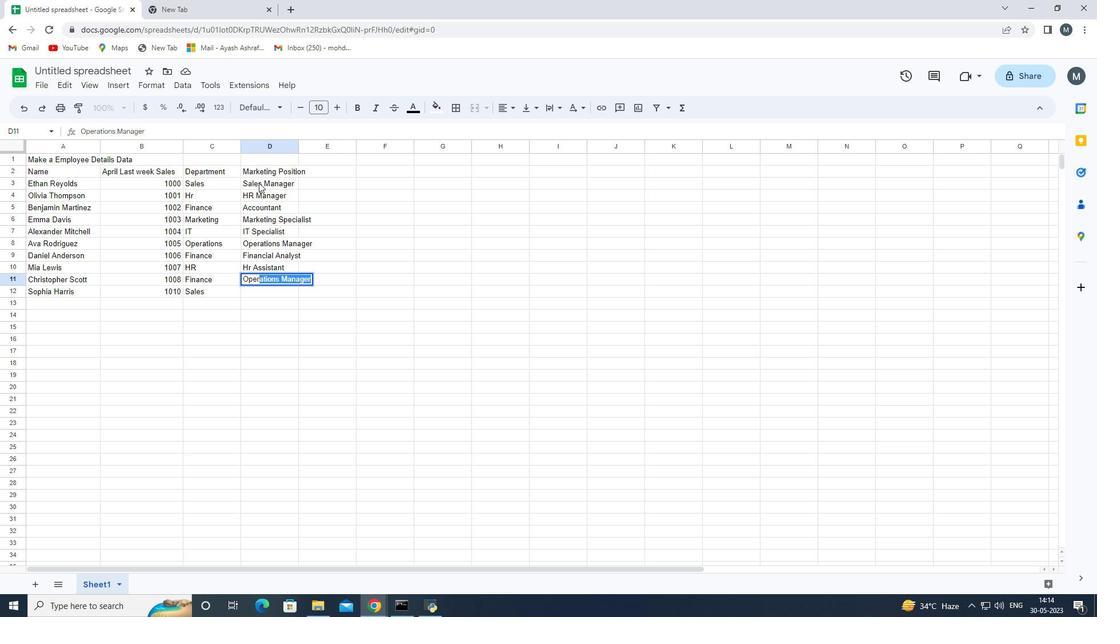 
Action: Mouse moved to (273, 280)
Screenshot: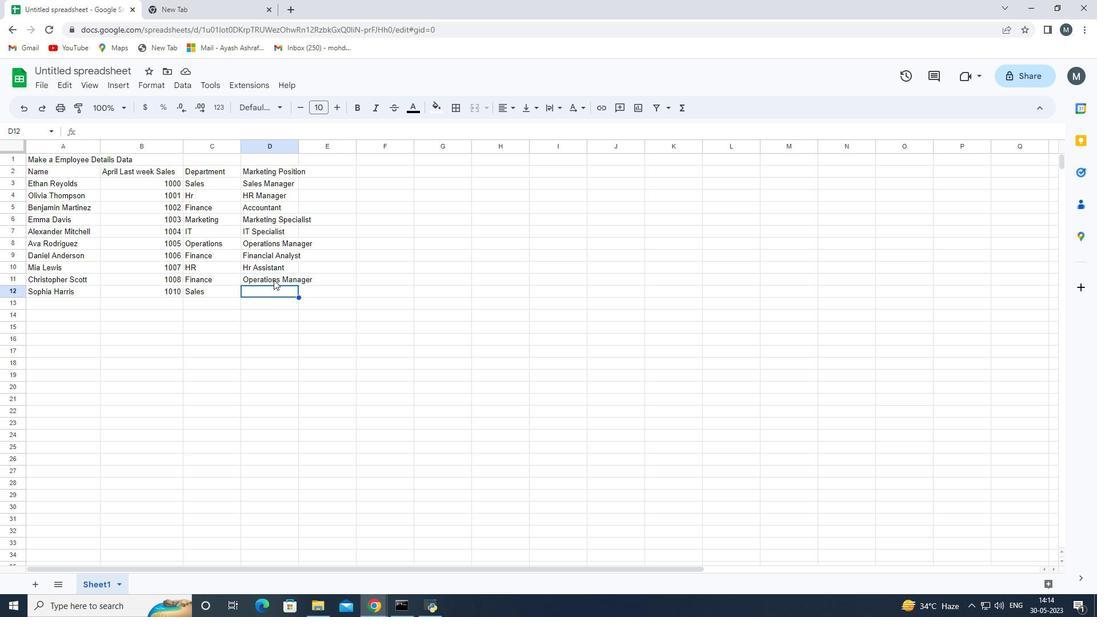 
Action: Mouse pressed left at (273, 280)
Screenshot: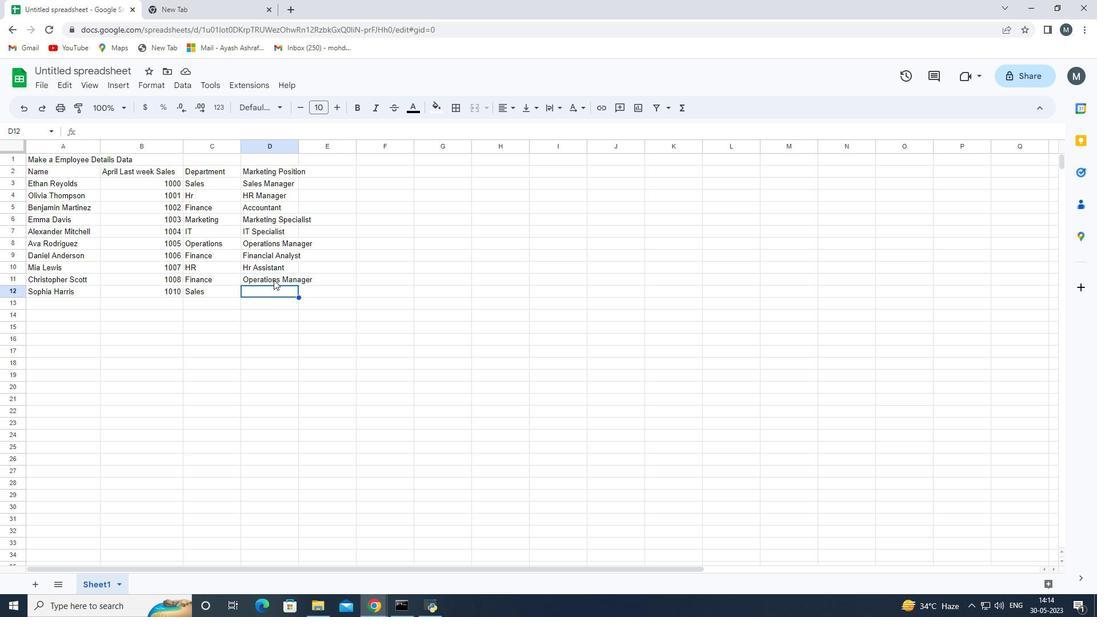 
Action: Mouse moved to (273, 280)
Screenshot: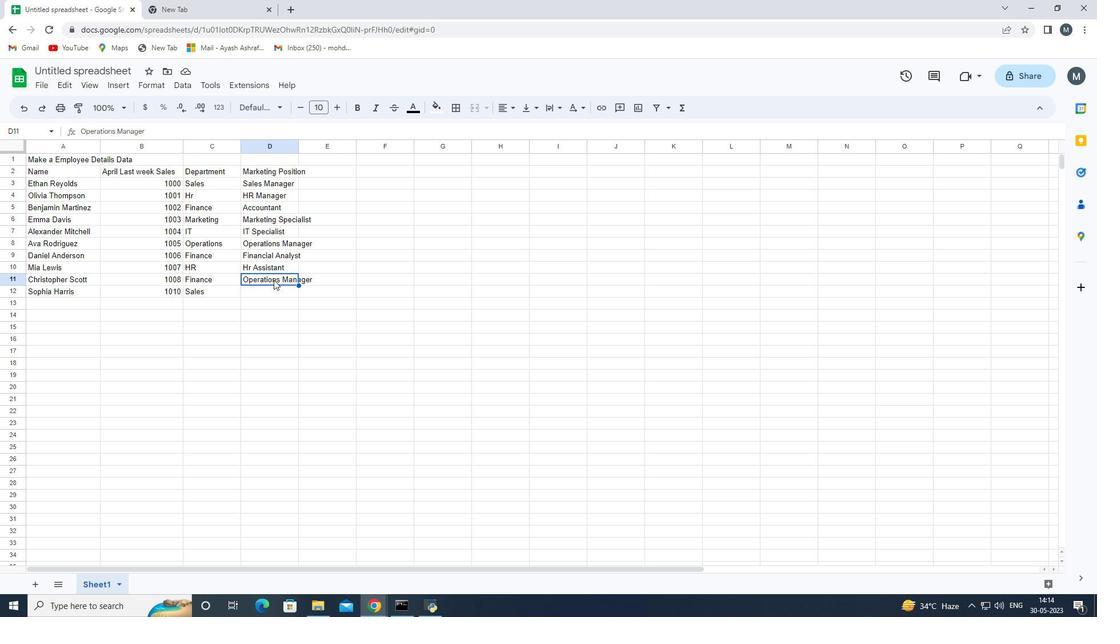 
Action: Key pressed <Key.delete><Key.shift>Op<Key.enter><Key.shift><Key.shift><Key.shift><Key.shift><Key.shift><Key.shift>a<Key.backspace><Key.backspace><Key.shift>Sales<Key.space><Key.shift>re<Key.backspace><Key.backspace><Key.shift>Rept<Key.backspace>rensentative<Key.enter>
Screenshot: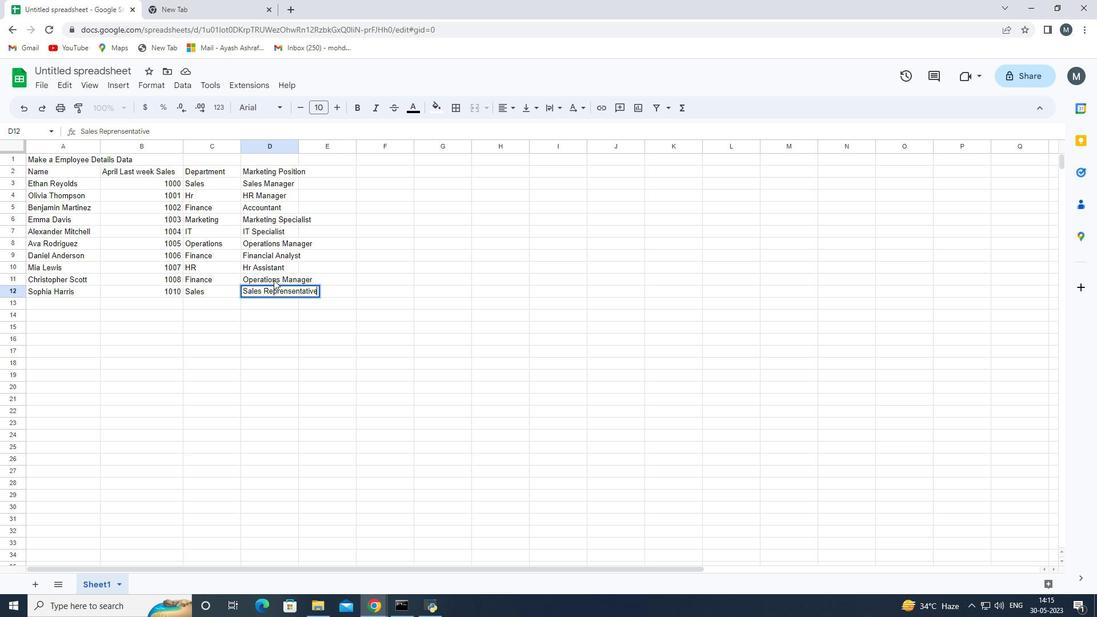 
Action: Mouse moved to (268, 295)
Screenshot: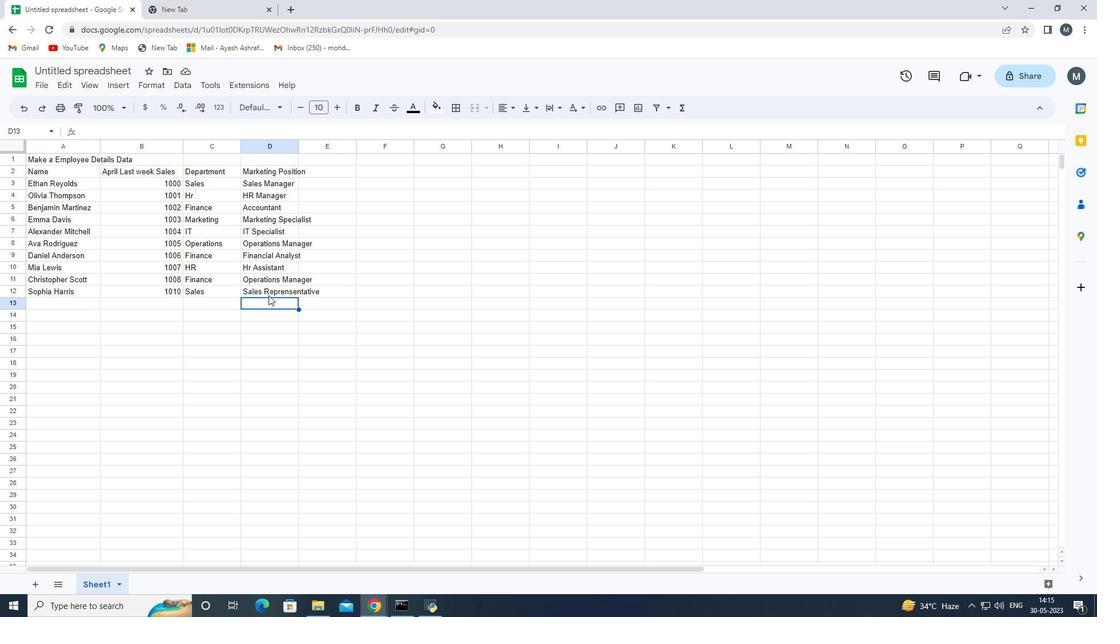 
Action: Mouse pressed left at (268, 295)
Screenshot: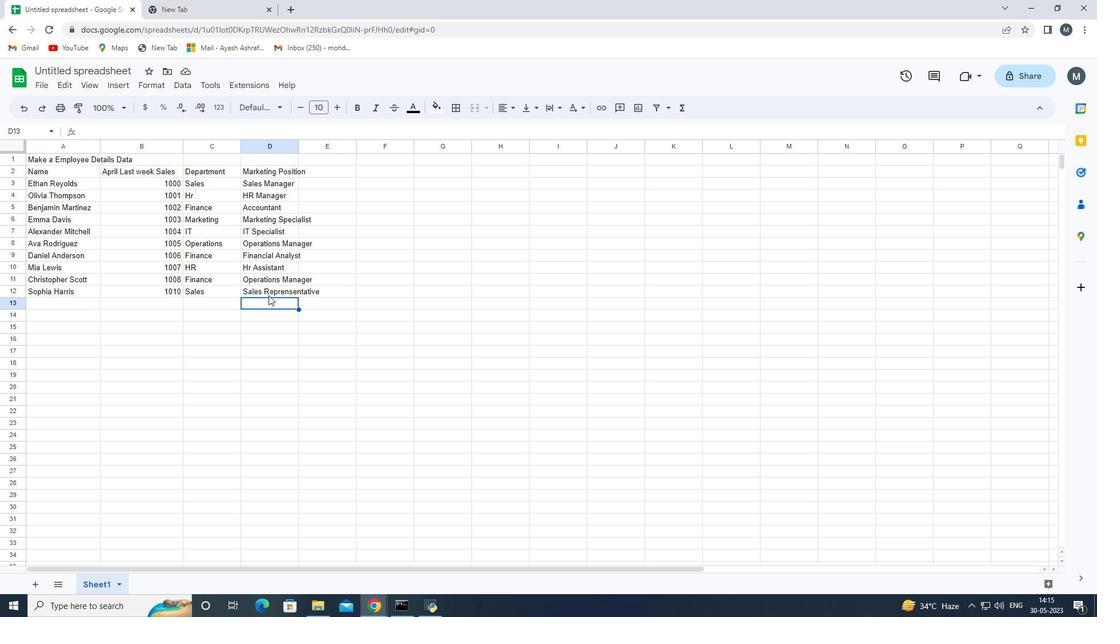 
Action: Mouse moved to (269, 281)
Screenshot: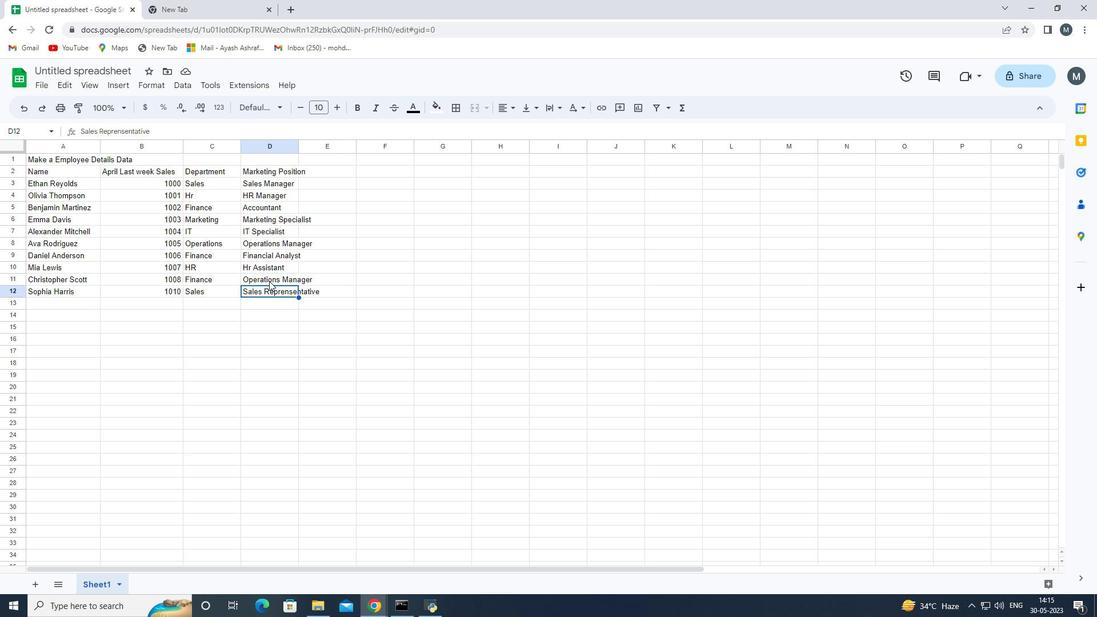 
Action: Mouse pressed left at (269, 281)
Screenshot: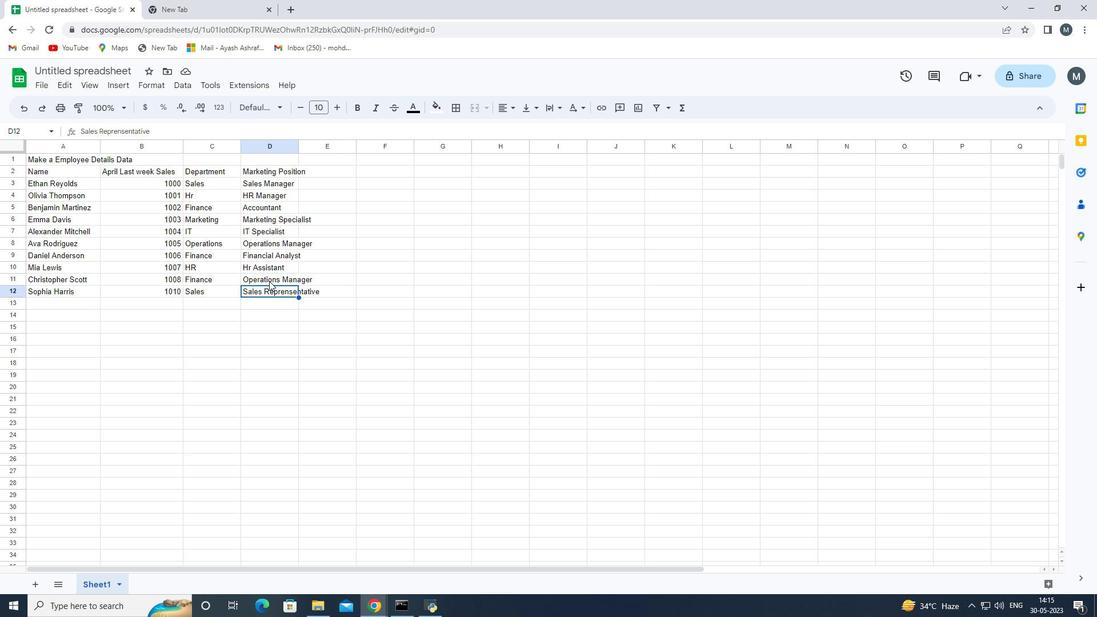 
Action: Mouse pressed left at (269, 281)
Screenshot: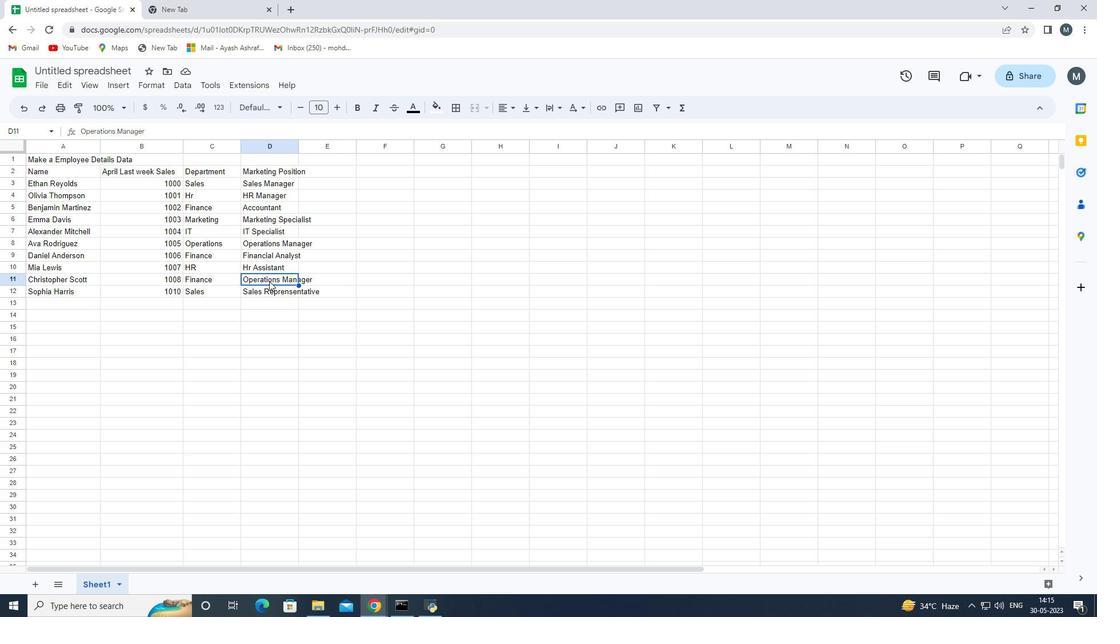 
Action: Key pressed <Key.shift>Sal<Key.delete><Key.shift>Sales<Key.space><Key.delete><Key.delete><Key.delete><Key.delete>
Screenshot: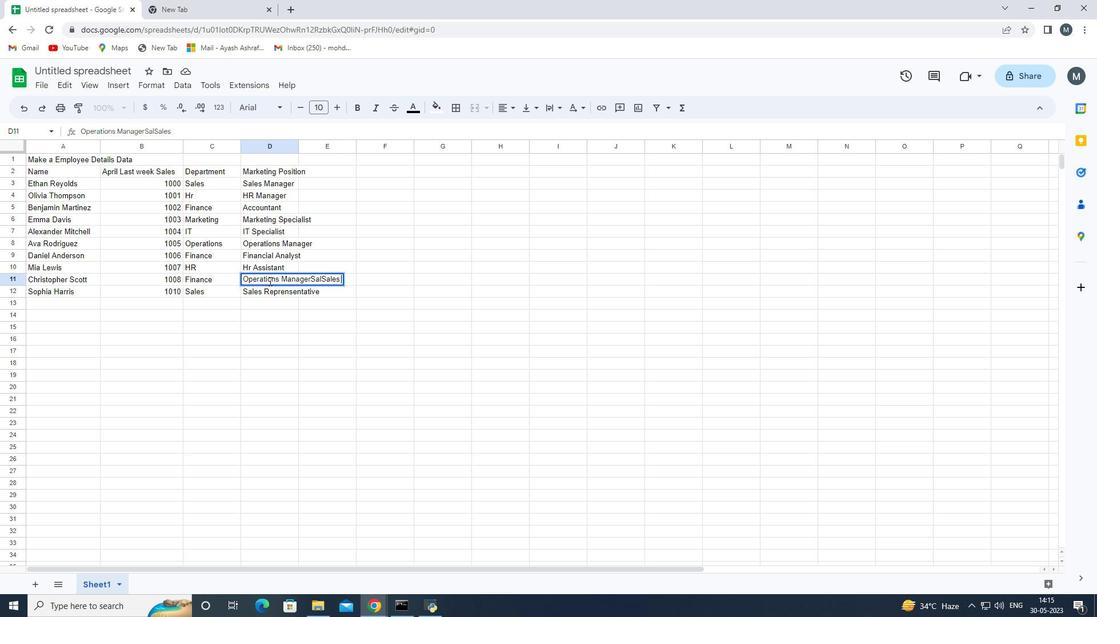 
Action: Mouse moved to (276, 280)
Screenshot: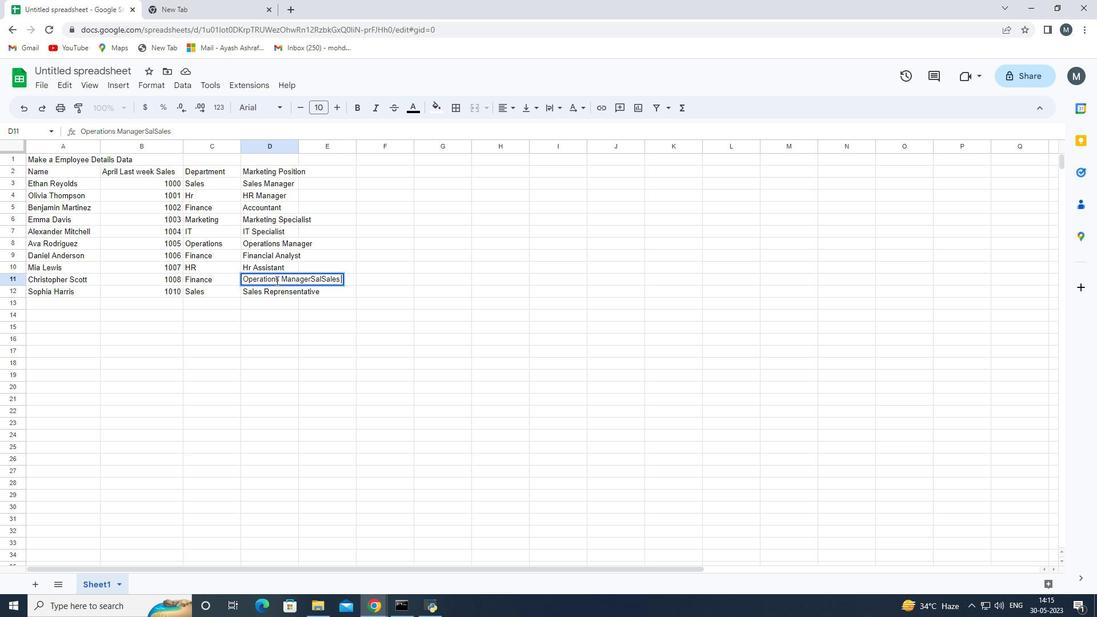 
Action: Mouse pressed left at (276, 280)
Screenshot: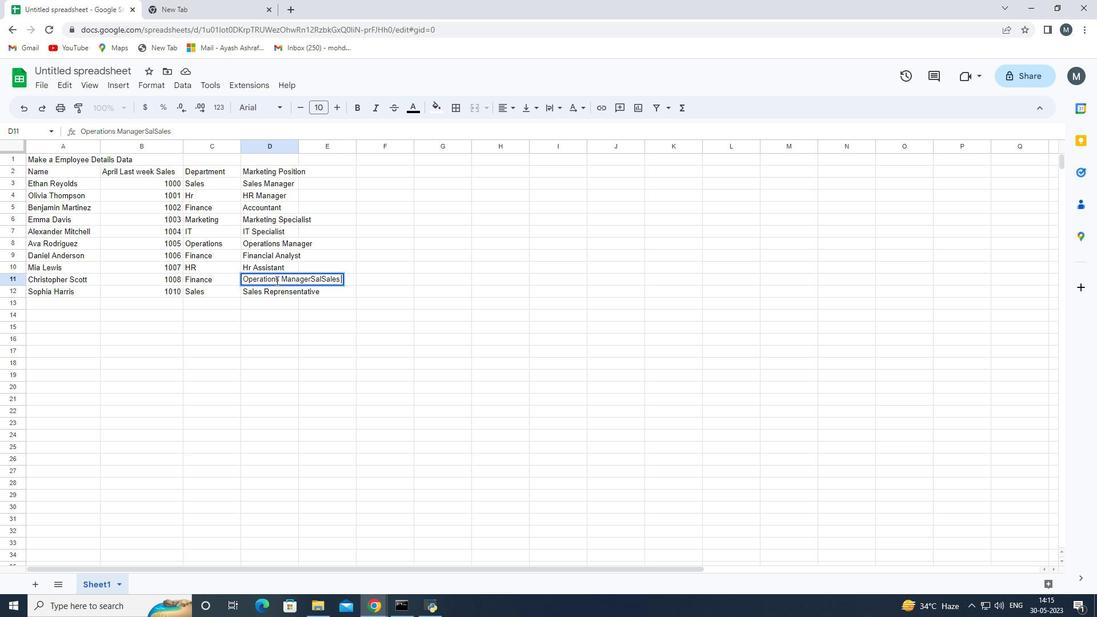 
Action: Mouse pressed left at (276, 280)
Screenshot: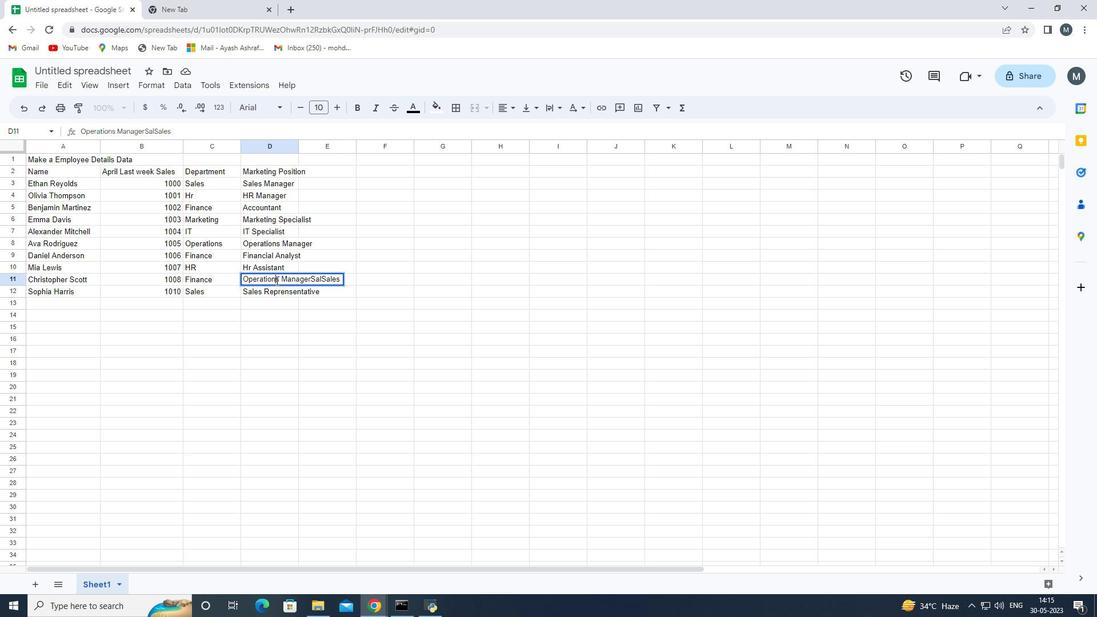 
Action: Mouse pressed left at (276, 280)
Screenshot: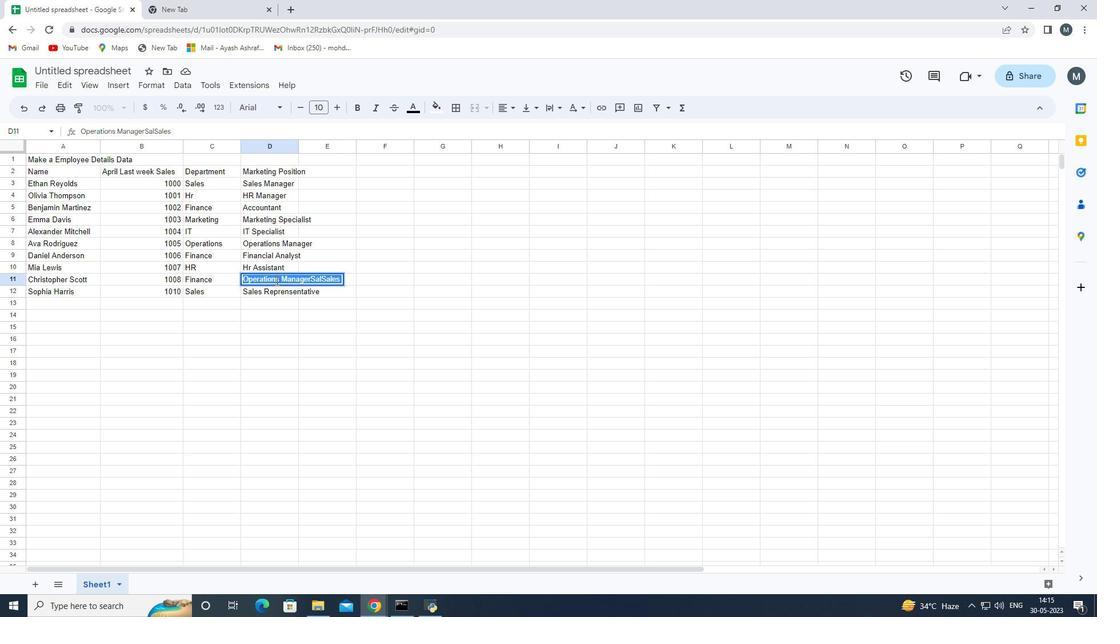 
Action: Mouse moved to (277, 280)
Screenshot: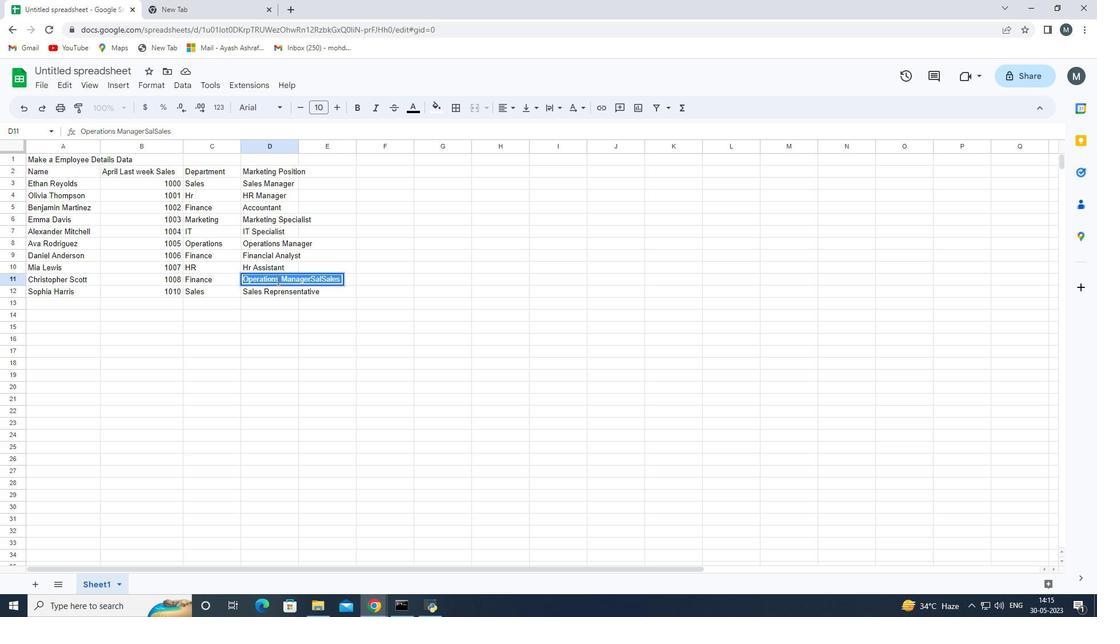 
Action: Key pressed <Key.delete><Key.shift>Sales<Key.space><Key.shift>Re<Key.enter>
Screenshot: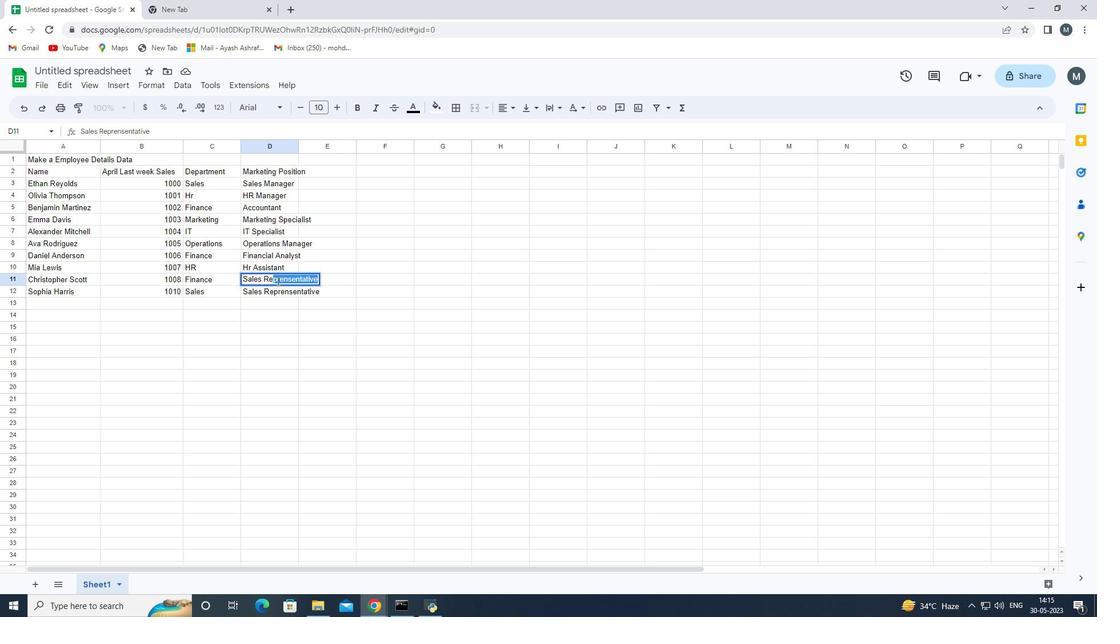 
Action: Mouse moved to (276, 293)
Screenshot: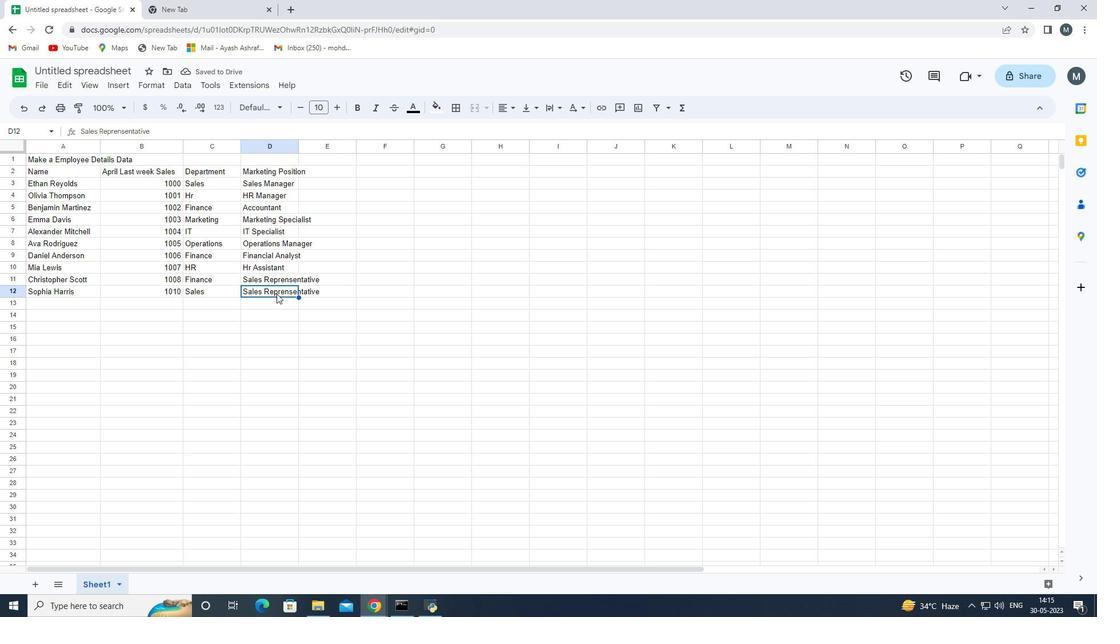 
Action: Mouse pressed left at (276, 293)
Screenshot: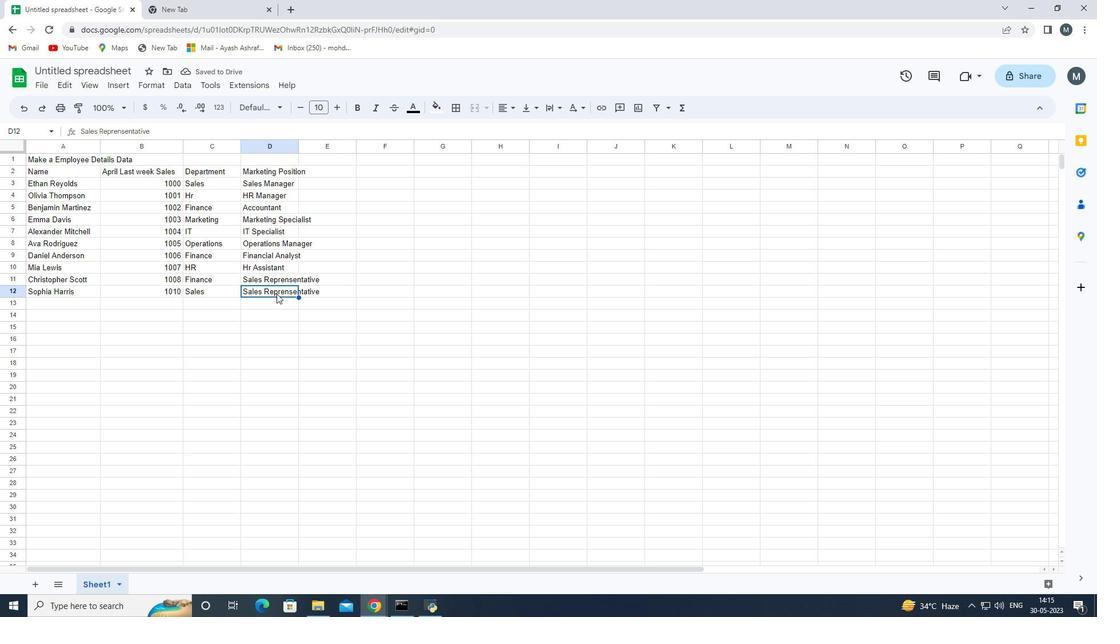 
Action: Mouse moved to (276, 293)
Screenshot: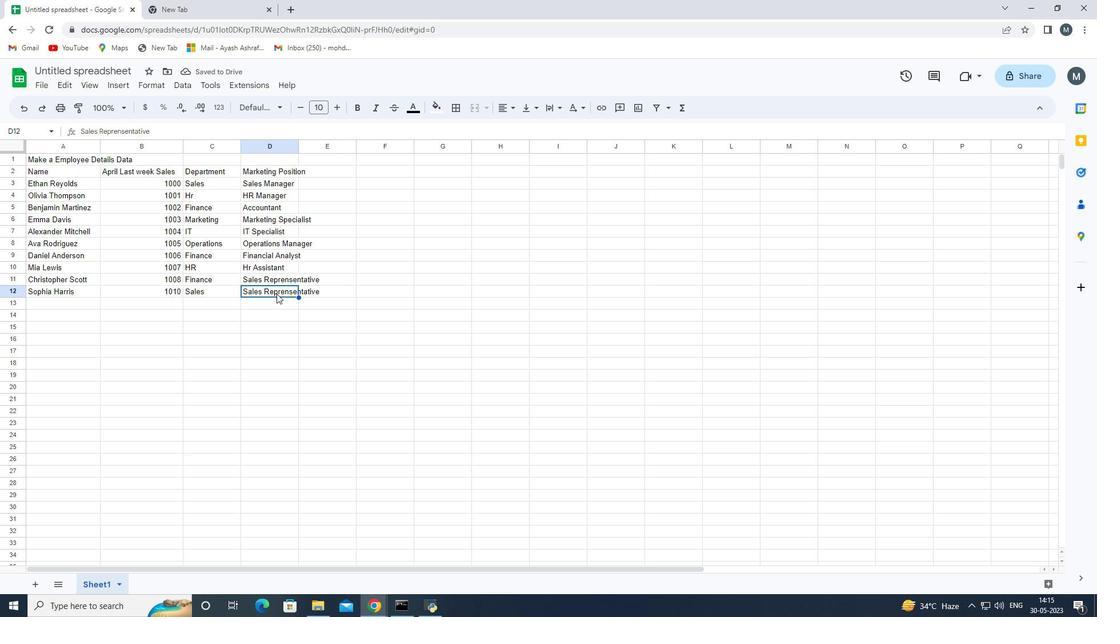 
Action: Mouse pressed left at (276, 293)
Screenshot: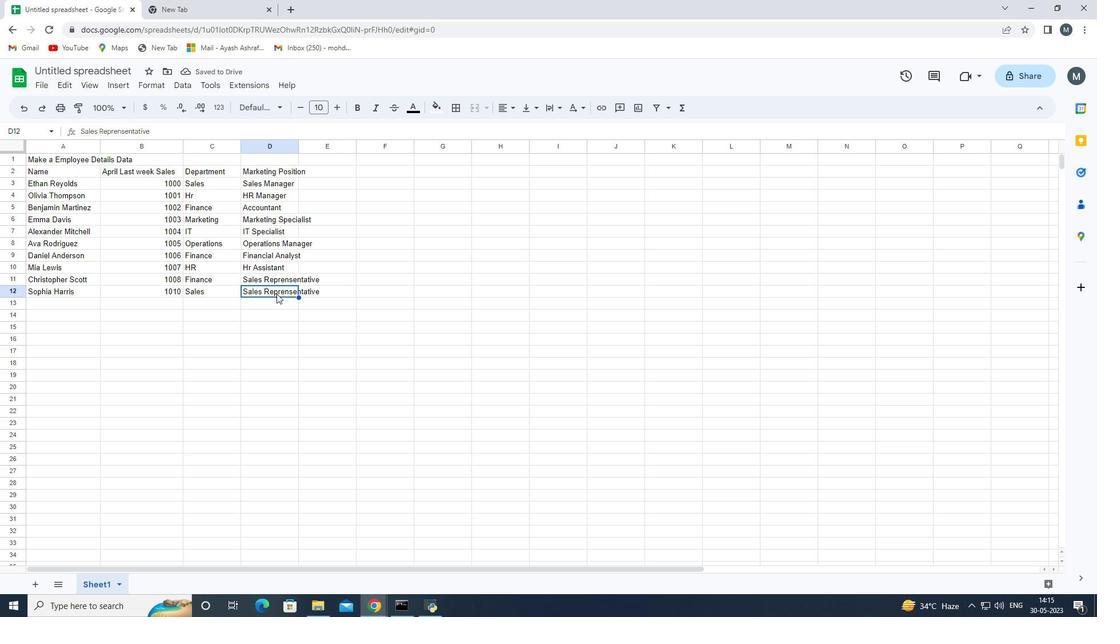 
Action: Key pressed <Key.delete><Key.enter>
Screenshot: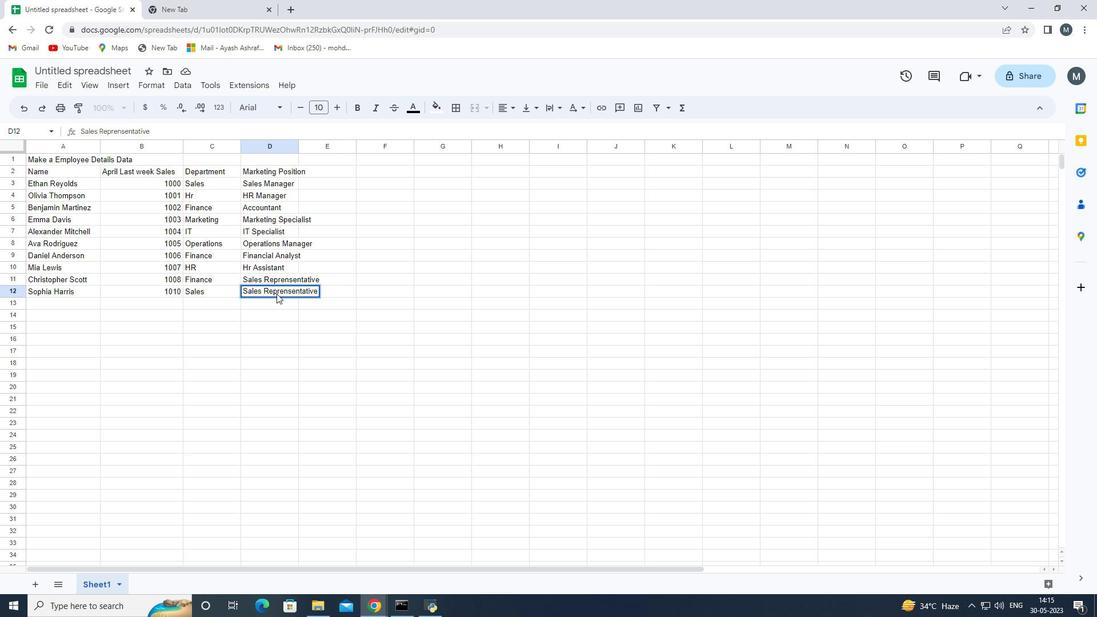 
Action: Mouse moved to (270, 289)
Screenshot: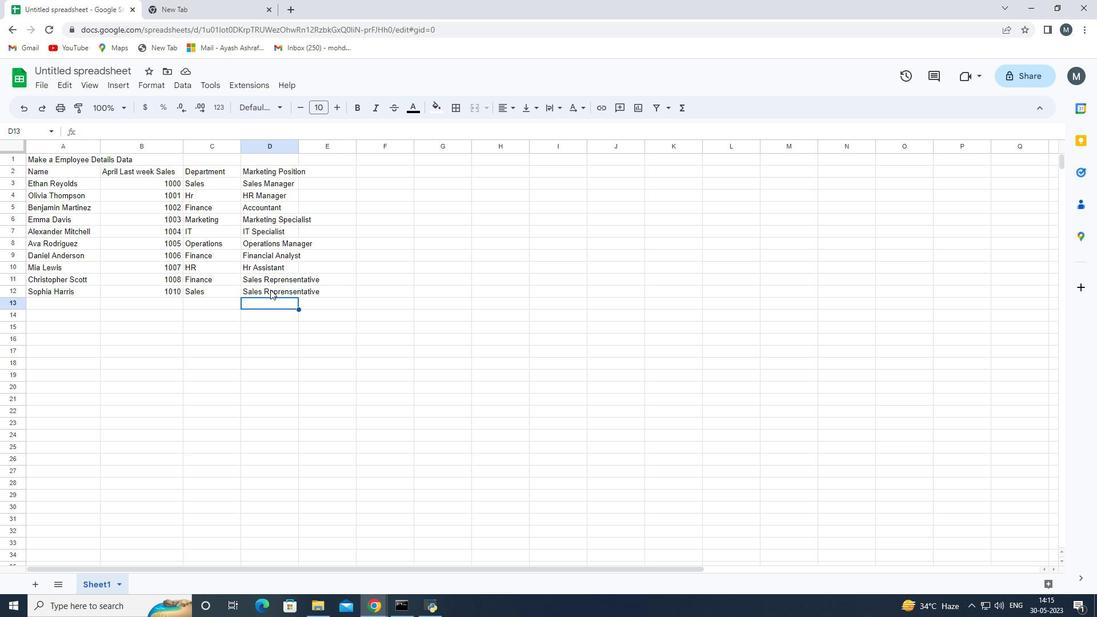 
Action: Mouse pressed left at (270, 289)
Screenshot: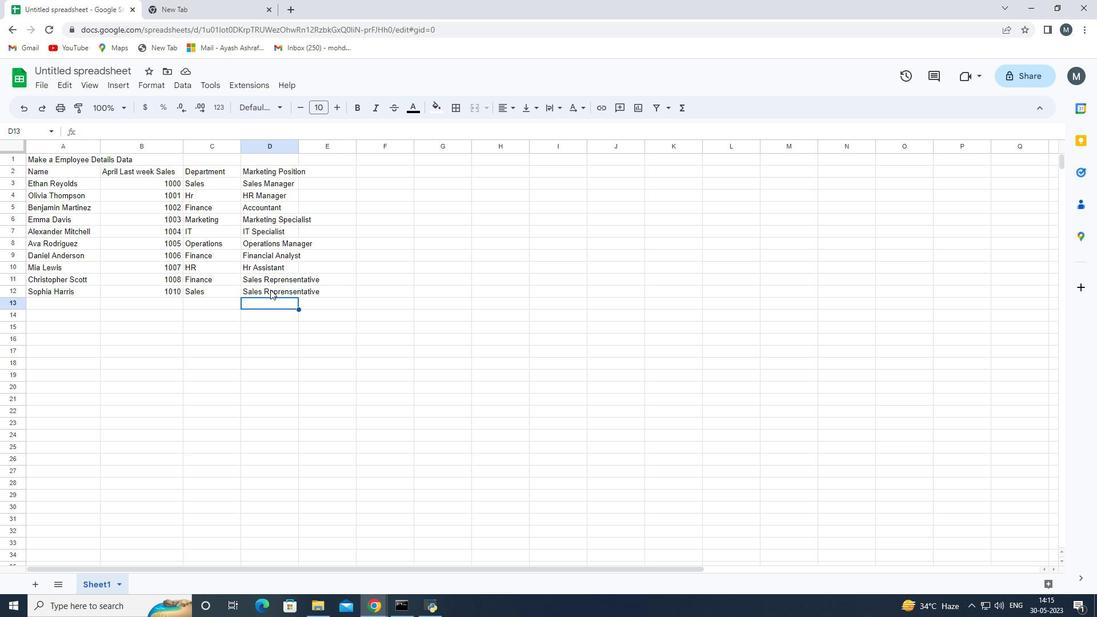 
Action: Mouse pressed left at (270, 289)
Screenshot: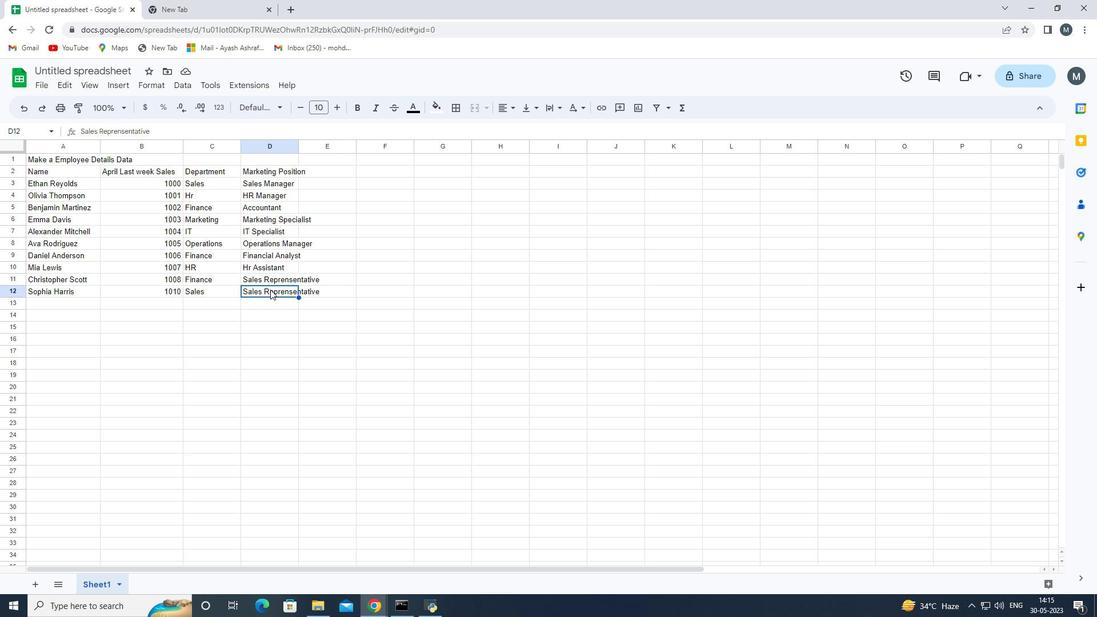 
Action: Key pressed <Key.backspace><Key.backspace><Key.backspace><Key.backspace><Key.backspace><Key.backspace><Key.backspace><Key.backspace><Key.backspace><Key.backspace><Key.backspace><Key.backspace><Key.backspace><Key.backspace><Key.backspace><Key.backspace><Key.backspace><Key.backspace><Key.backspace><Key.backspace><Key.backspace><Key.backspace><Key.shift>MArketing<Key.space><Key.shift>Asistant<Key.enter>
Screenshot: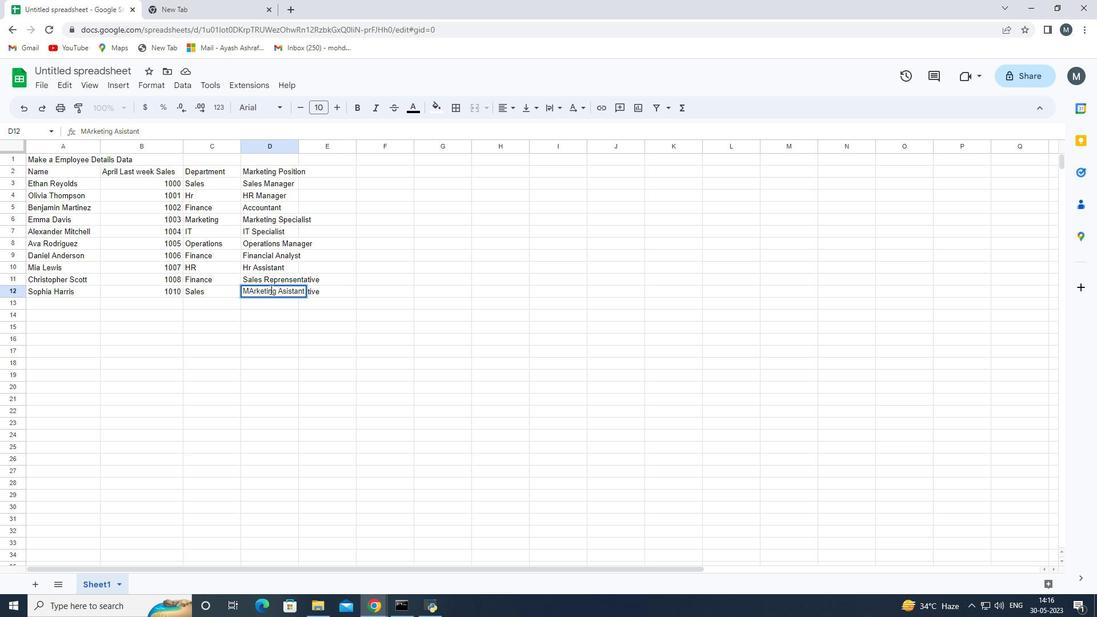 
Action: Mouse moved to (254, 297)
Screenshot: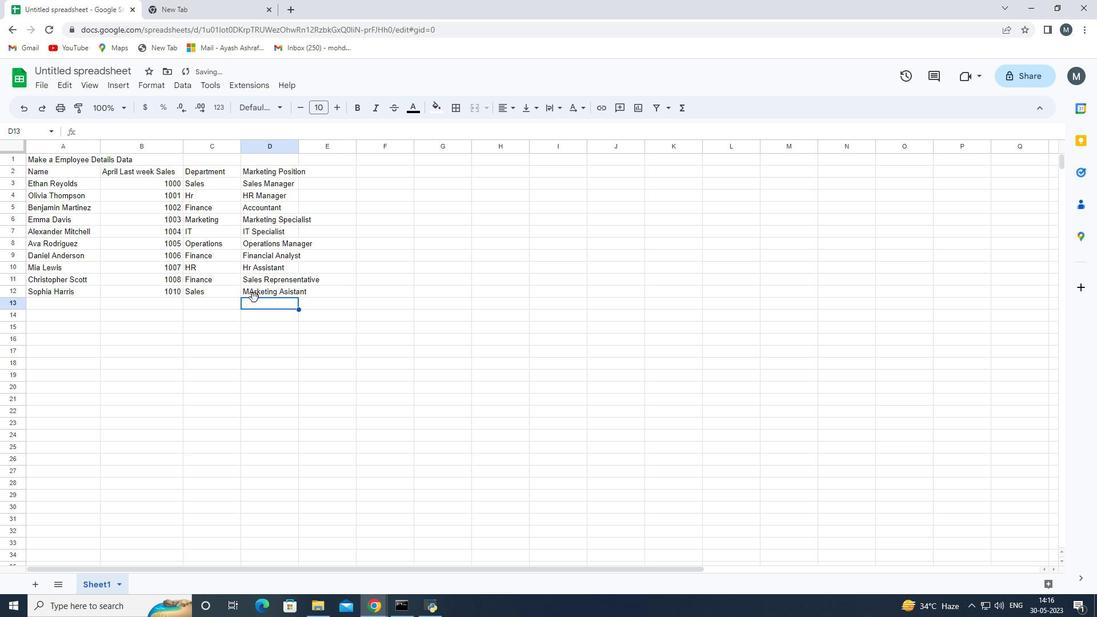 
Action: Mouse pressed left at (254, 297)
Screenshot: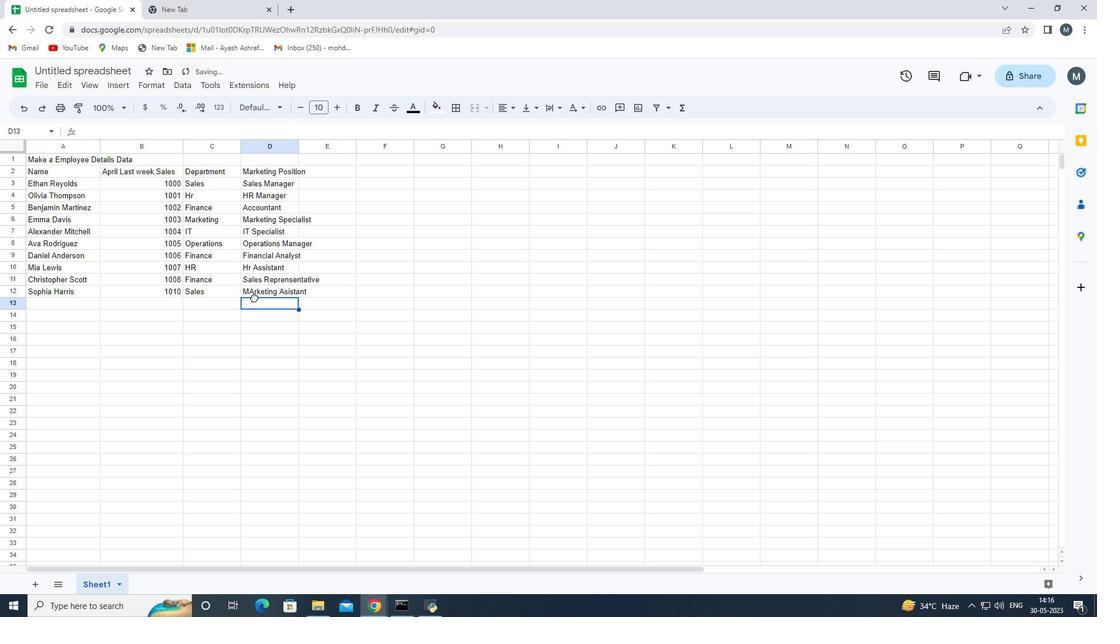 
Action: Mouse pressed left at (254, 297)
Screenshot: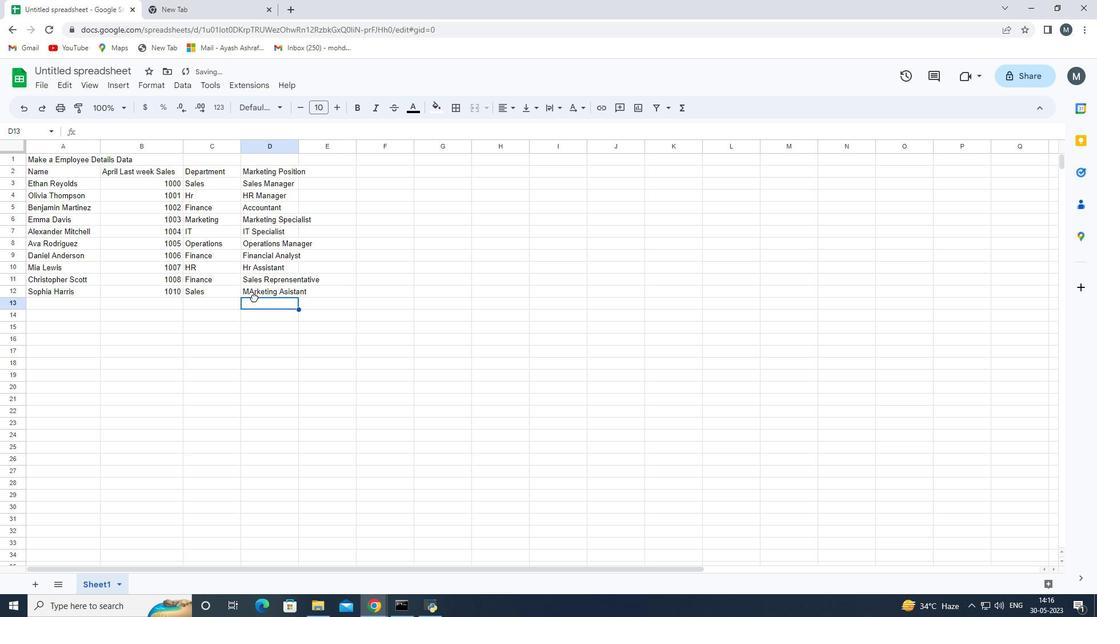 
Action: Mouse moved to (255, 296)
Screenshot: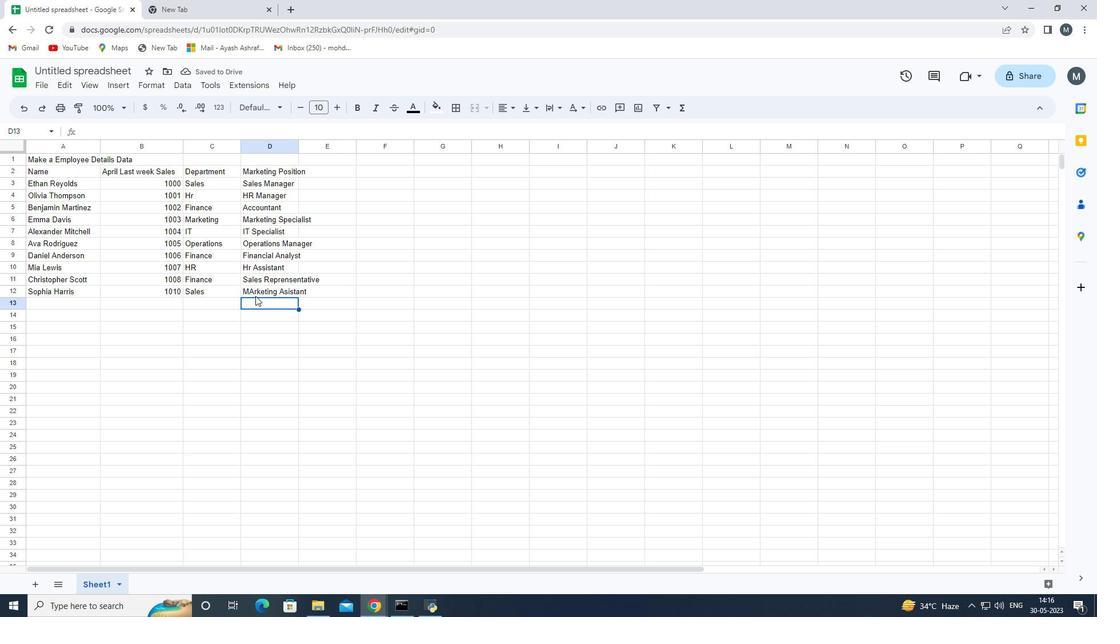 
Action: Mouse pressed left at (255, 296)
Screenshot: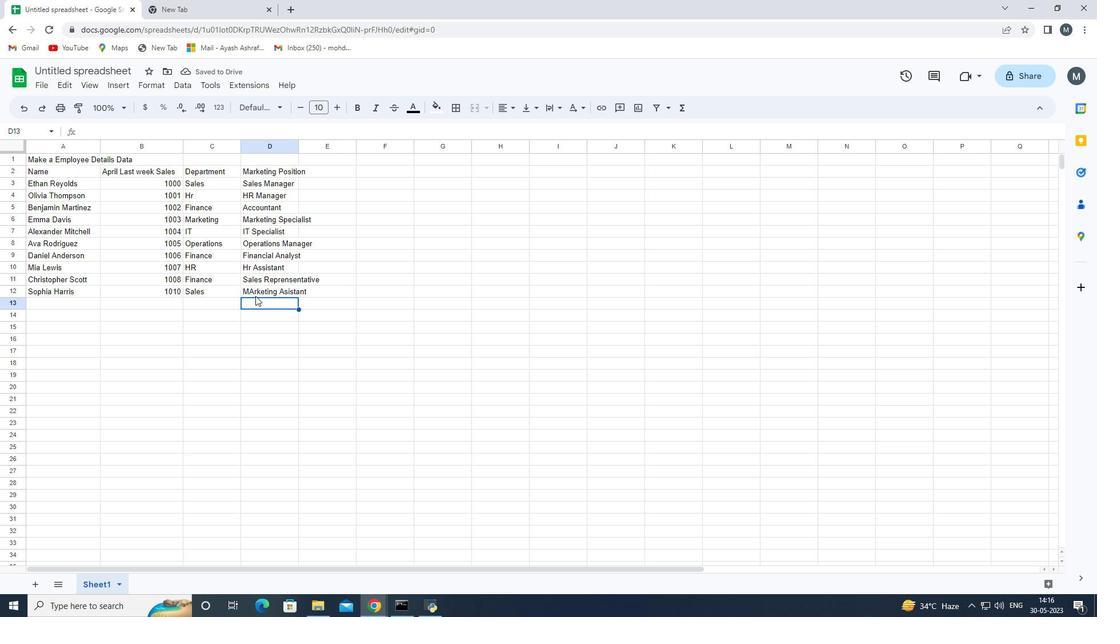 
Action: Mouse pressed left at (255, 296)
Screenshot: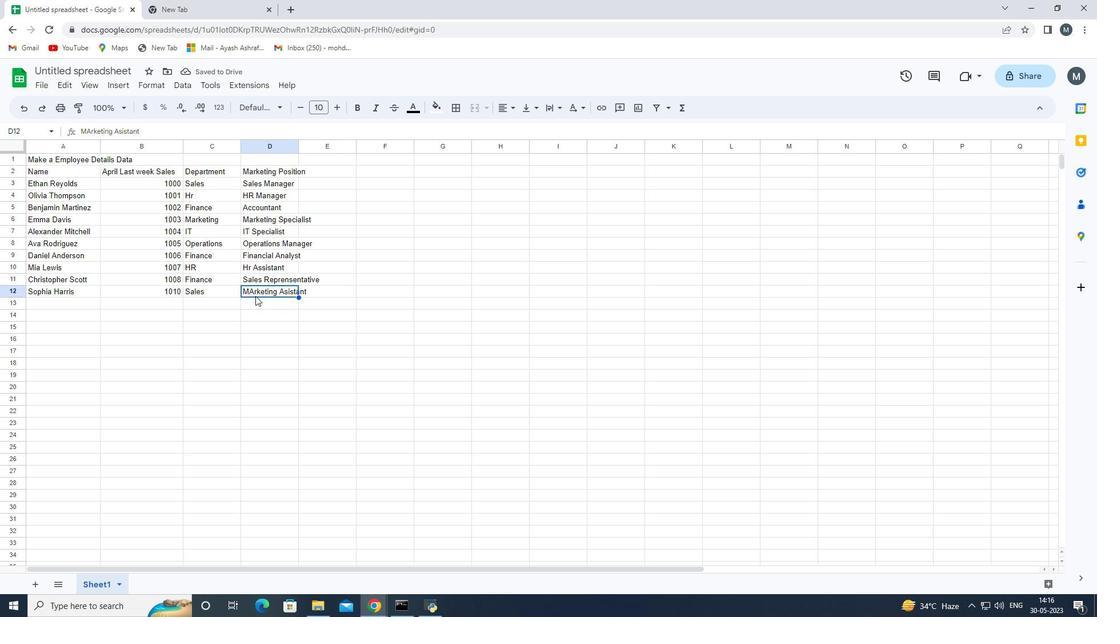
Action: Mouse moved to (256, 290)
Screenshot: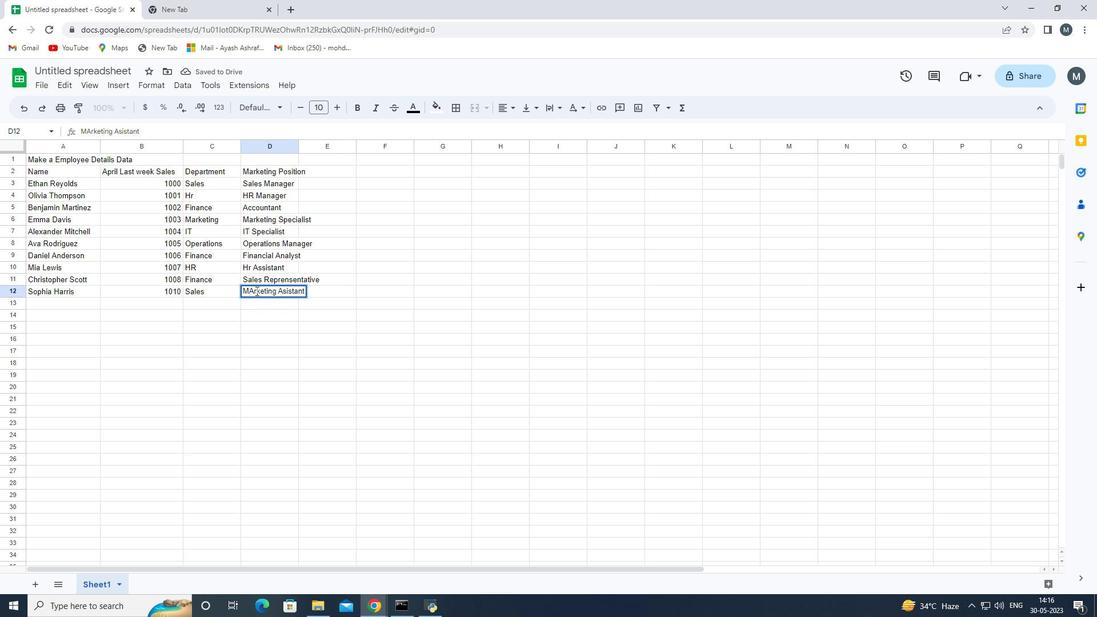 
Action: Mouse pressed left at (256, 290)
Screenshot: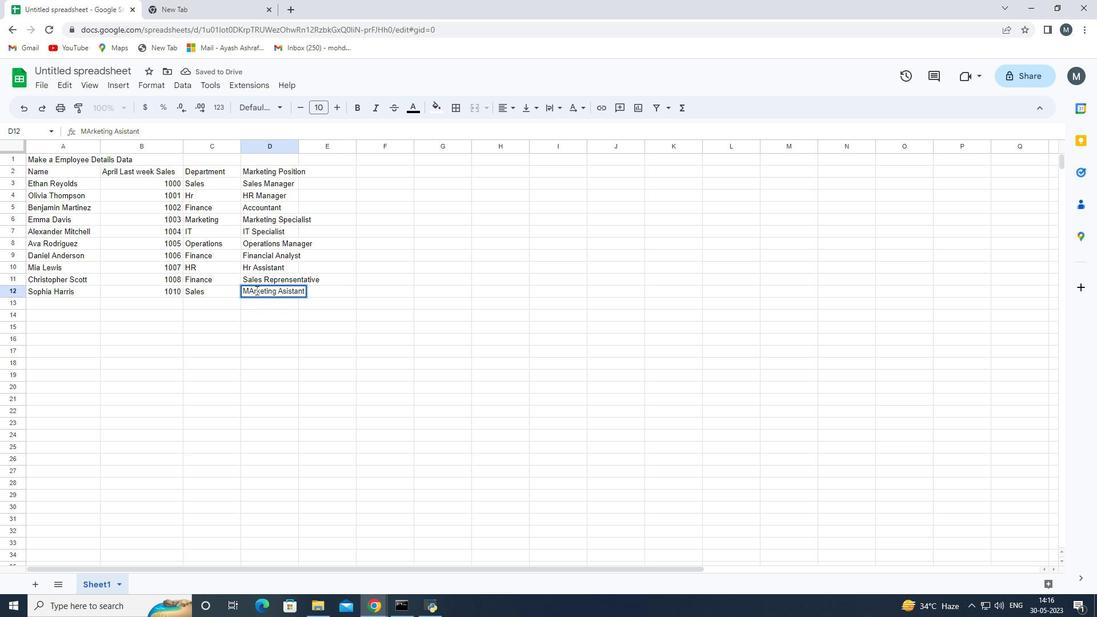 
Action: Mouse moved to (268, 294)
Screenshot: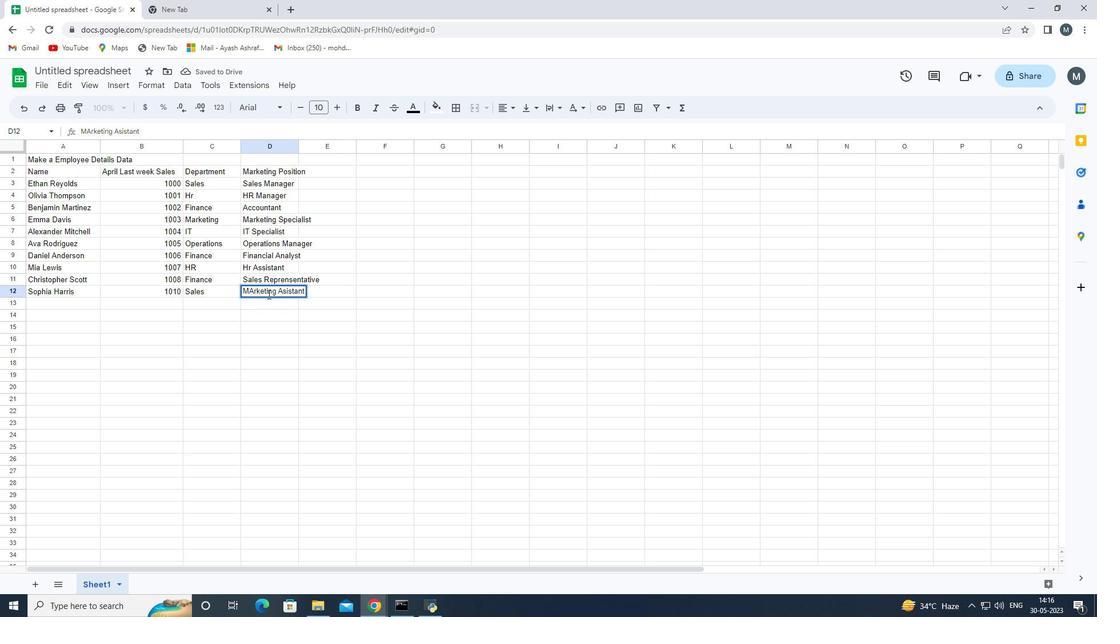 
Action: Key pressed <Key.left>
Screenshot: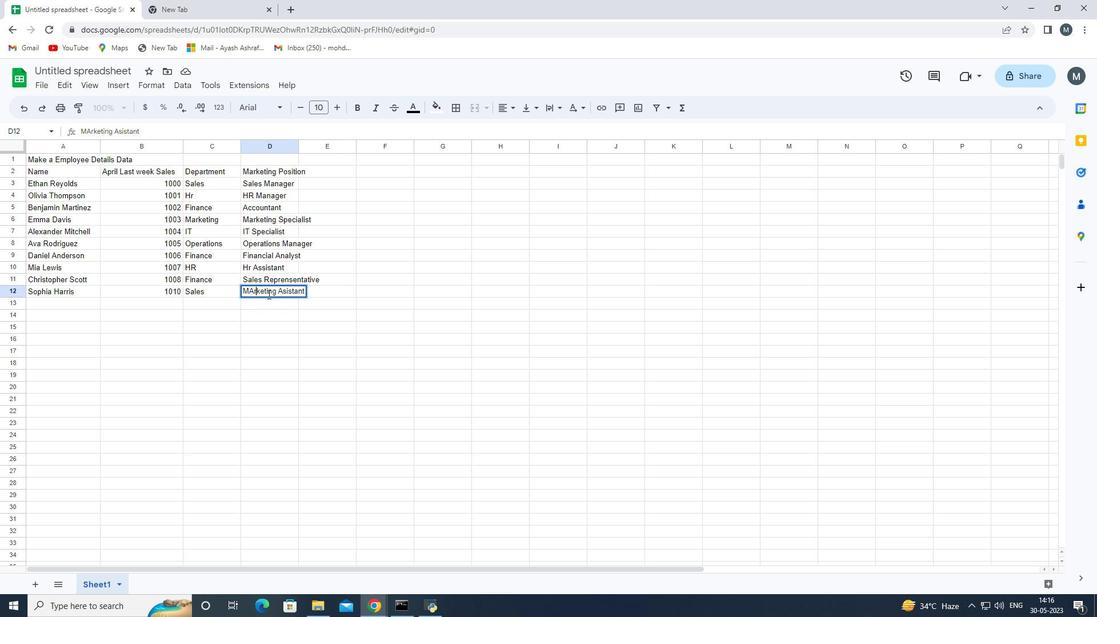 
Action: Mouse moved to (267, 297)
Screenshot: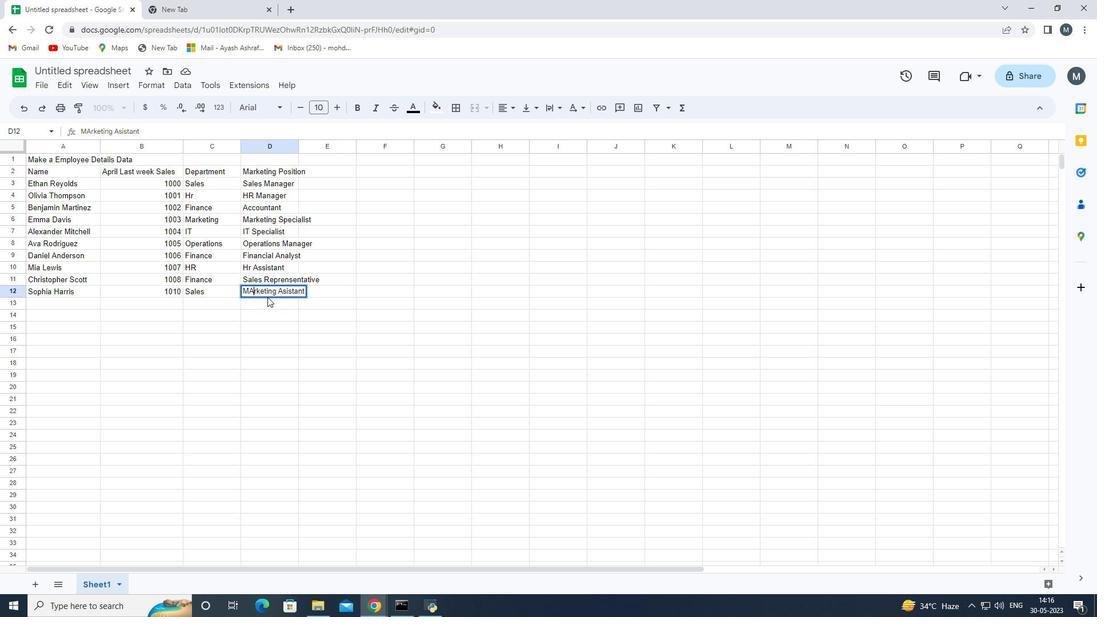 
Action: Key pressed <Key.backspace>
Screenshot: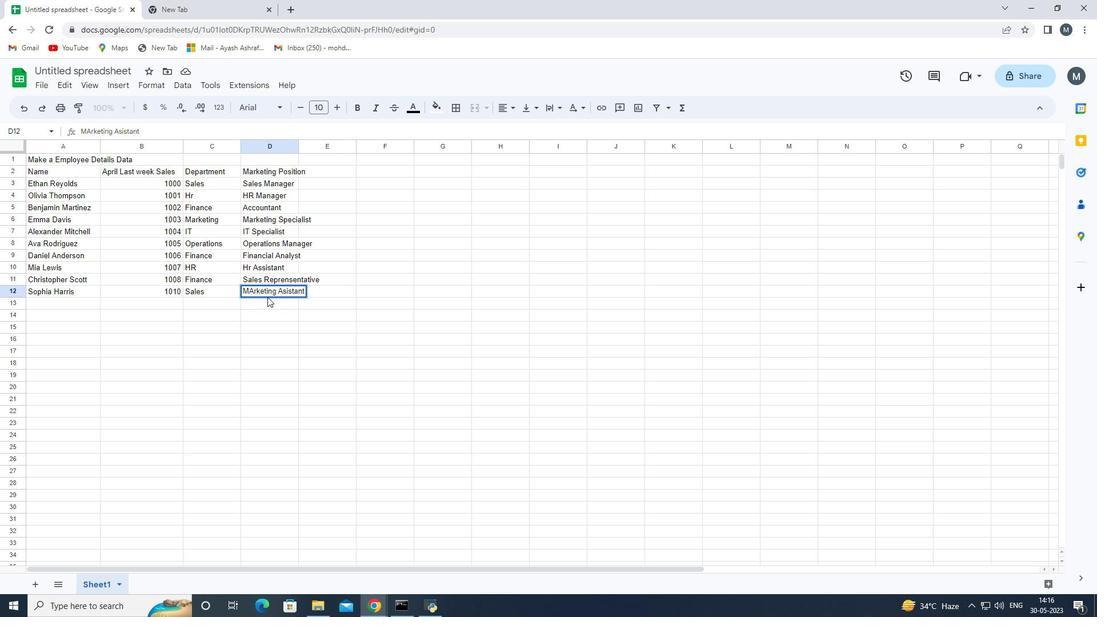 
Action: Mouse moved to (263, 310)
Screenshot: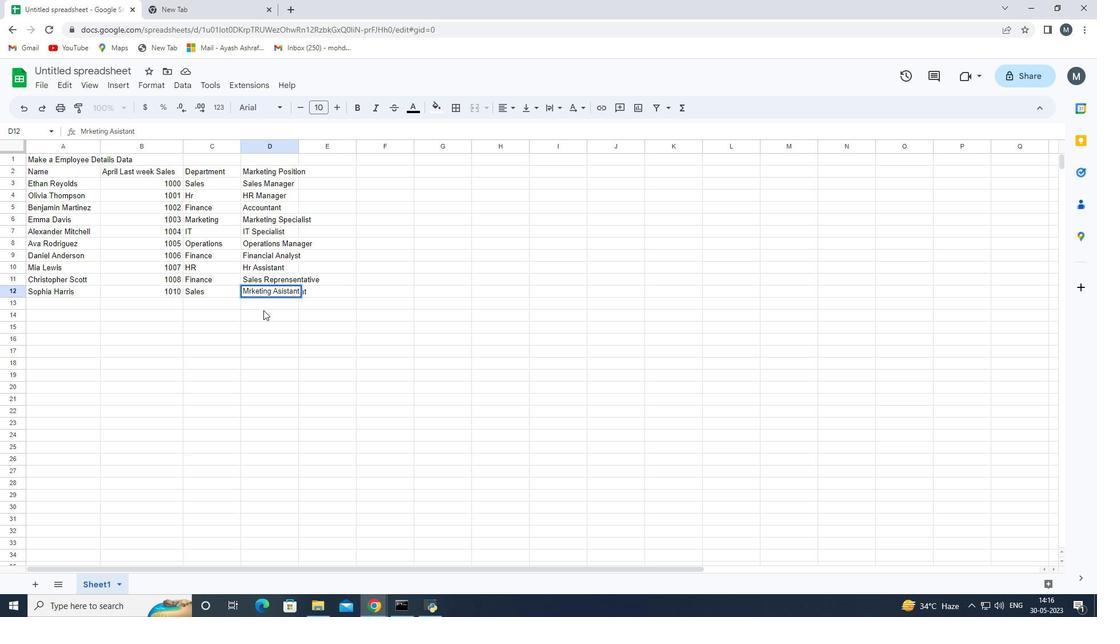 
Action: Key pressed a
Screenshot: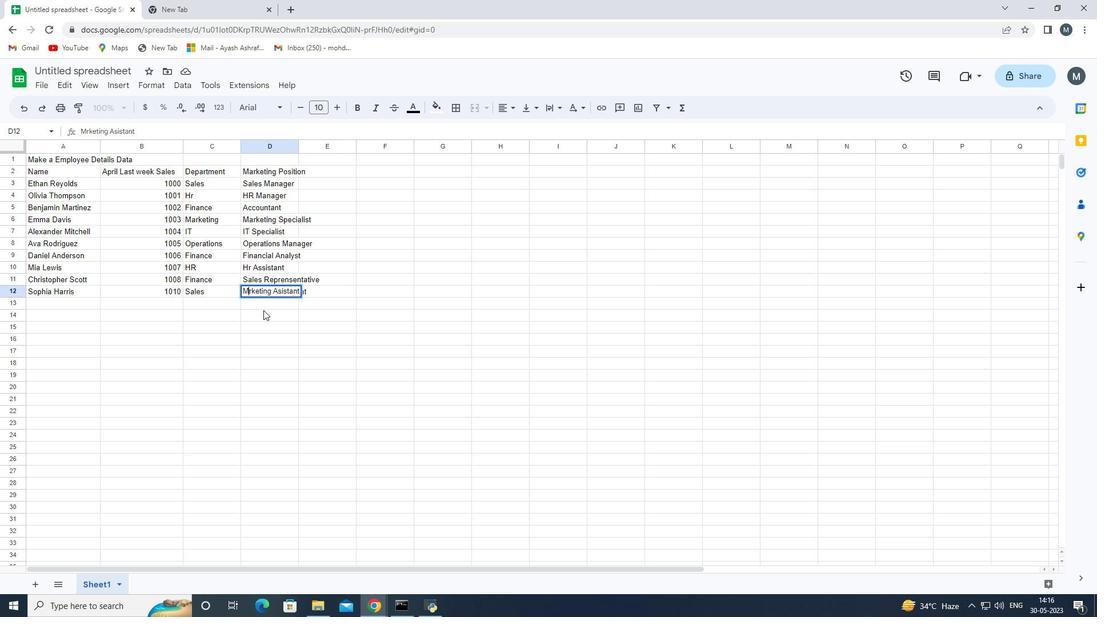 
Action: Mouse moved to (316, 286)
Screenshot: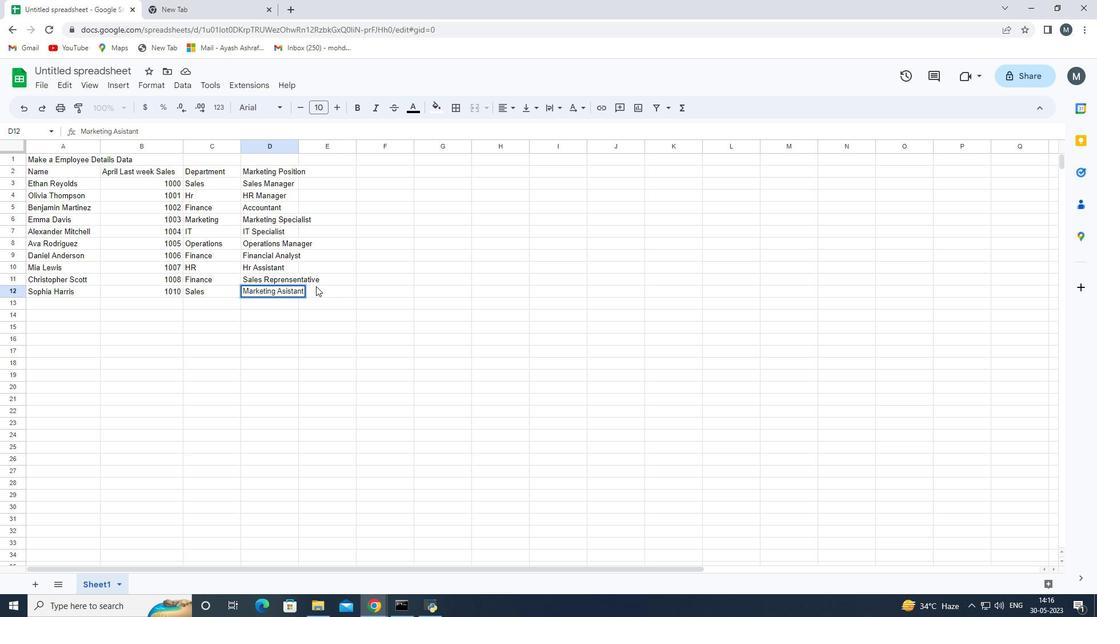 
Action: Mouse pressed left at (316, 286)
Screenshot: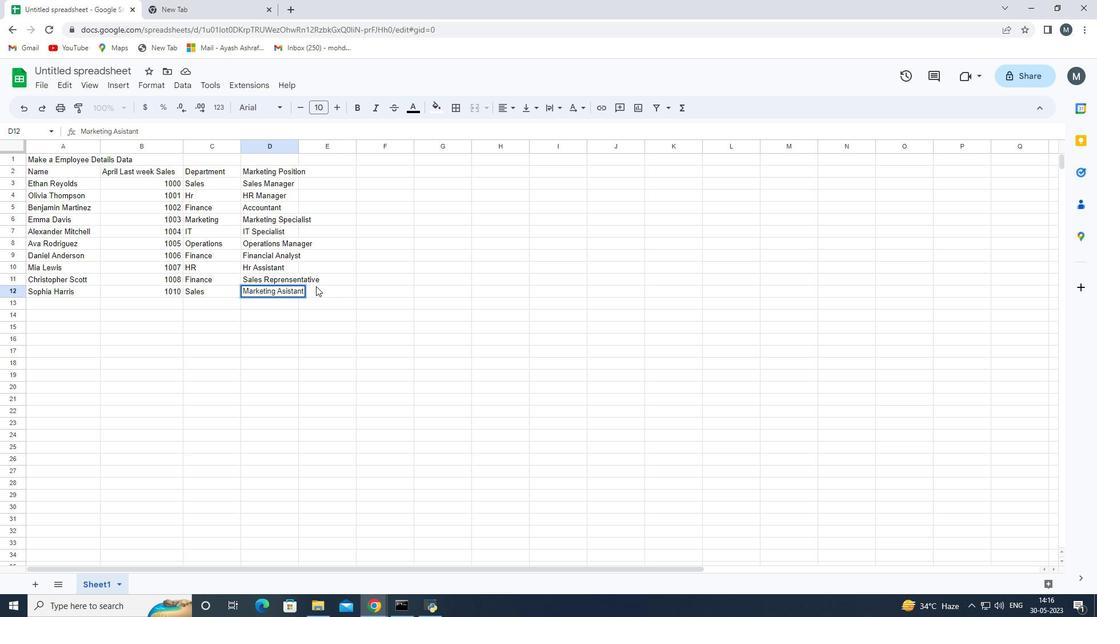 
Action: Mouse moved to (300, 145)
Screenshot: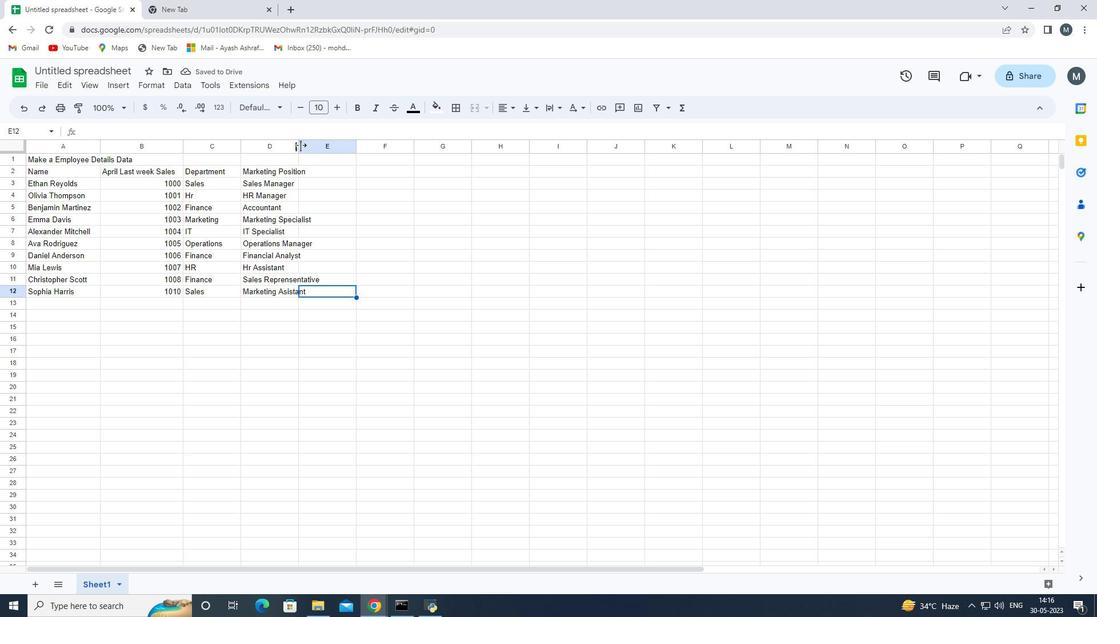 
Action: Mouse pressed left at (300, 145)
Screenshot: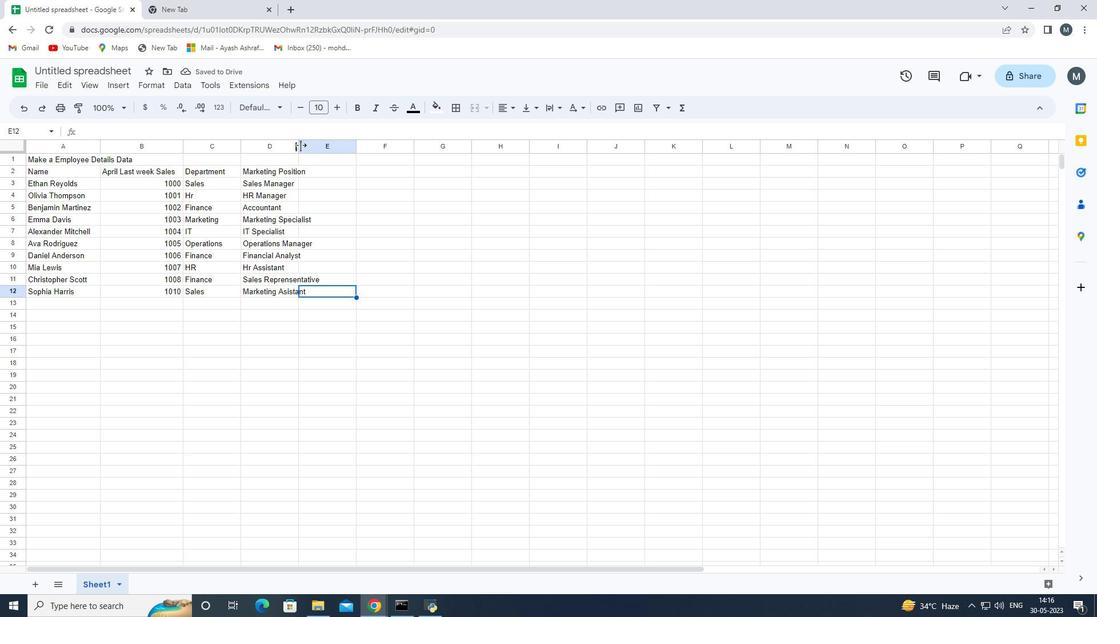 
Action: Mouse moved to (347, 166)
Screenshot: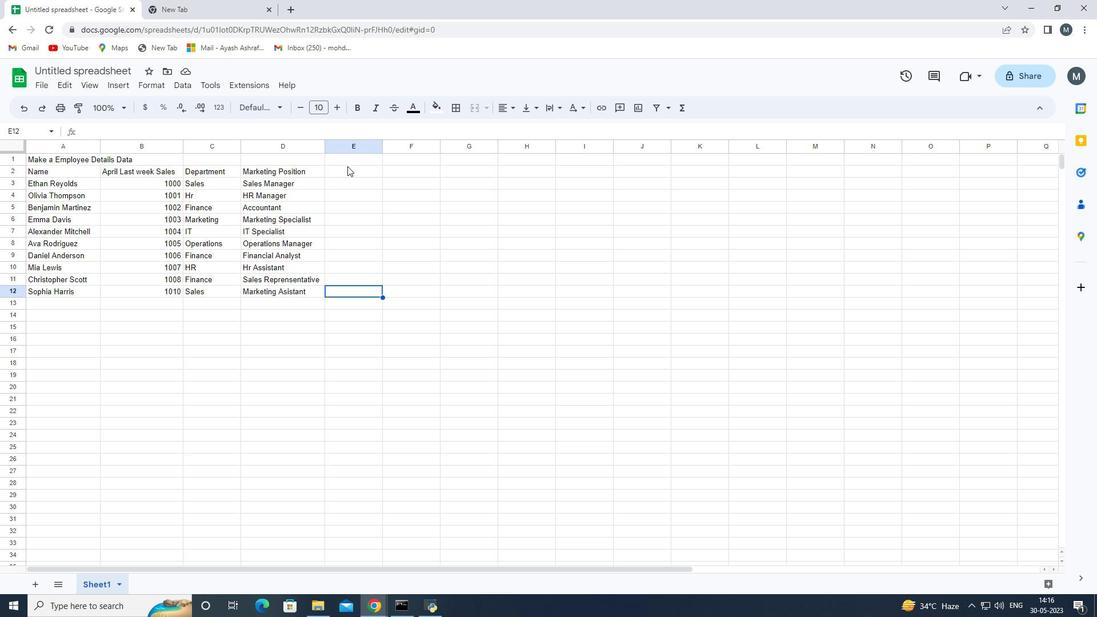 
Action: Mouse pressed left at (347, 166)
Screenshot: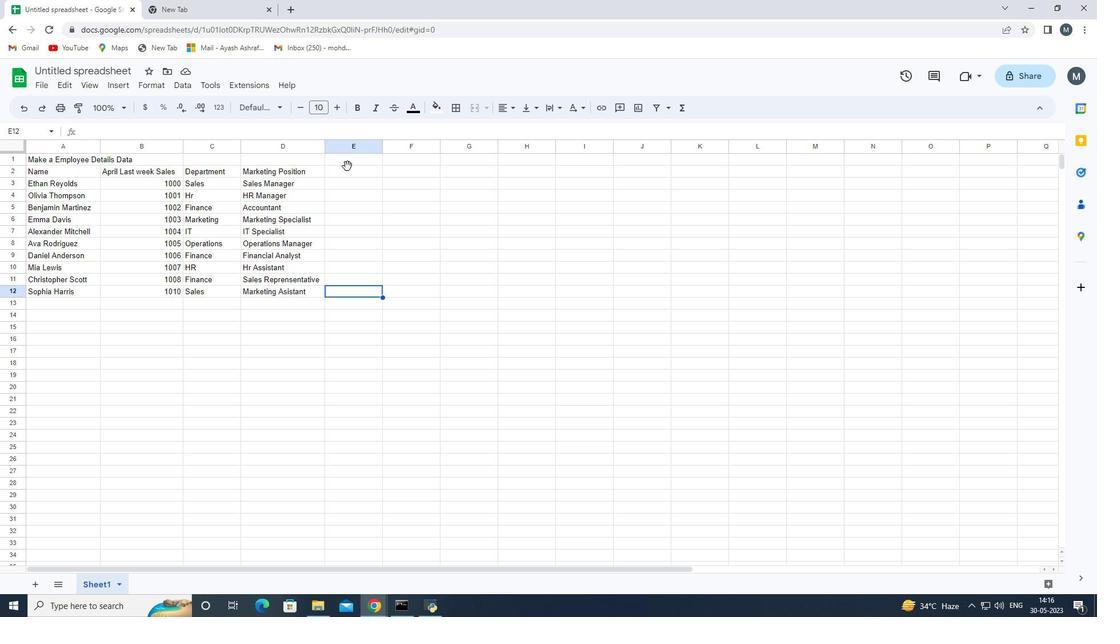 
Action: Mouse pressed left at (347, 166)
Screenshot: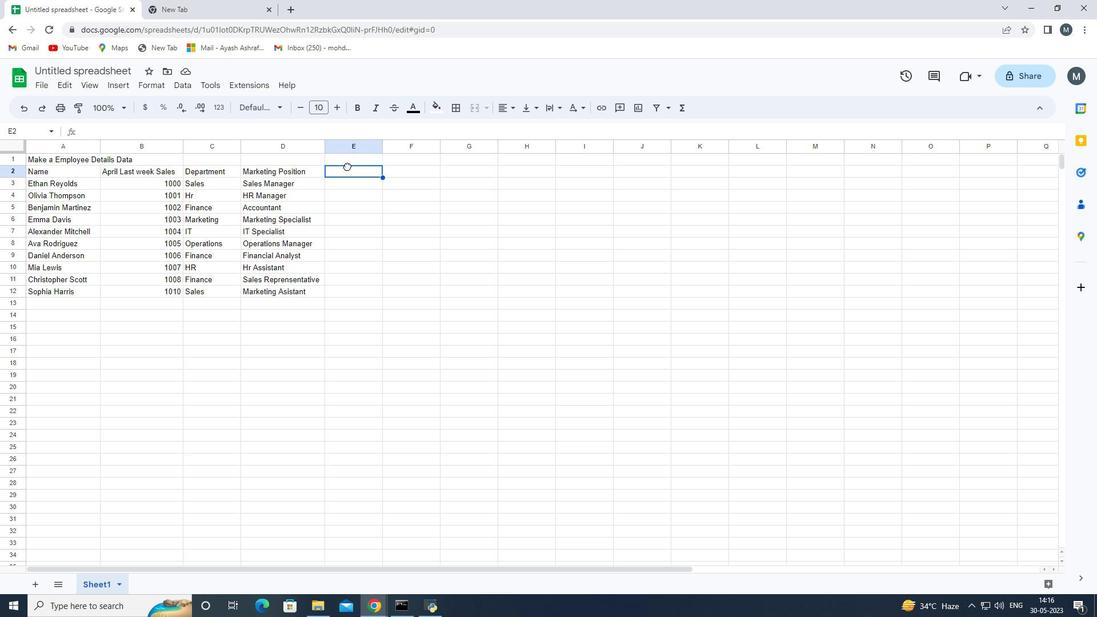 
Action: Mouse moved to (346, 168)
Screenshot: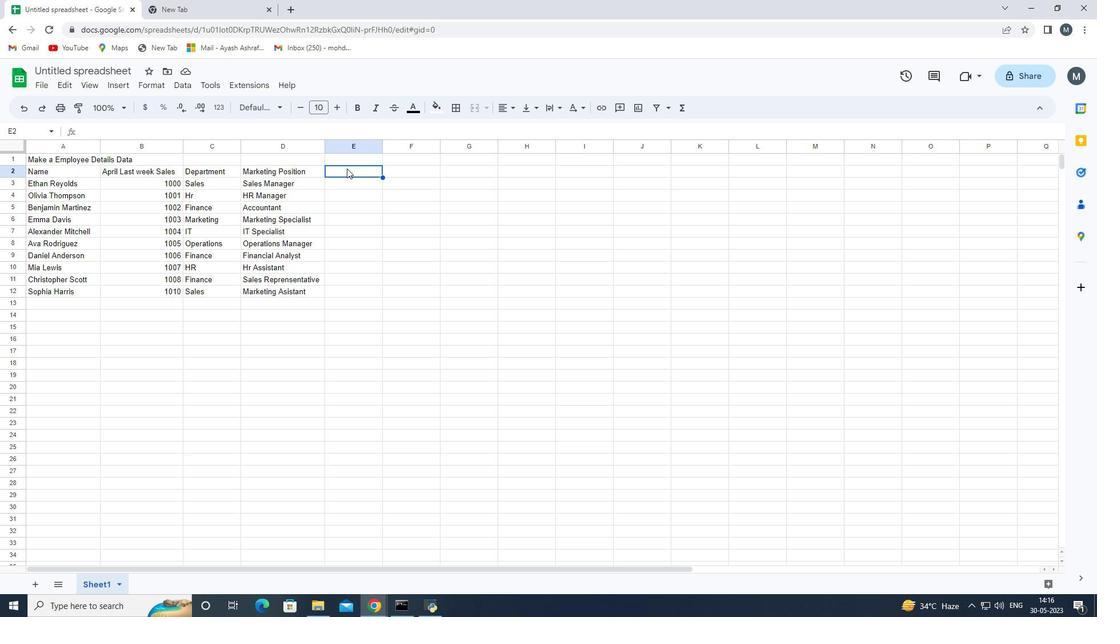 
Action: Mouse pressed left at (346, 168)
Screenshot: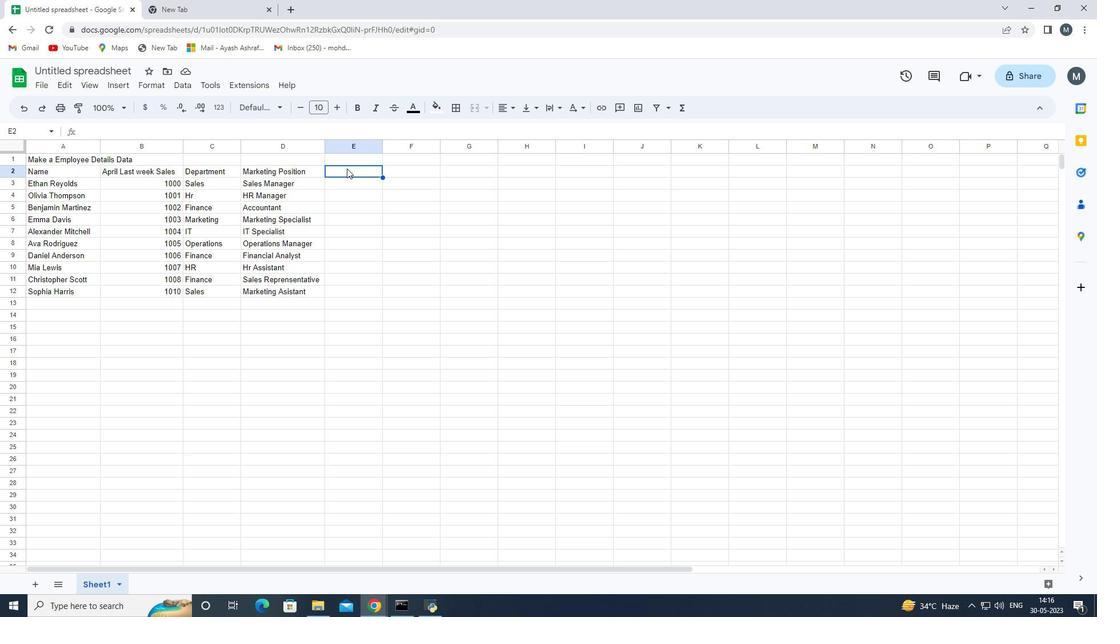 
Action: Mouse pressed left at (346, 168)
Screenshot: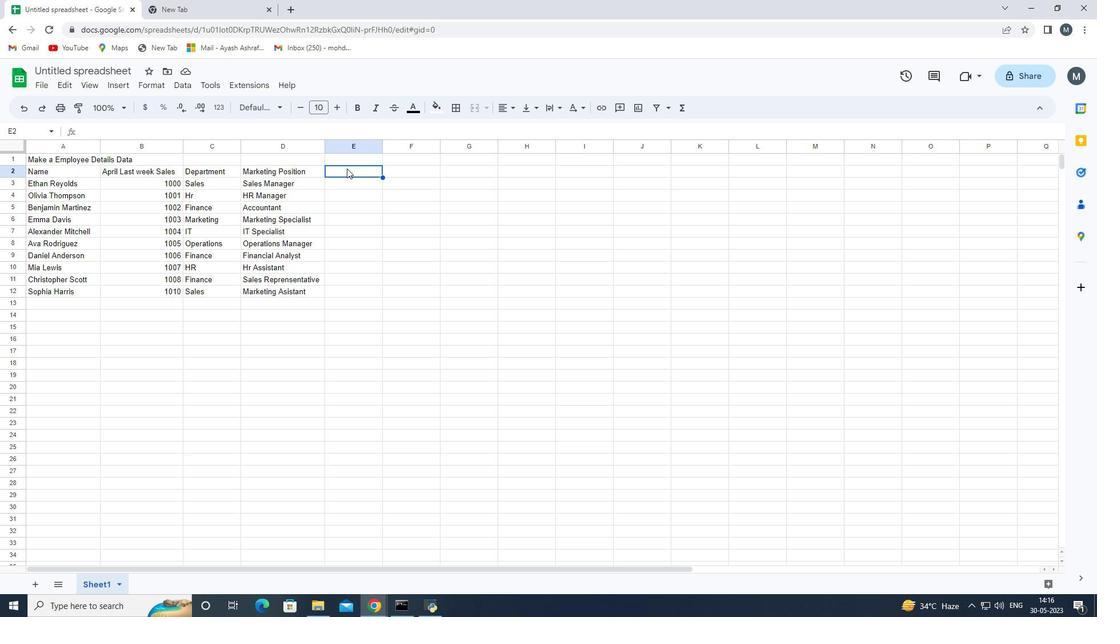 
Action: Key pressed <Key.shift>Salary<Key.enter>
Screenshot: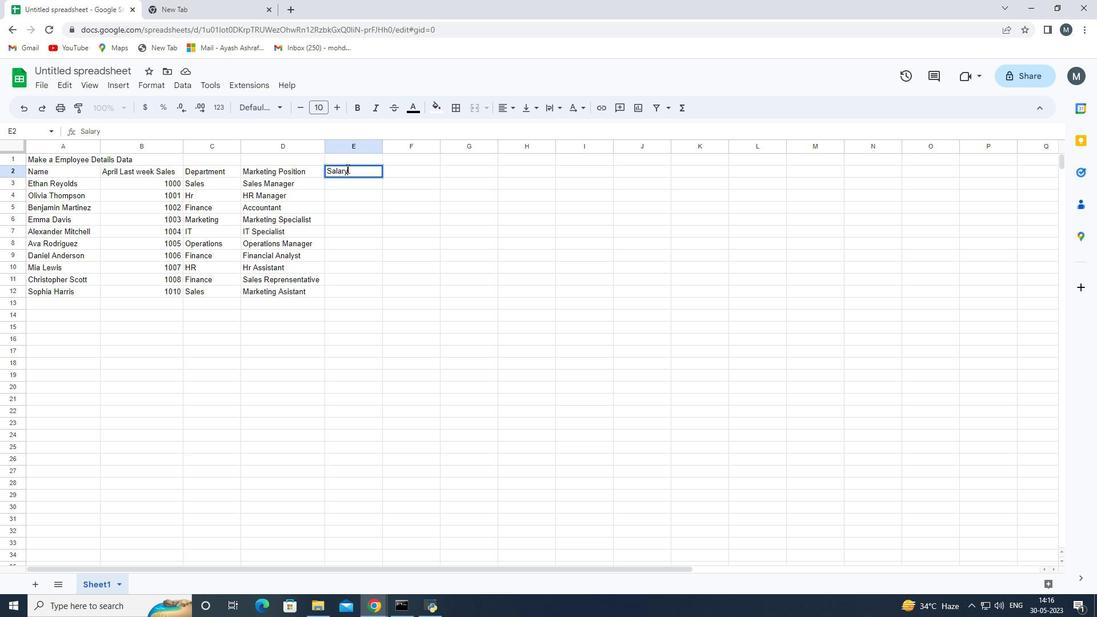 
Action: Mouse moved to (356, 170)
Screenshot: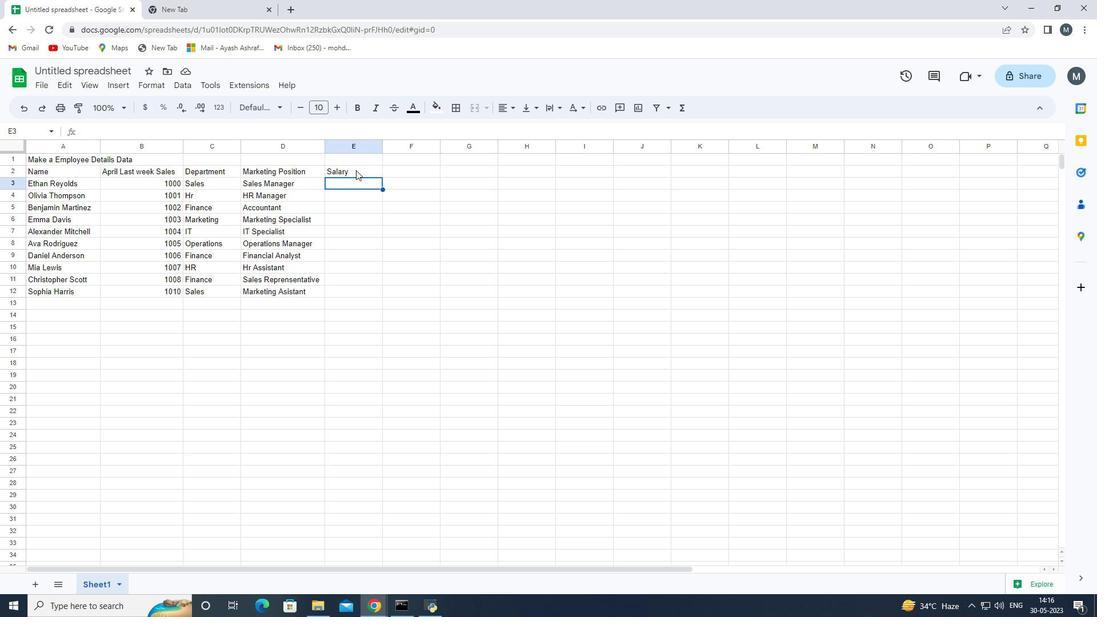 
Action: Mouse pressed left at (356, 170)
Screenshot: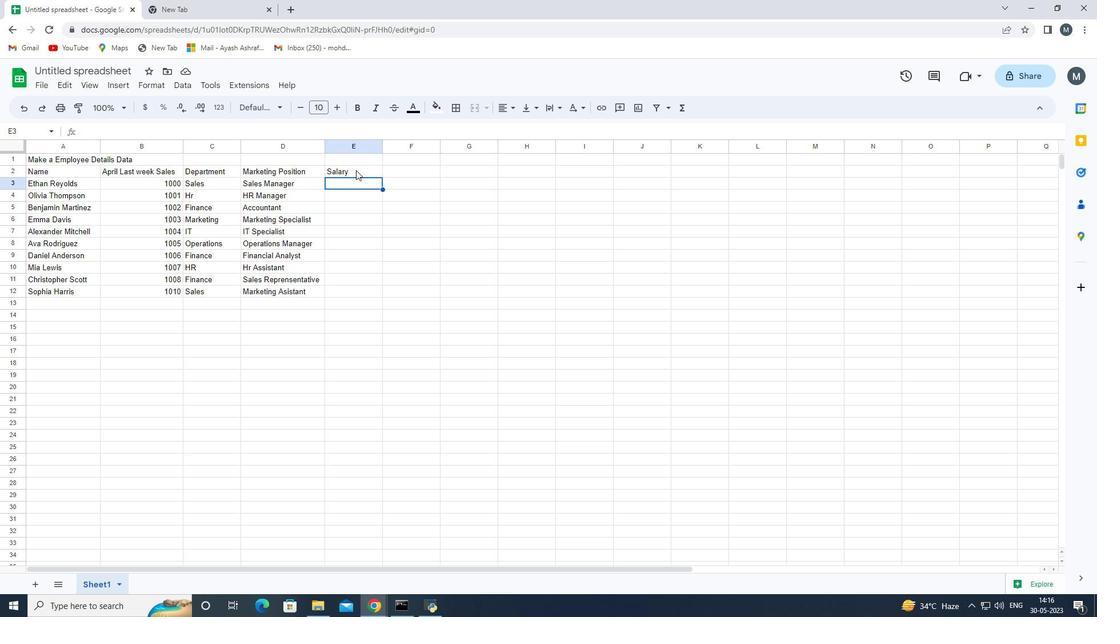 
Action: Mouse pressed left at (356, 170)
Screenshot: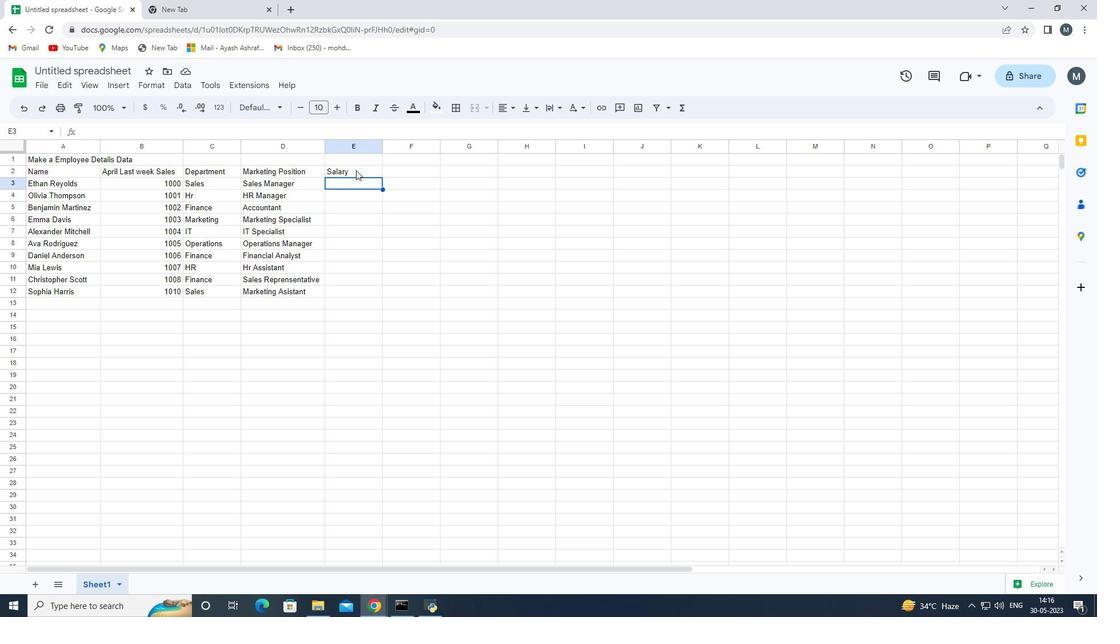 
Action: Key pressed <Key.space><Key.shift><Key.shift><Key.shift>(<Key.space><Key.shift>USD)<Key.enter>
Screenshot: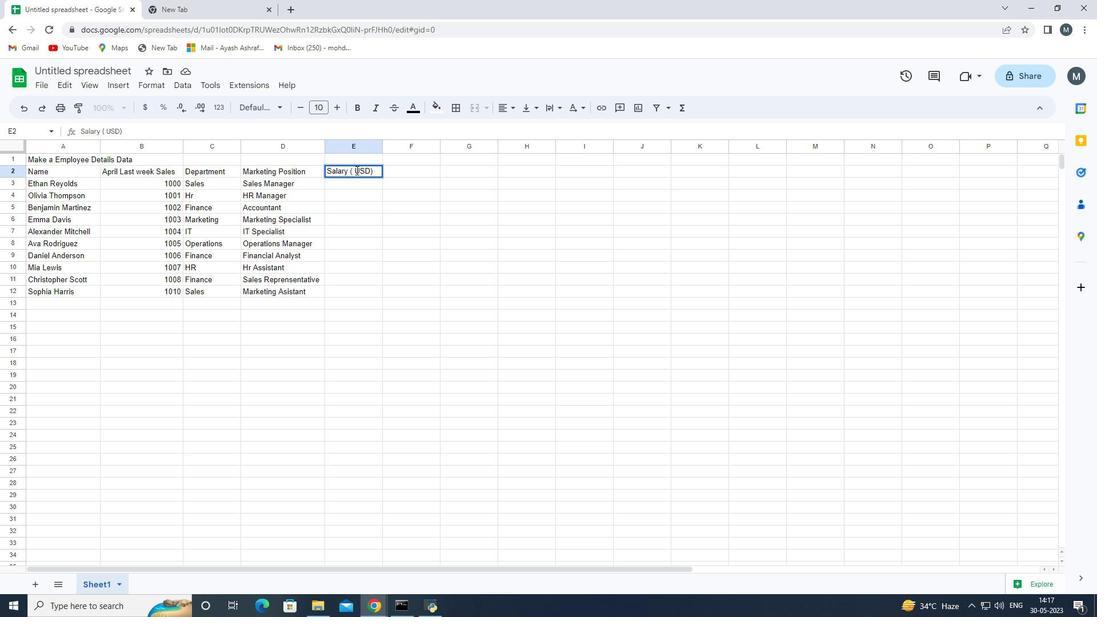 
Action: Mouse moved to (353, 182)
Screenshot: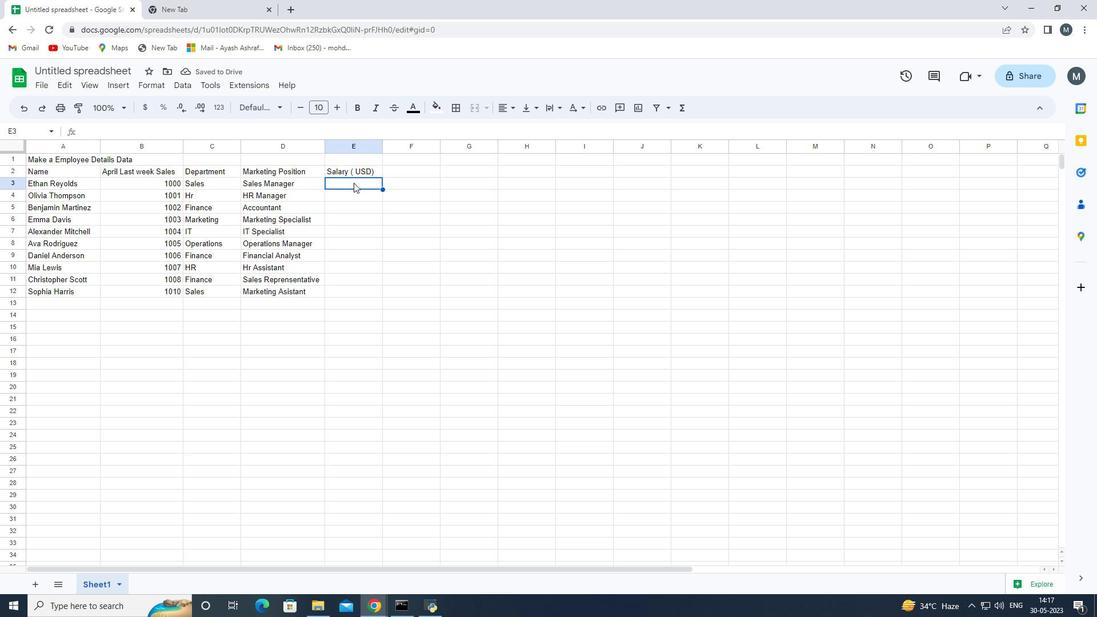 
Action: Mouse pressed left at (353, 182)
Screenshot: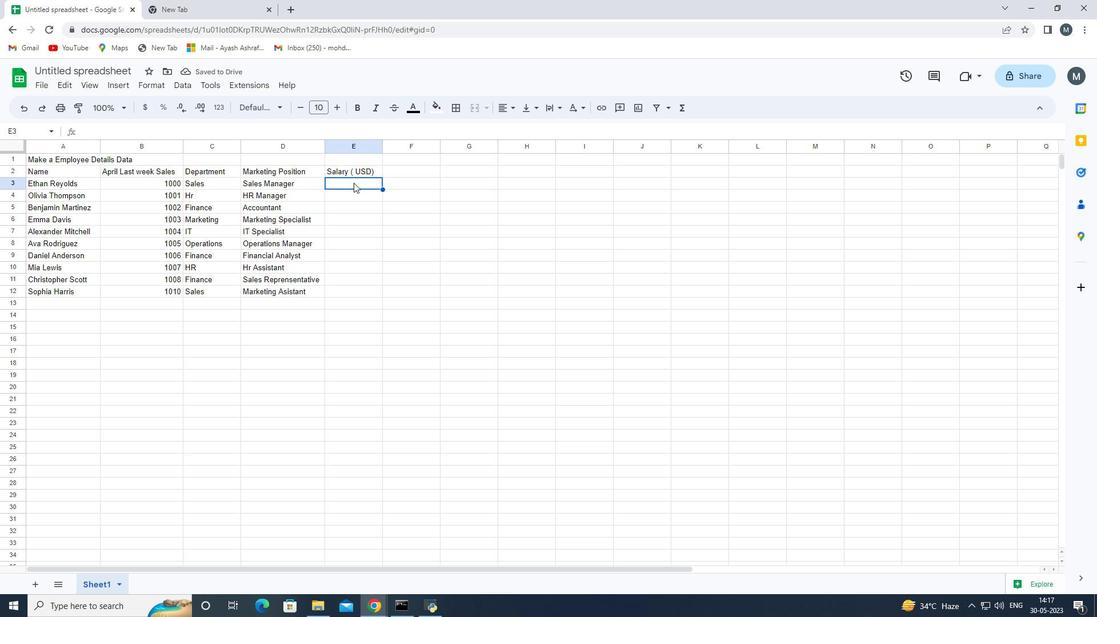 
Action: Mouse moved to (385, 175)
Screenshot: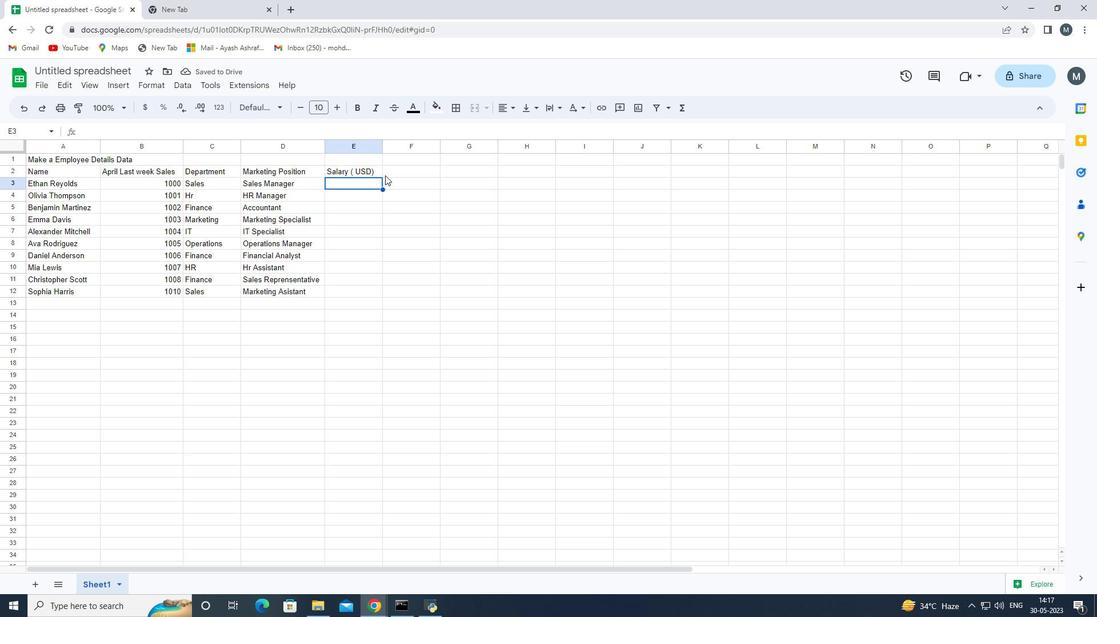 
Action: Key pressed 5
Screenshot: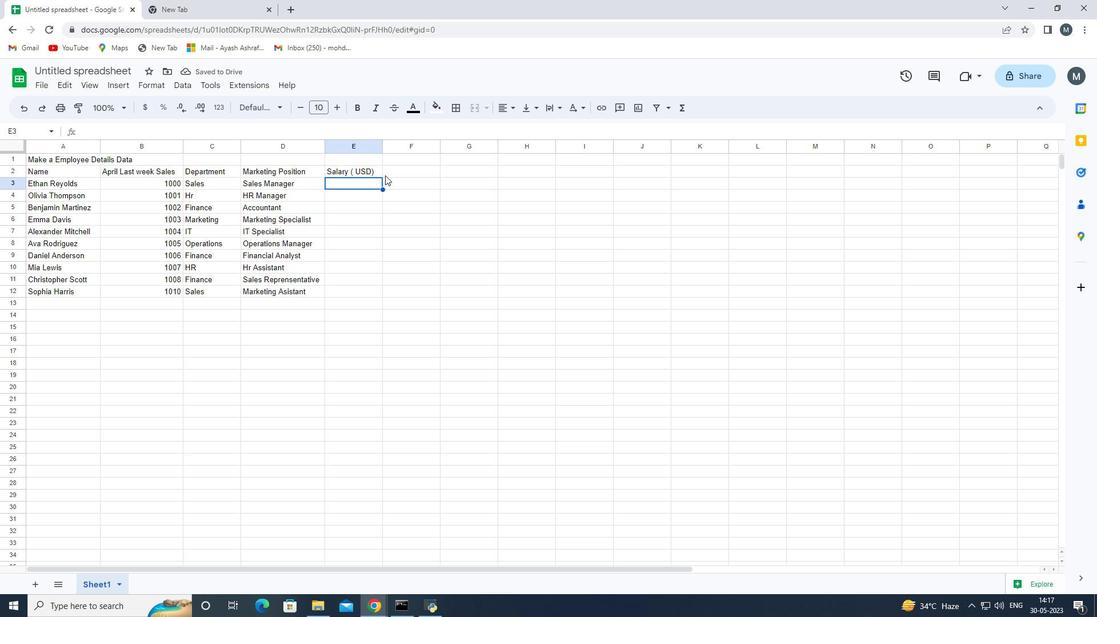 
Action: Mouse moved to (385, 175)
Screenshot: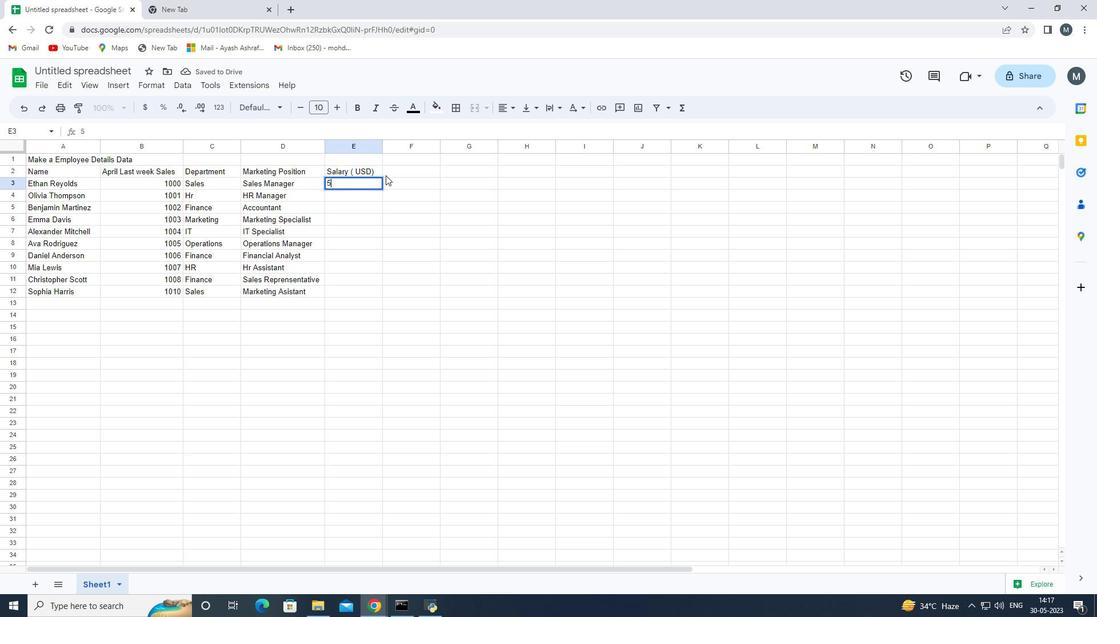 
Action: Key pressed 000<Key.enter>4500<Key.enter>4000<Key.enter>3800<Key.enter>4200<Key.enter>5200<Key.enter>3800<Key.enter>2800<Key.enter>3200<Key.enter>2500<Key.enter>
Screenshot: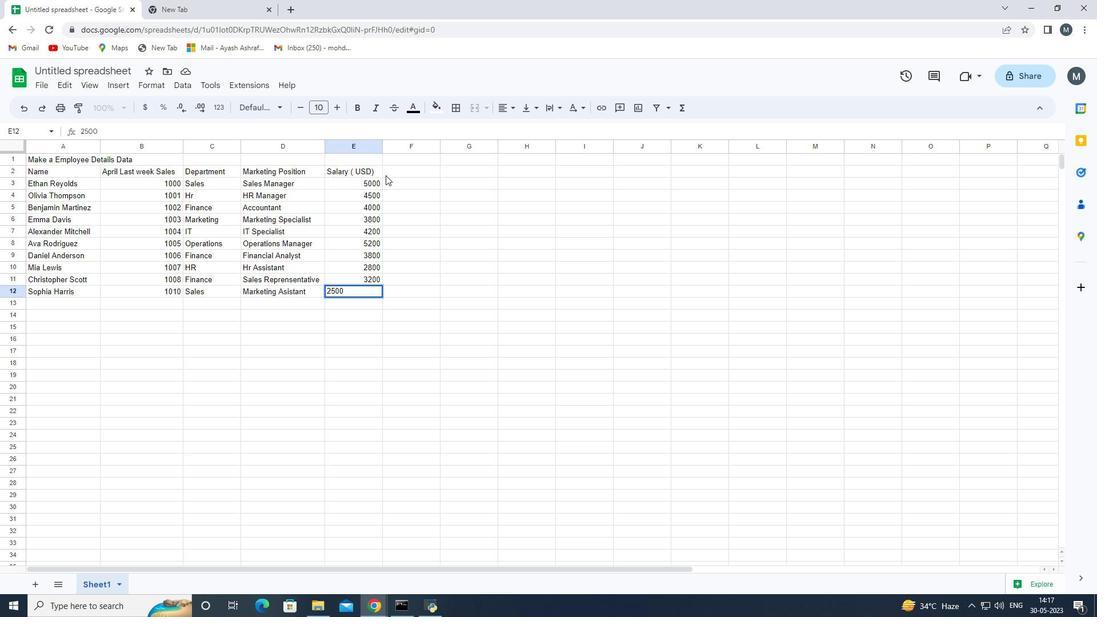 
Action: Mouse moved to (412, 157)
Screenshot: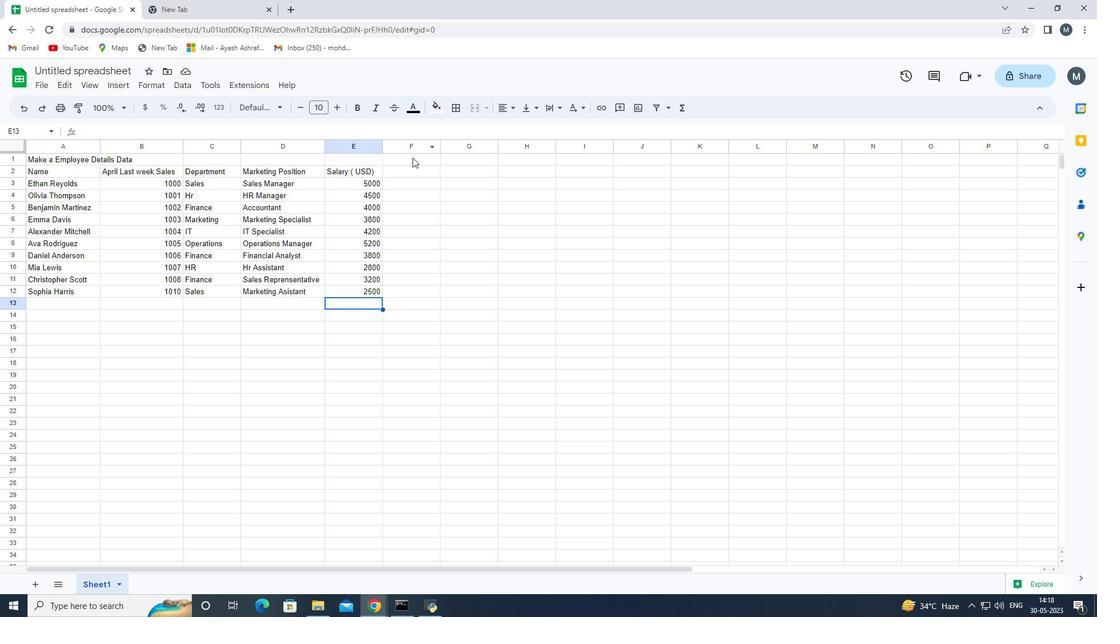 
Action: Mouse pressed left at (412, 157)
Screenshot: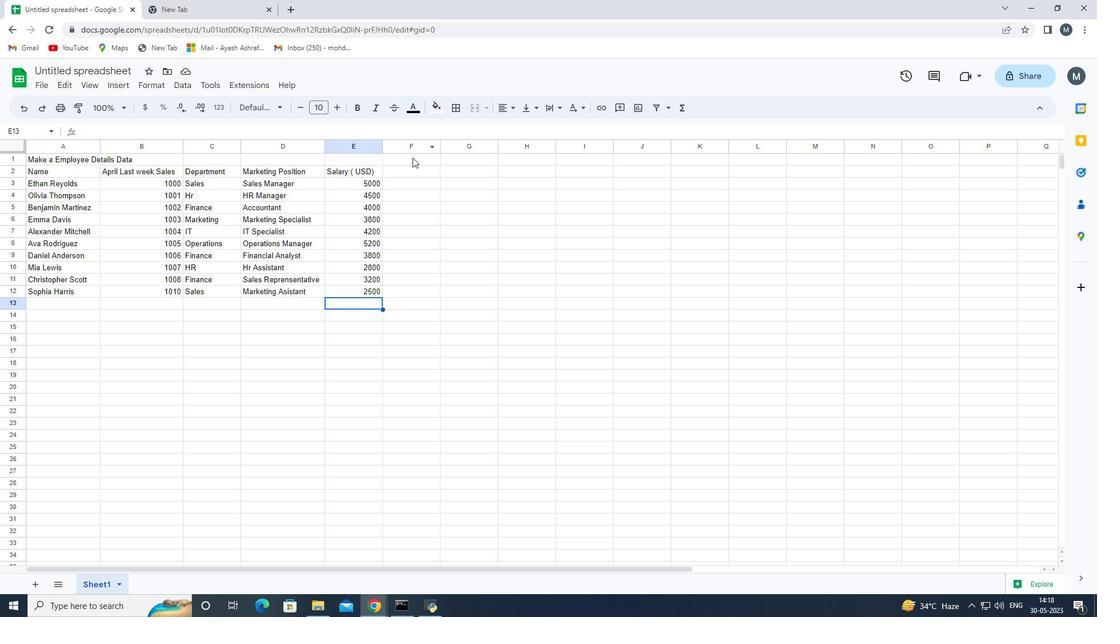 
Action: Mouse pressed left at (412, 157)
Screenshot: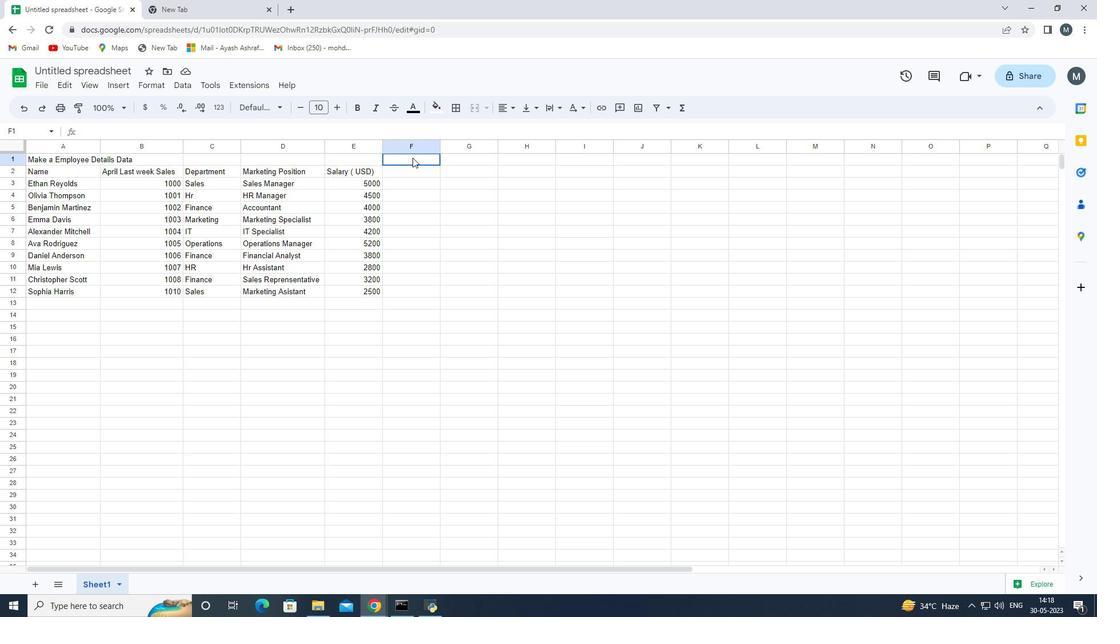 
Action: Mouse moved to (414, 169)
Screenshot: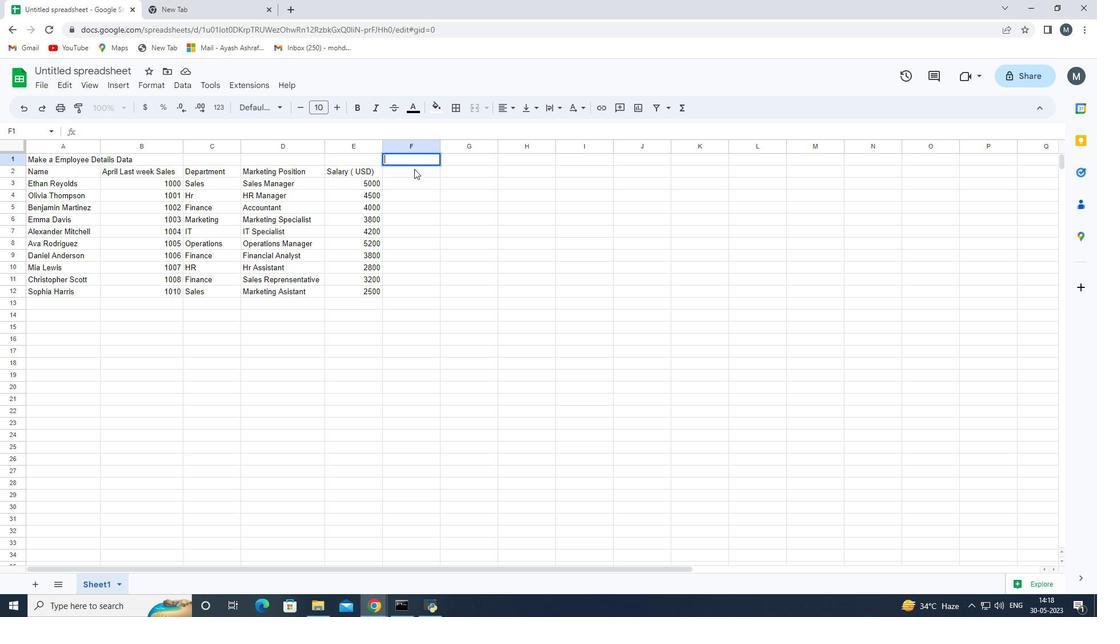 
Action: Mouse pressed left at (414, 169)
Screenshot: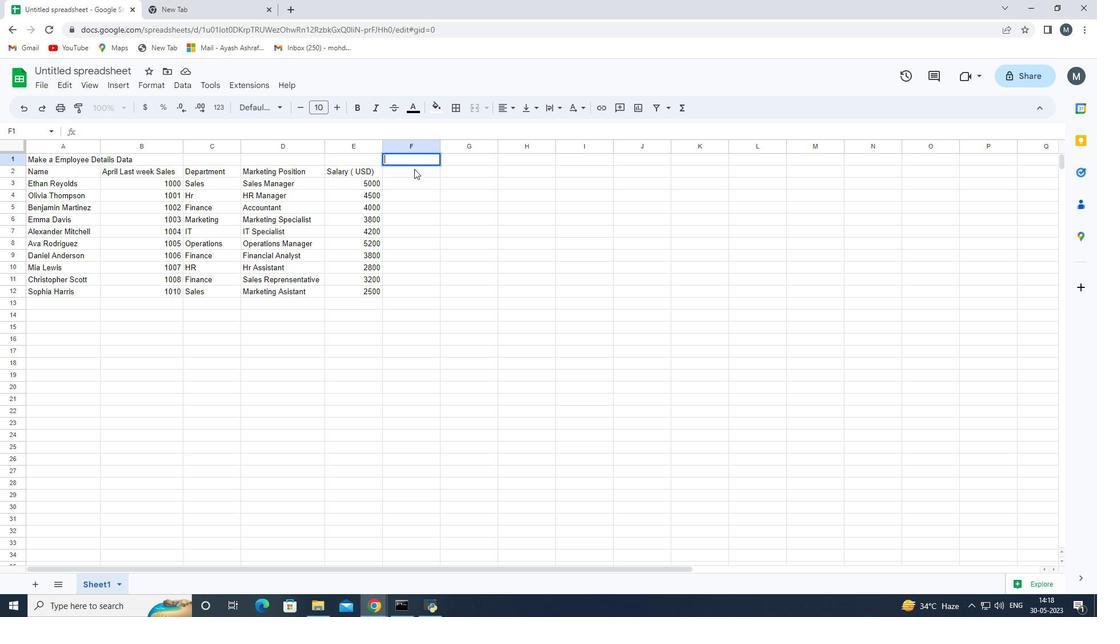 
Action: Mouse moved to (414, 169)
Screenshot: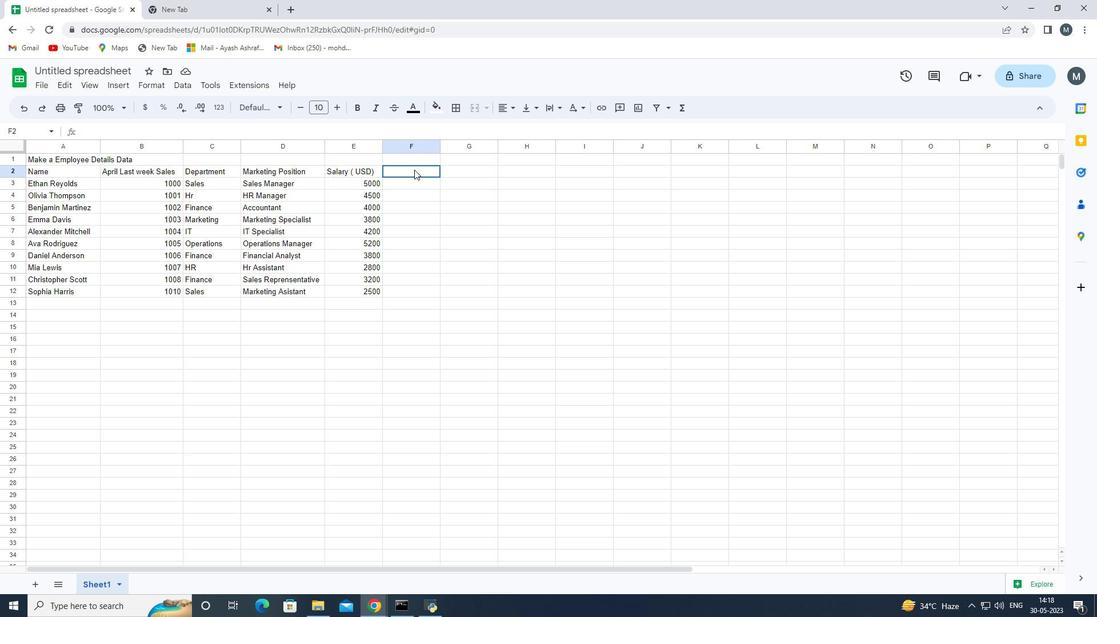 
Action: Mouse pressed left at (414, 169)
Screenshot: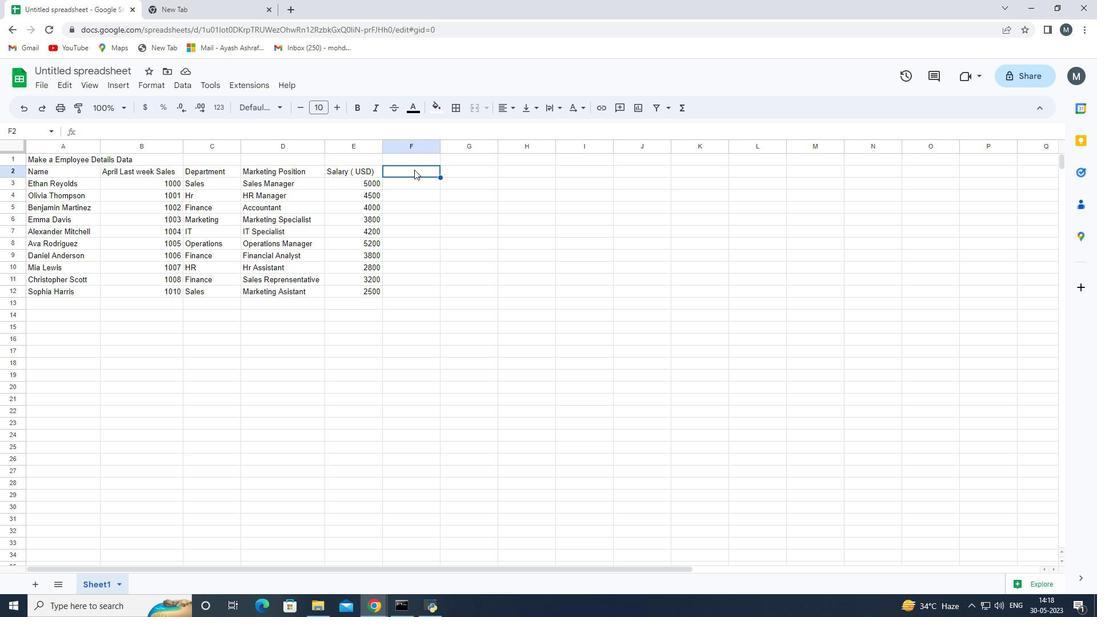 
Action: Key pressed <Key.shift>Date<Key.enter>1/15/2020<Key.enter>7/1/2019<Key.enter>3/10/2021<Key.enter>2/5/2022<Key.enter>
Screenshot: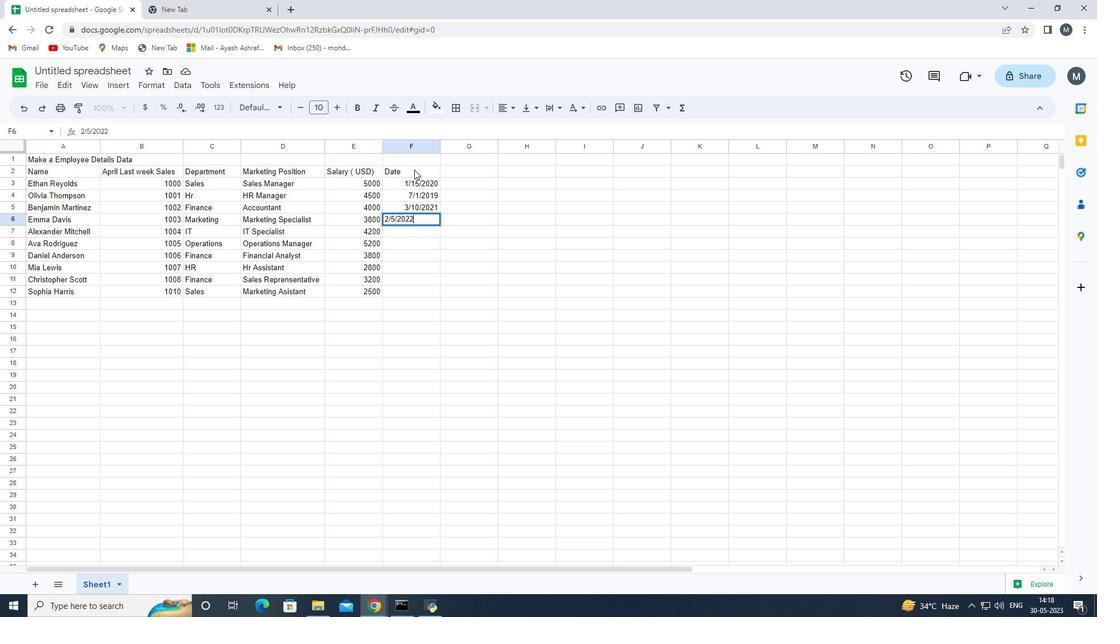 
Action: Mouse moved to (476, 169)
Screenshot: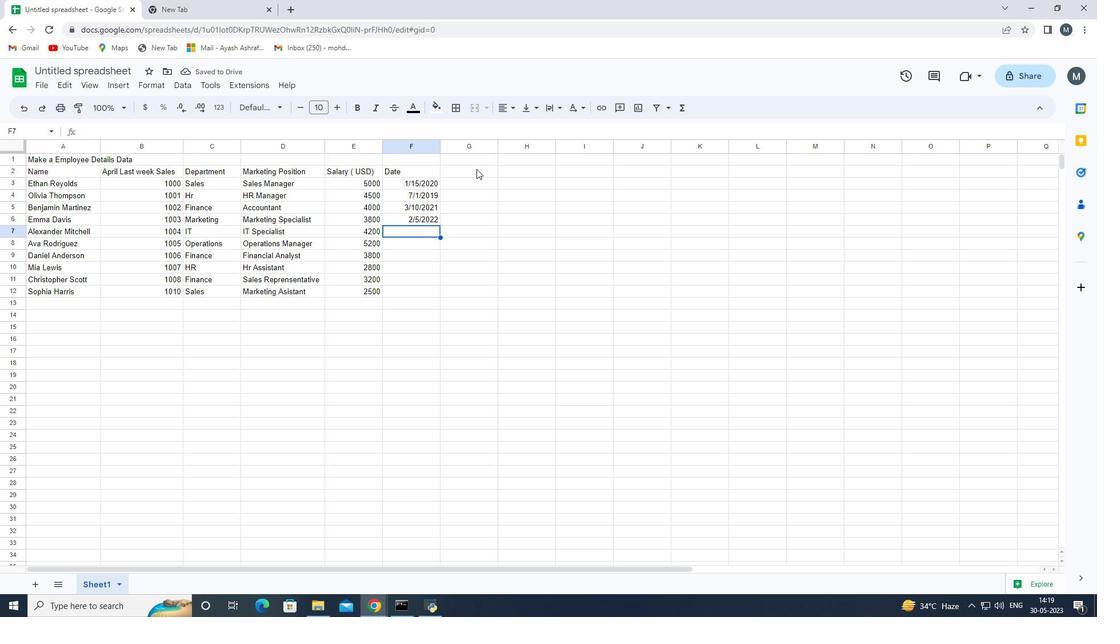 
Action: Key pressed 11/30/2018<Key.enter>6/15/2020<Key.enter>
Screenshot: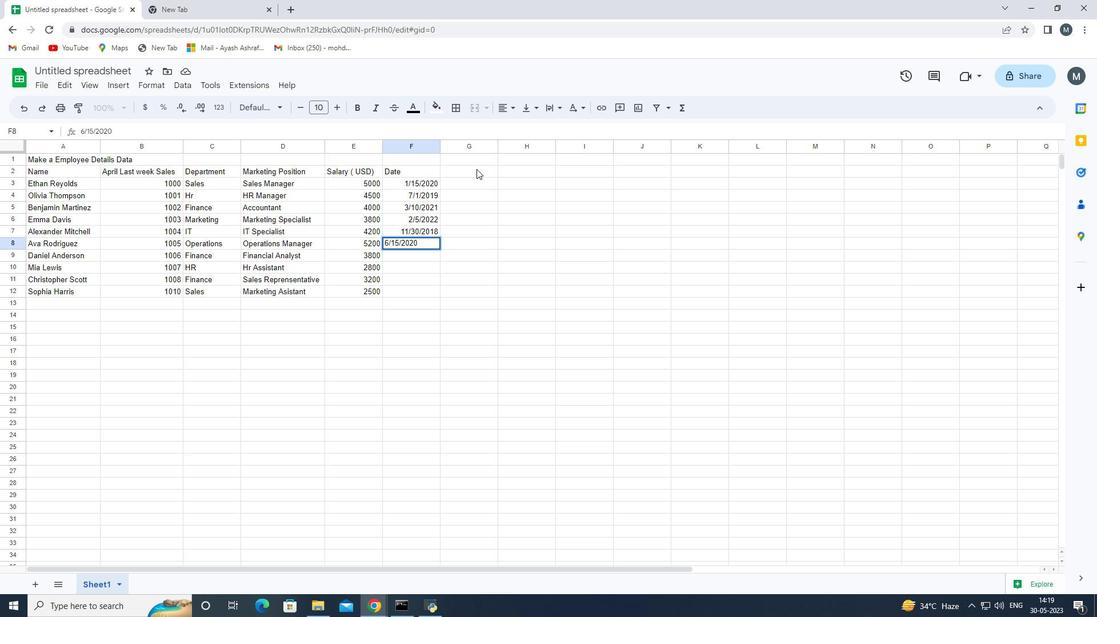 
Action: Mouse moved to (647, 125)
Screenshot: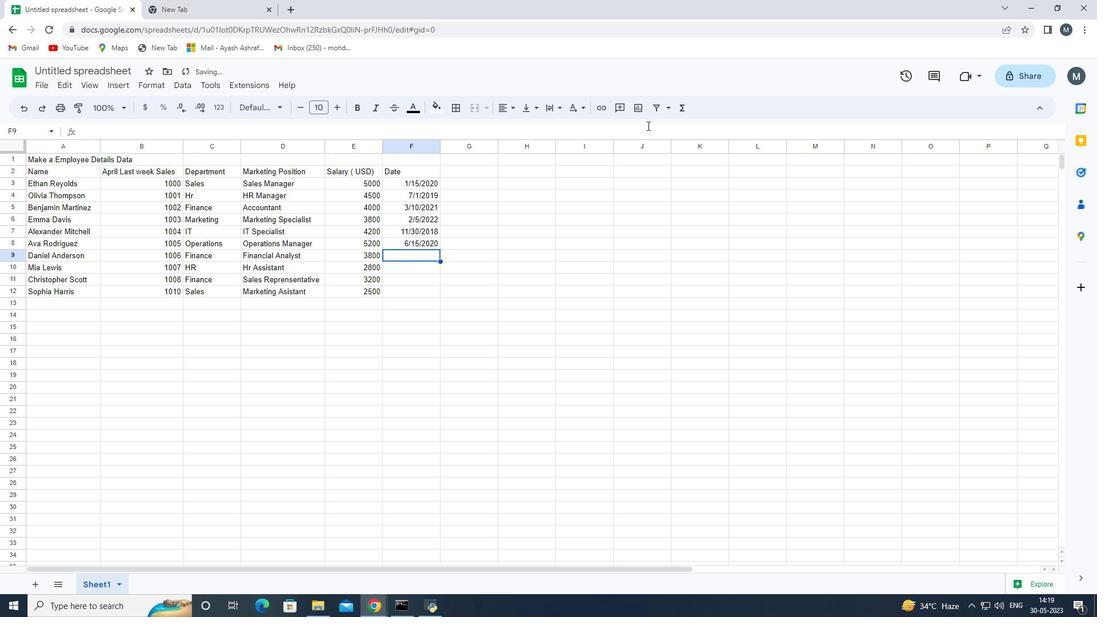 
Action: Key pressed 9/1/2021<Key.enter>4/20/2022<Key.enter>2/10/2019<Key.enter>
Screenshot: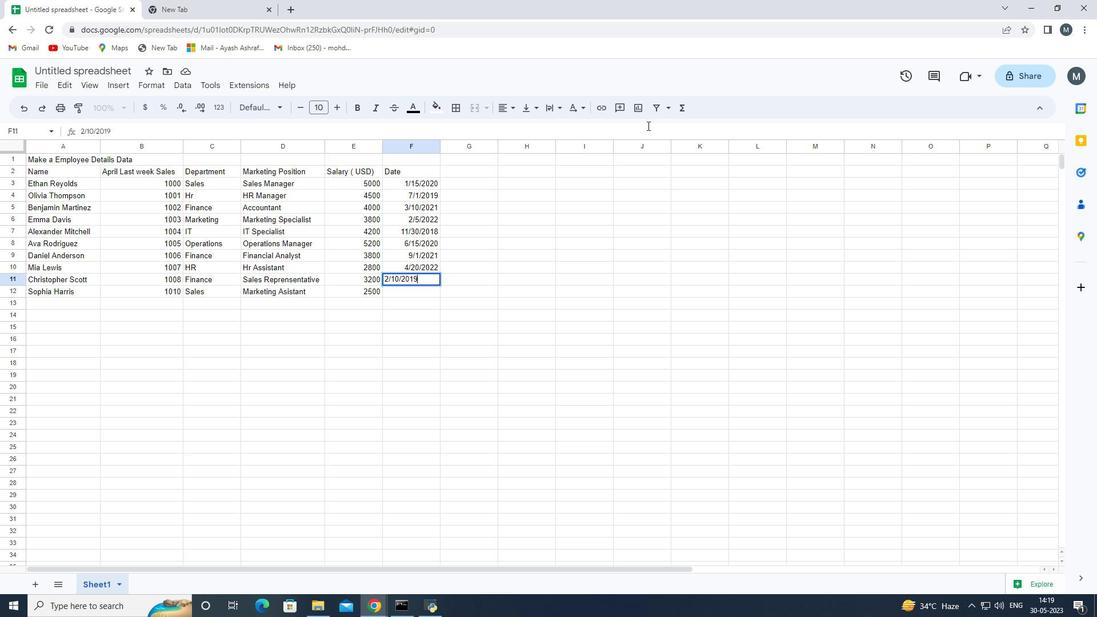 
Action: Mouse moved to (706, 137)
Screenshot: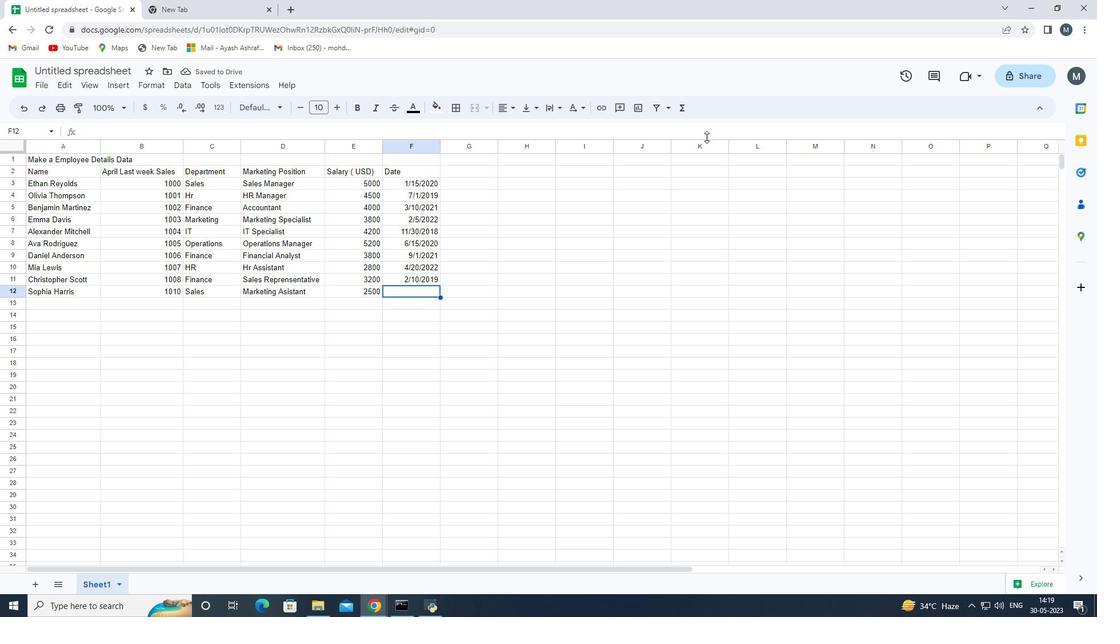 
Action: Key pressed 9/5/2020<Key.enter>
Screenshot: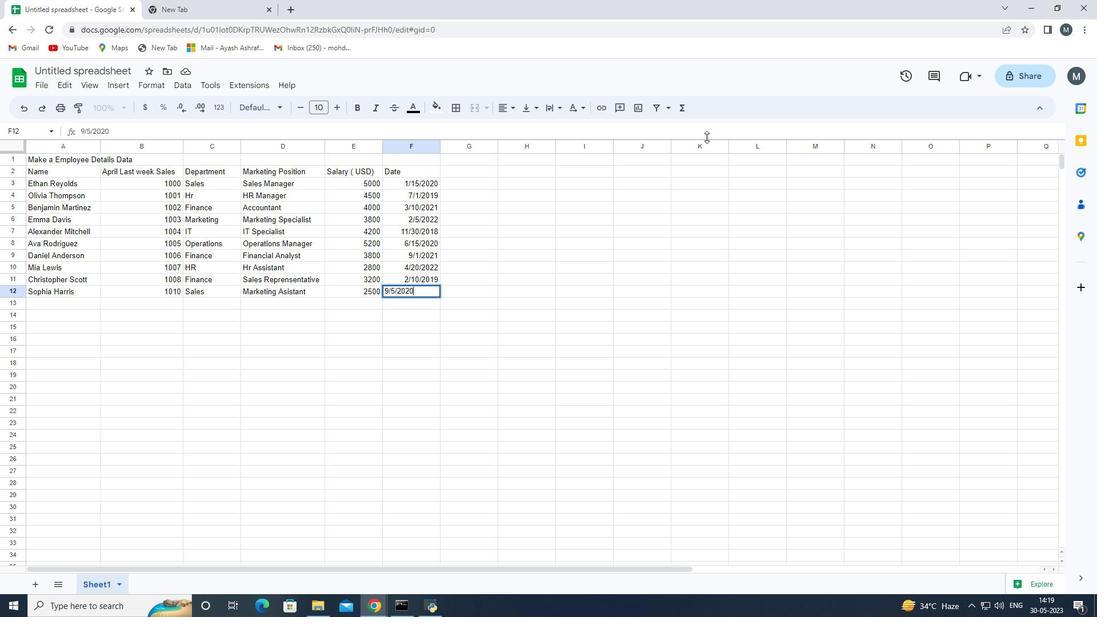 
Action: Mouse moved to (40, 86)
Screenshot: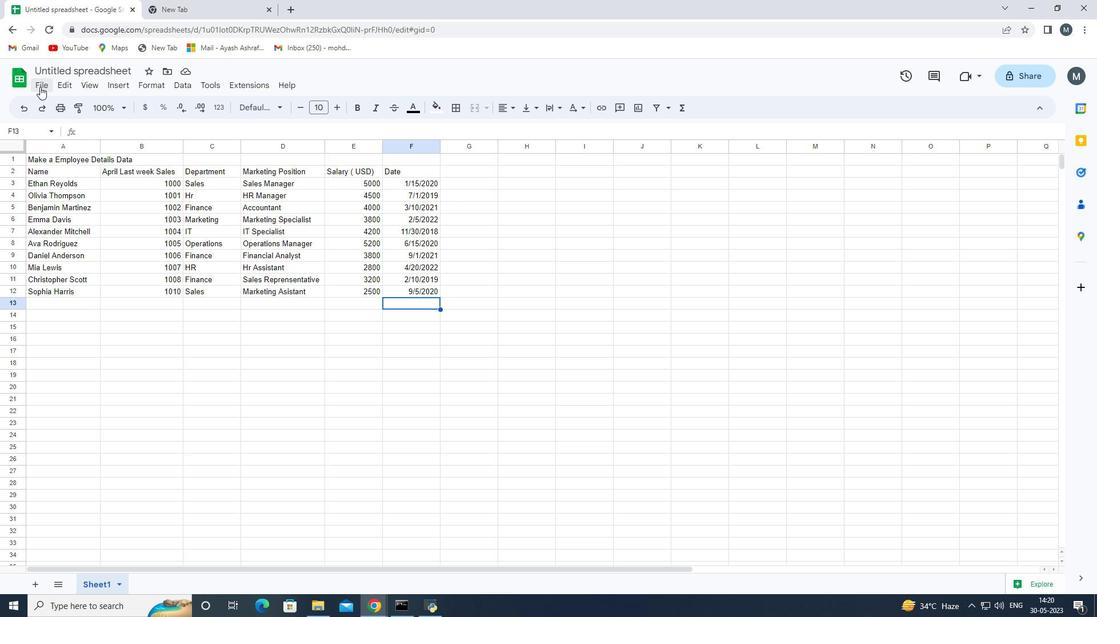 
Action: Mouse pressed left at (40, 86)
Screenshot: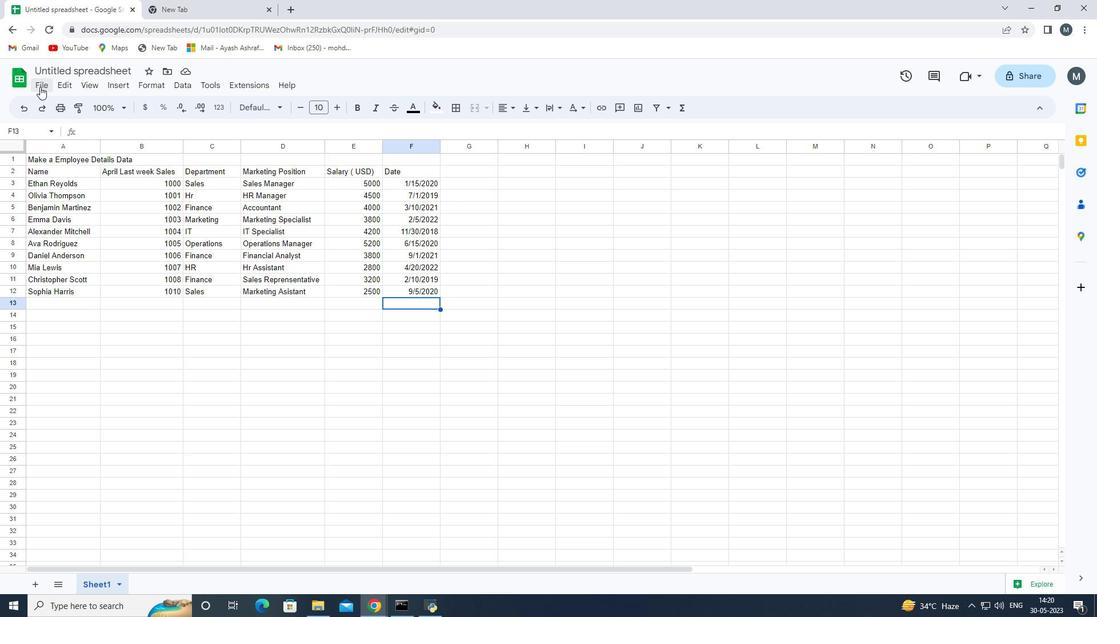 
Action: Mouse moved to (108, 252)
Screenshot: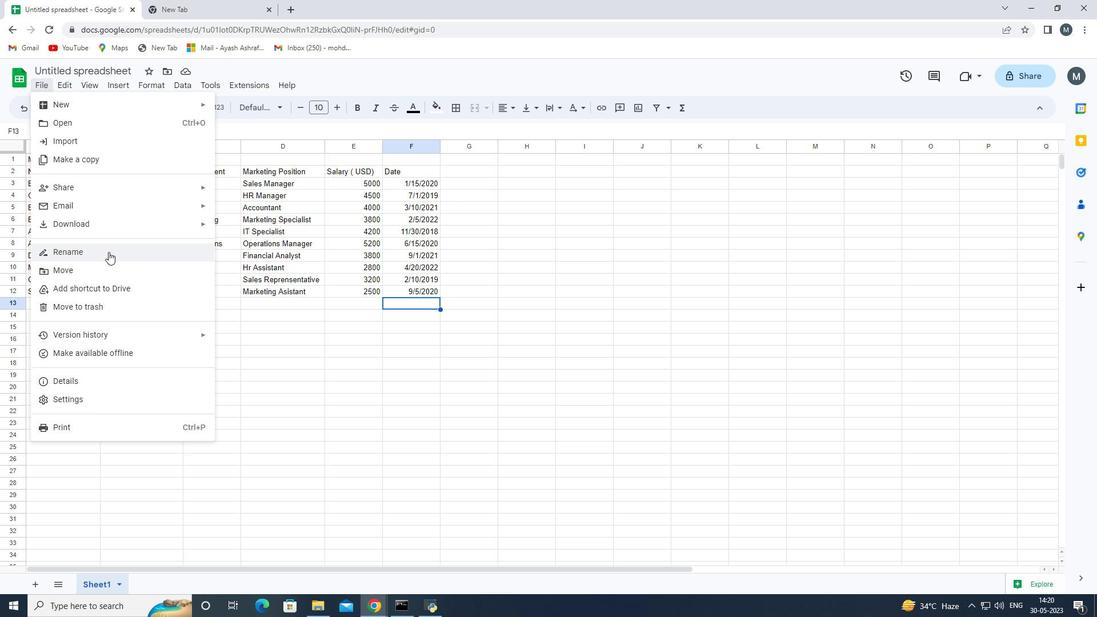
Action: Mouse pressed left at (108, 252)
Screenshot: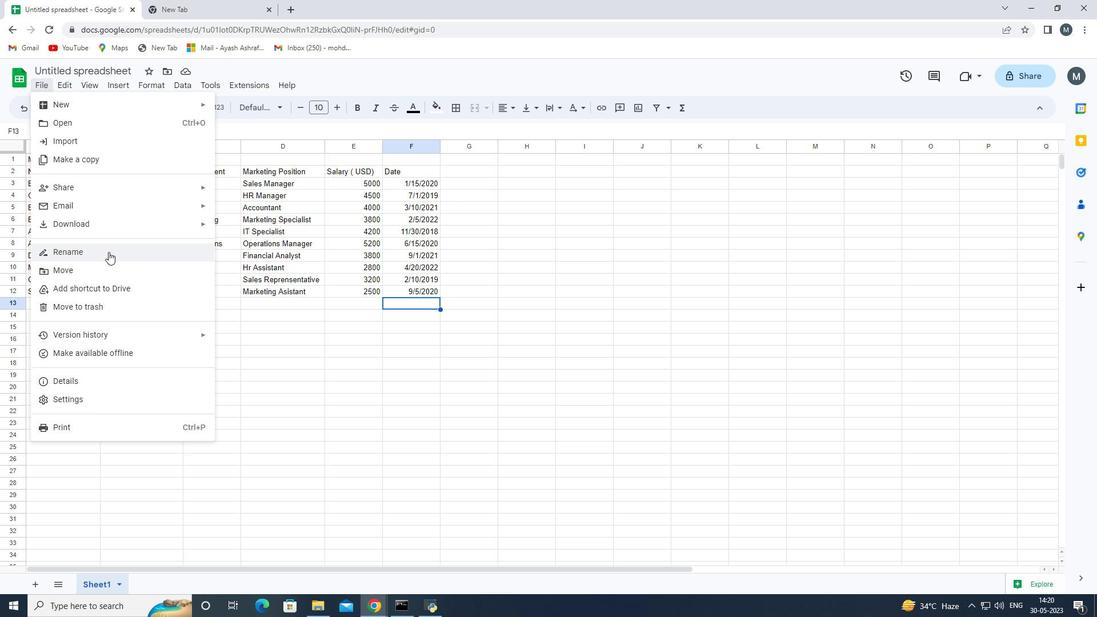 
Action: Key pressed <Key.shift>Auditing<Key.space><Key.shift><Key.shift><Key.shift>Sales<Key.space><Key.shift>By<Key.space><Key.shift>Promoto<Key.backspace>ion<Key.space><Key.backspace><Key.shift_r><Key.shift_r><Key.shift_r><Key.shift_r>_
Screenshot: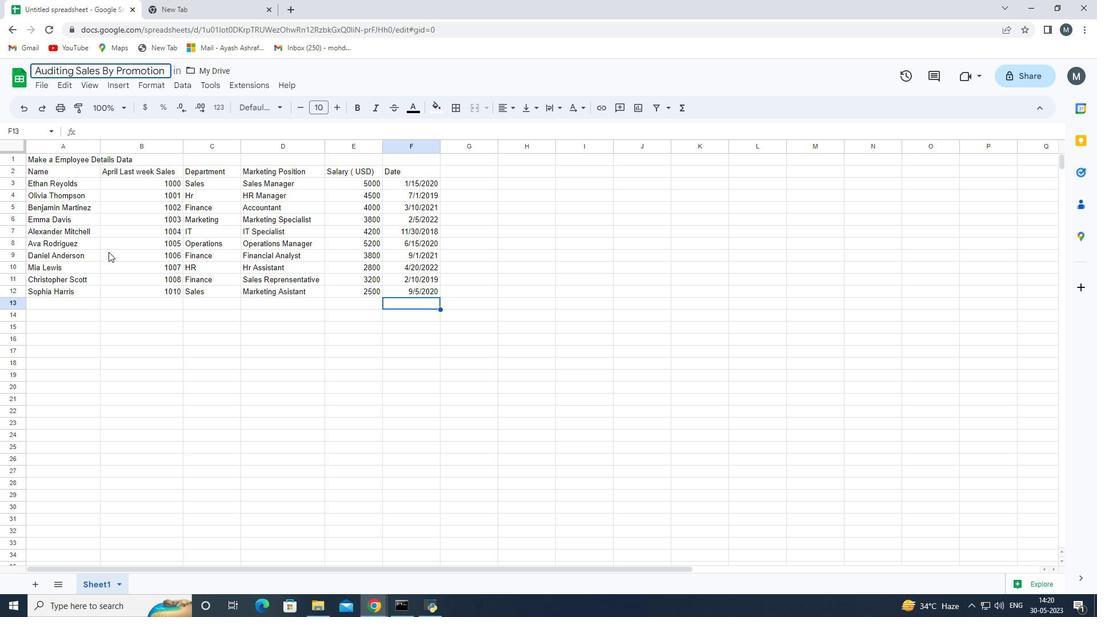
Action: Mouse moved to (214, 256)
Screenshot: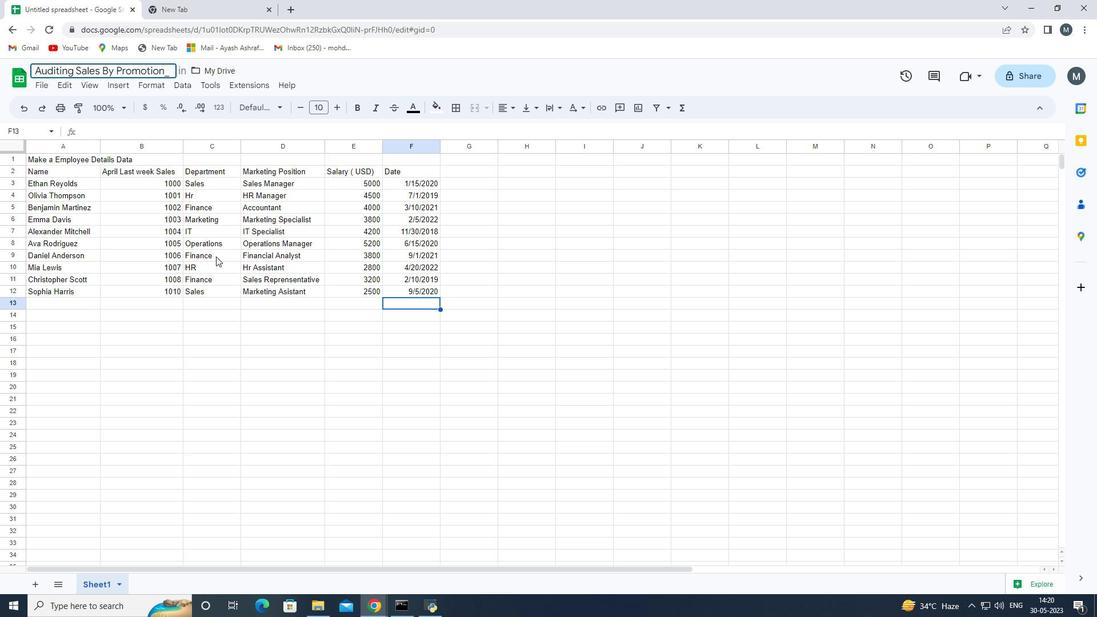
Action: Key pressed 2
Screenshot: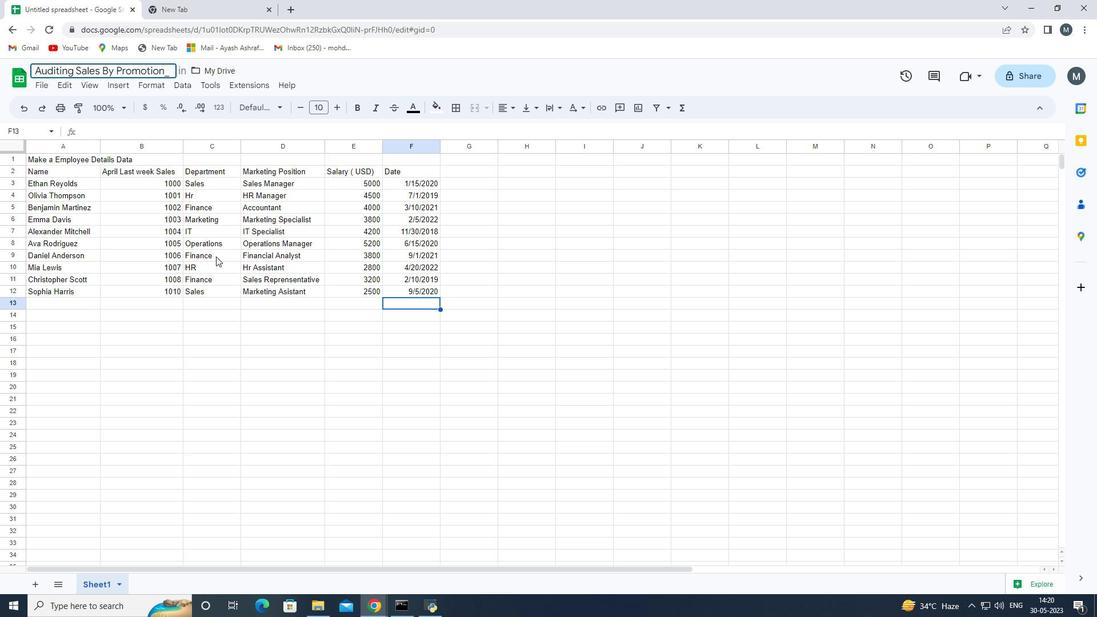 
Action: Mouse moved to (229, 257)
Screenshot: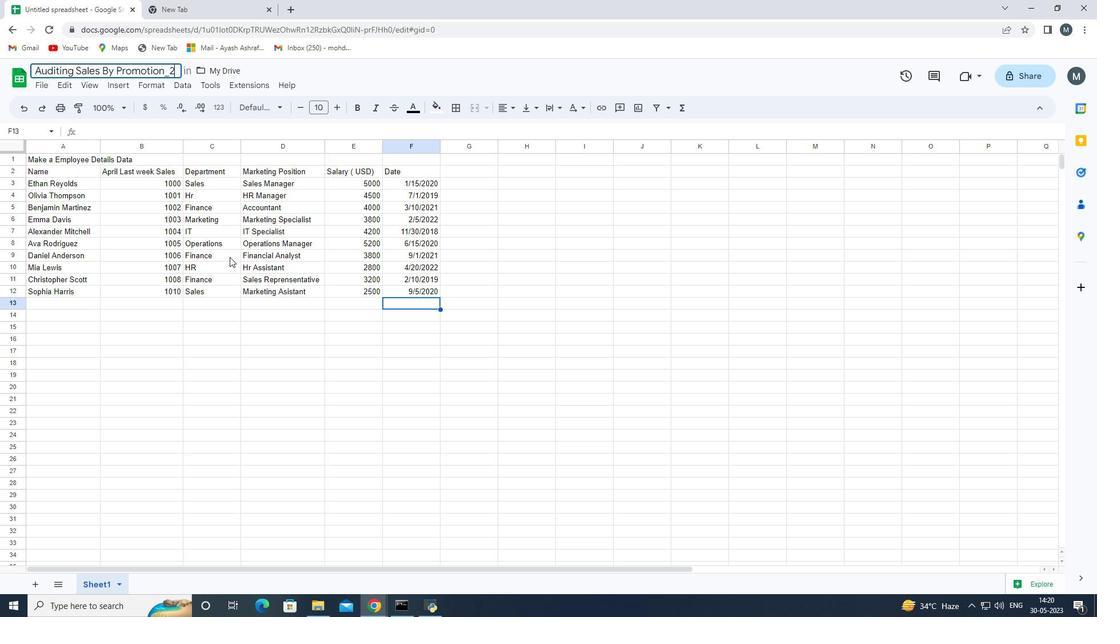 
Action: Key pressed 0
Screenshot: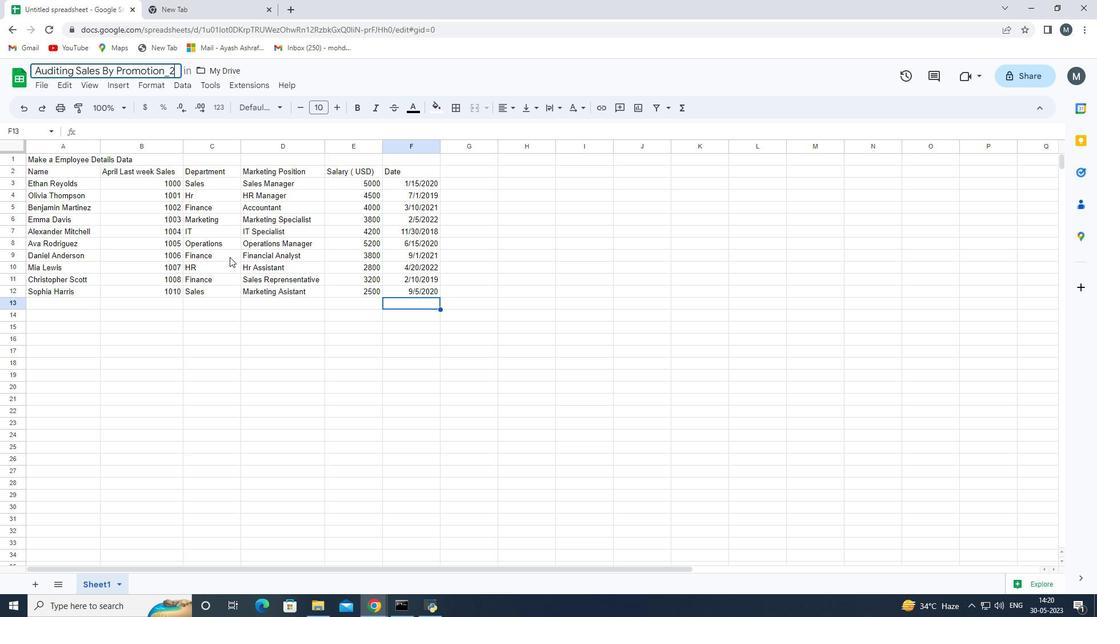 
Action: Mouse moved to (232, 257)
Screenshot: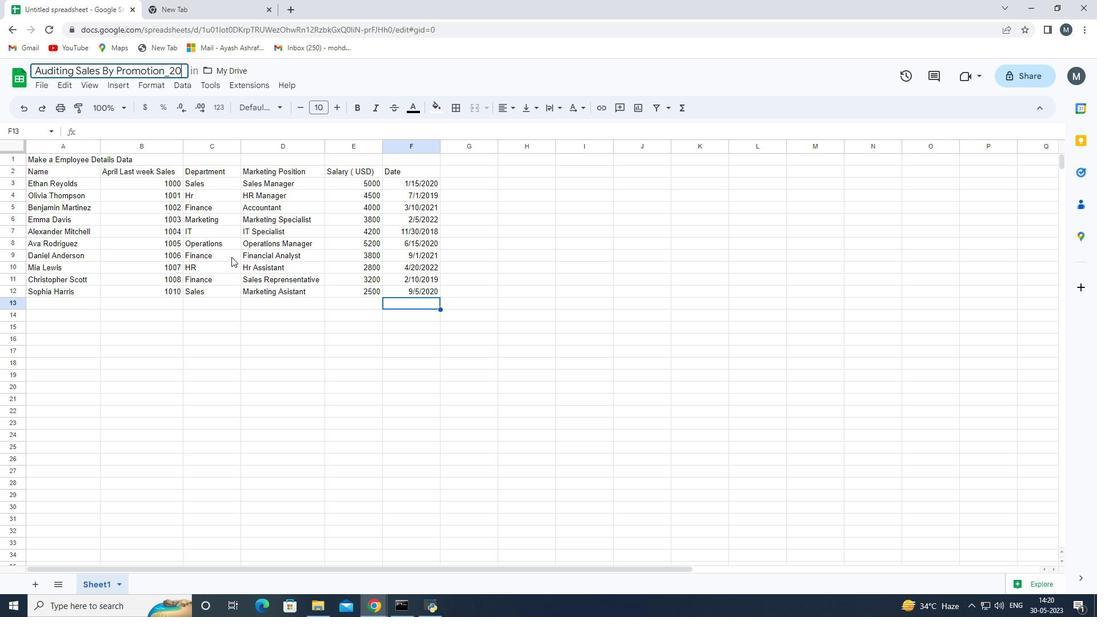 
Action: Key pressed 2
Screenshot: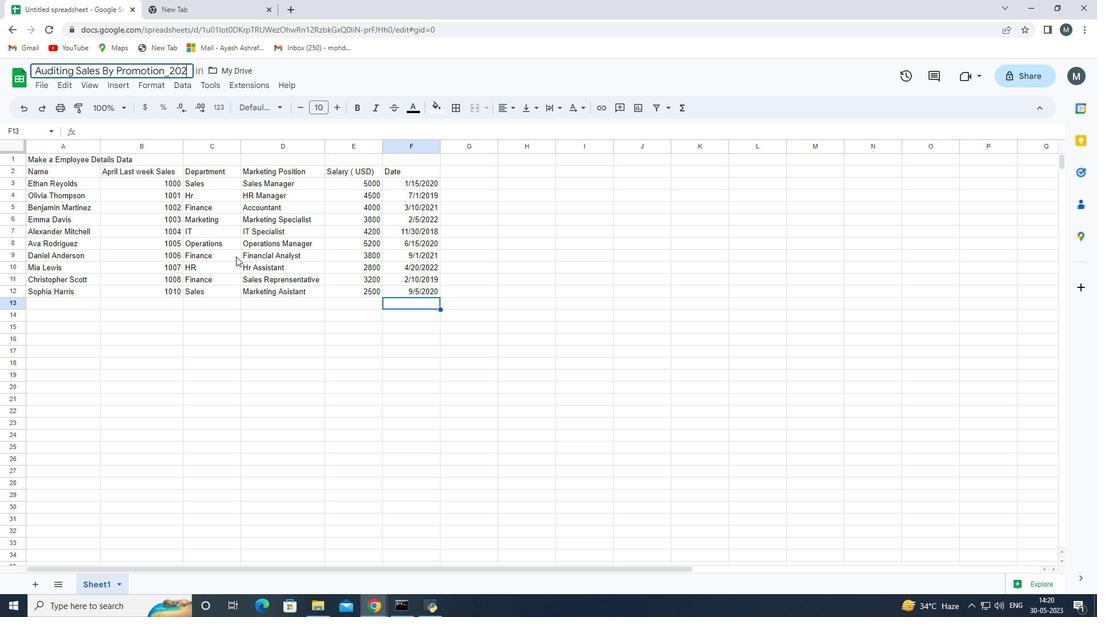 
Action: Mouse moved to (236, 256)
Screenshot: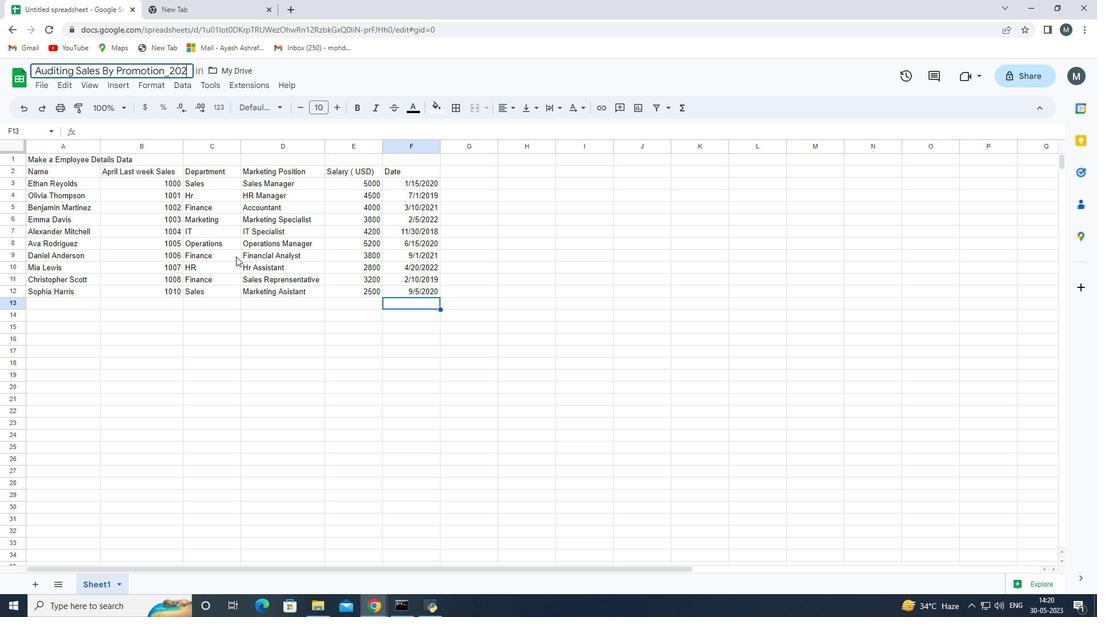 
Action: Key pressed 2<Key.enter>
Screenshot: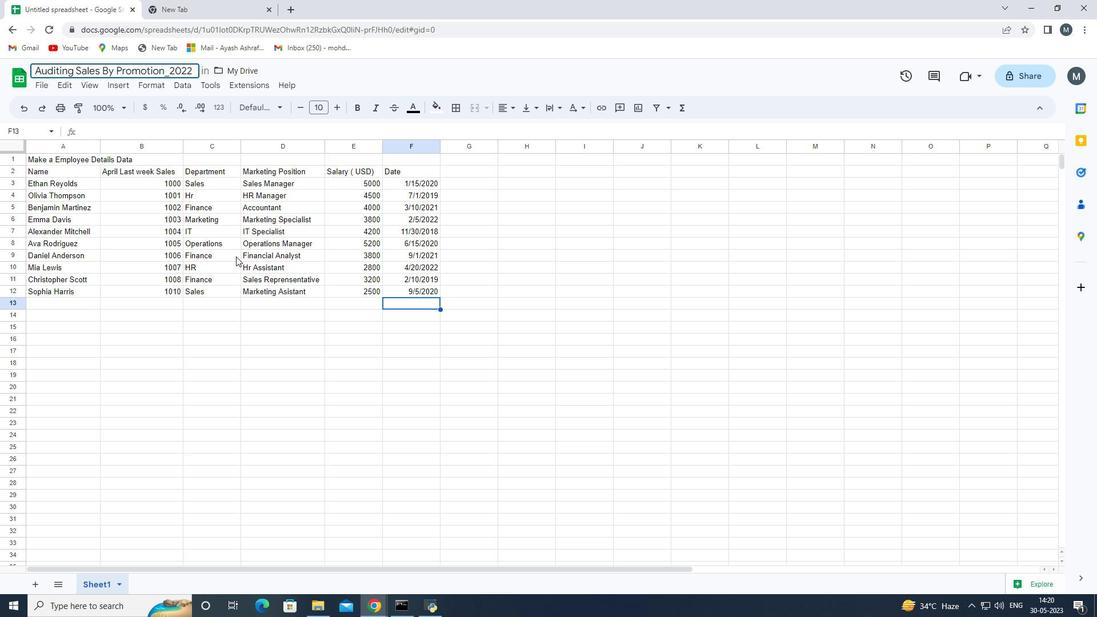 
Action: Mouse moved to (237, 272)
Screenshot: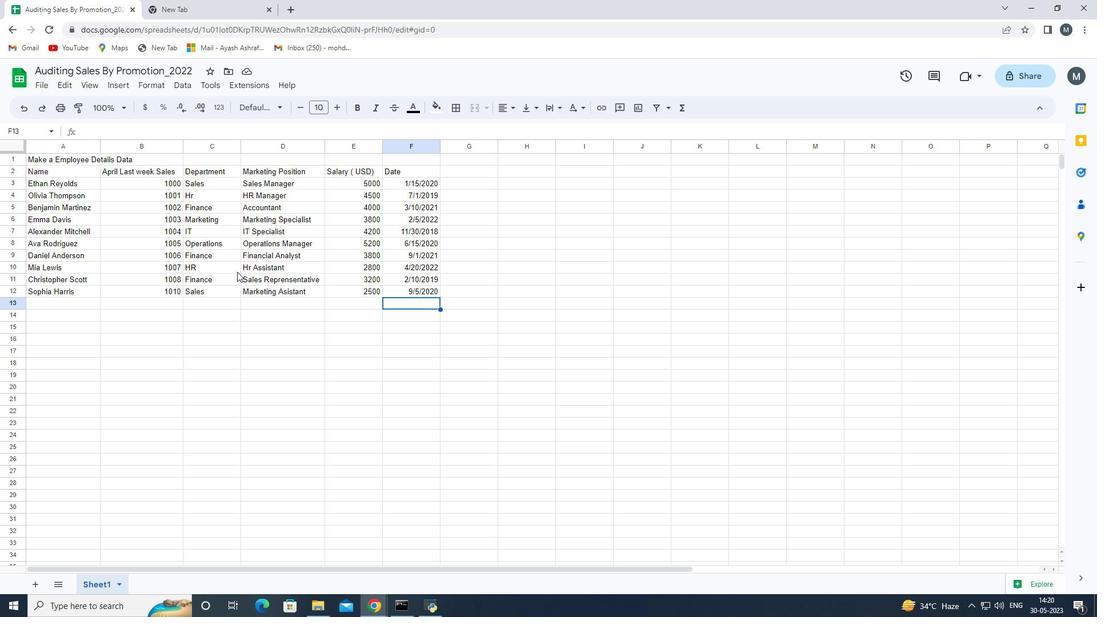 
